 Task: Get directions from Great Barrier Reef, Australia to Whitsunday Islands, Queensland, Australia departing at 5:00 pm tomorrow
Action: Mouse moved to (202, 102)
Screenshot: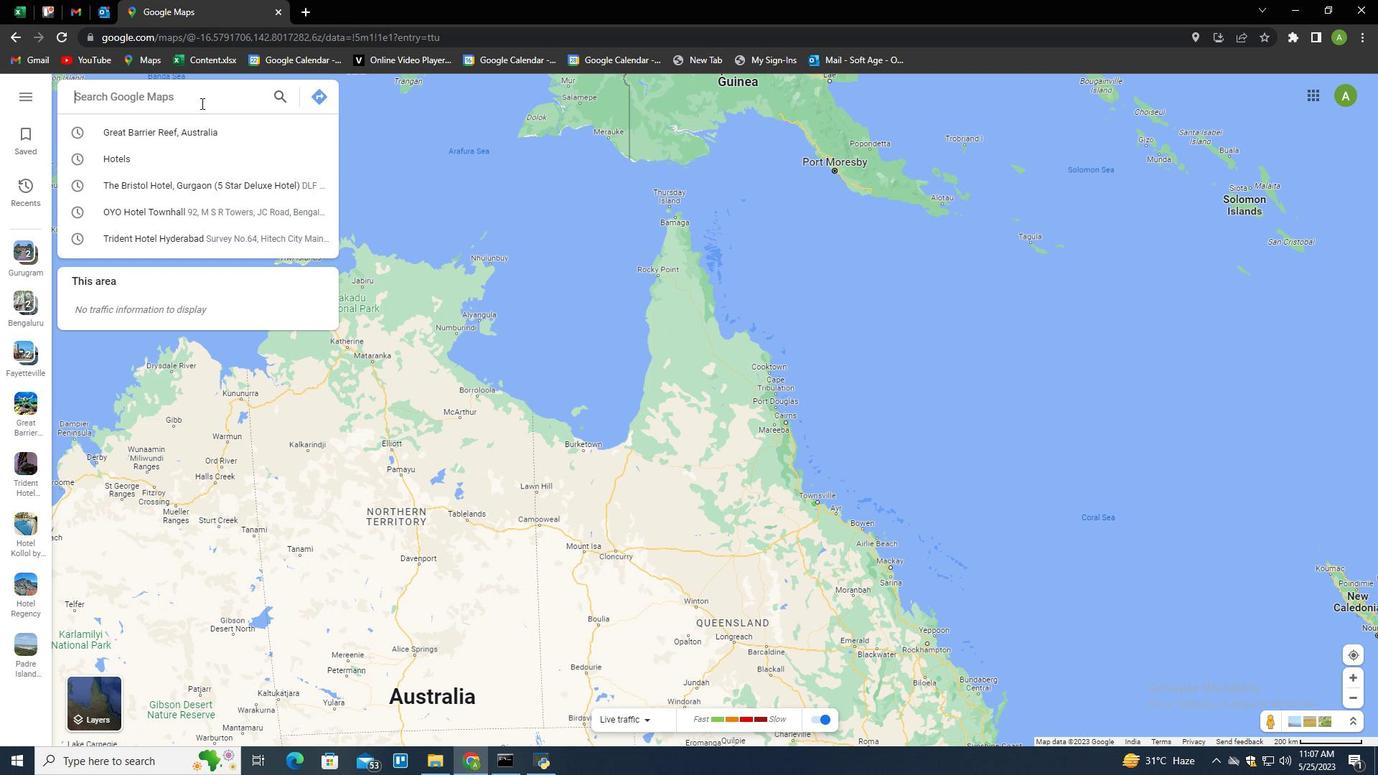
Action: Mouse pressed left at (202, 102)
Screenshot: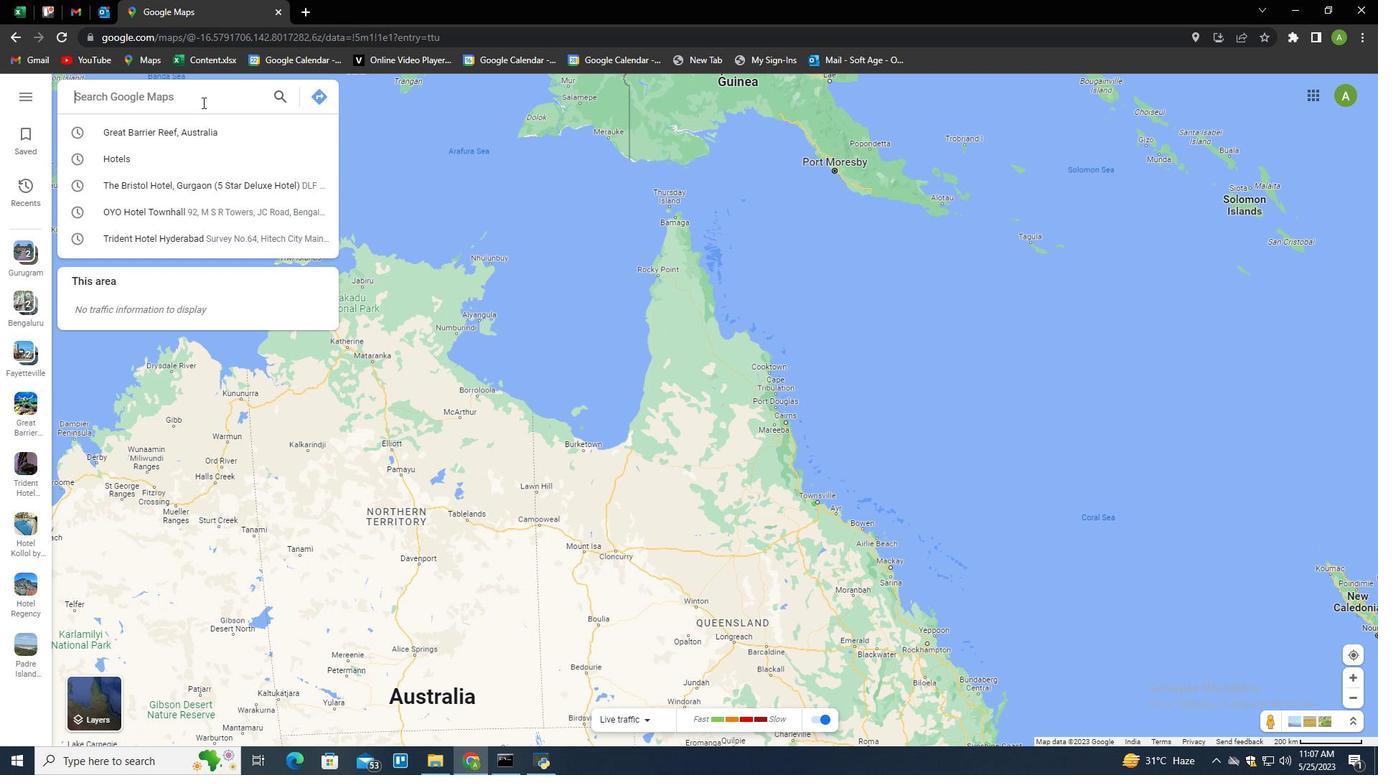 
Action: Key pressed <Key.shift>Great<Key.space><Key.shift>Barrier<Key.space><Key.shift><Key.shift><Key.shift><Key.shift><Key.shift><Key.shift><Key.shift><Key.shift><Key.shift><Key.shift><Key.shift>Reef.<Key.backspace>,<Key.space><Key.shift>Australis
Screenshot: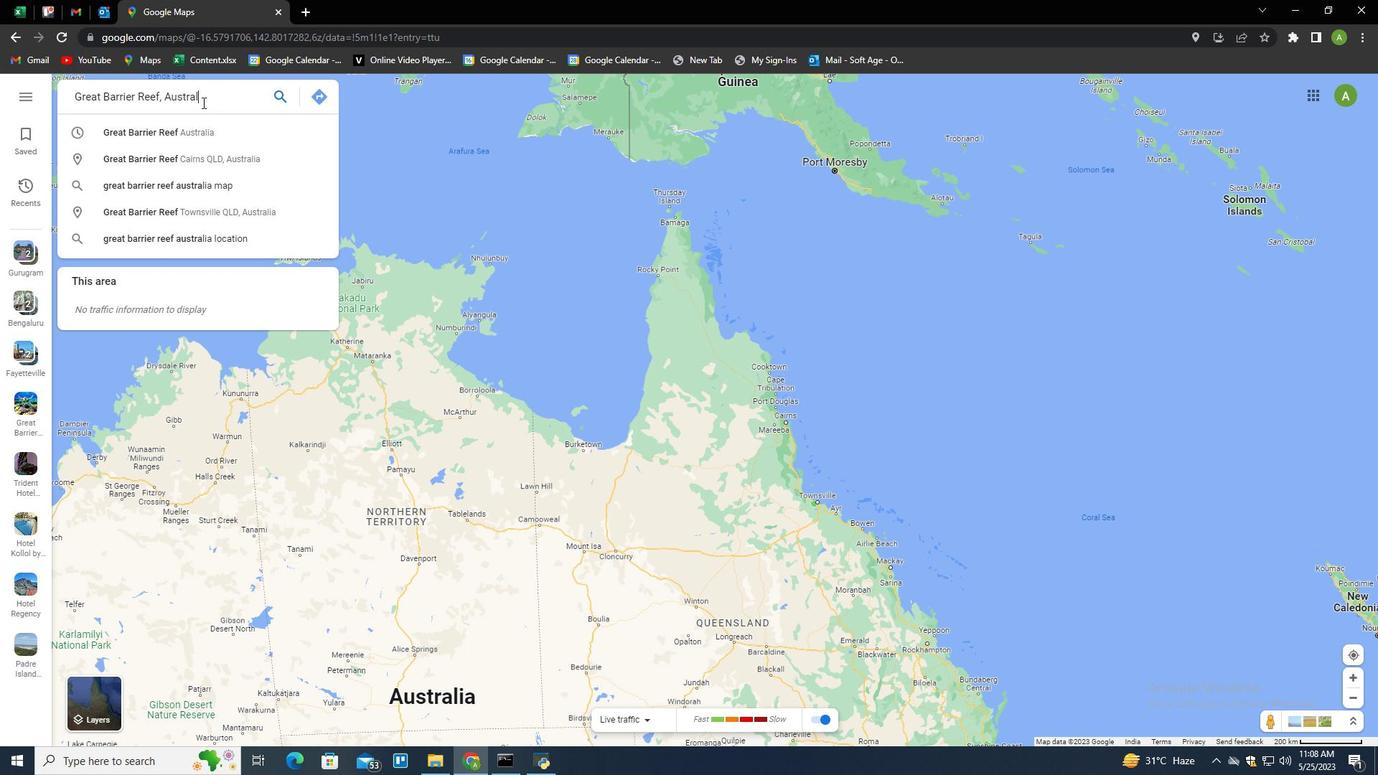 
Action: Mouse moved to (316, 95)
Screenshot: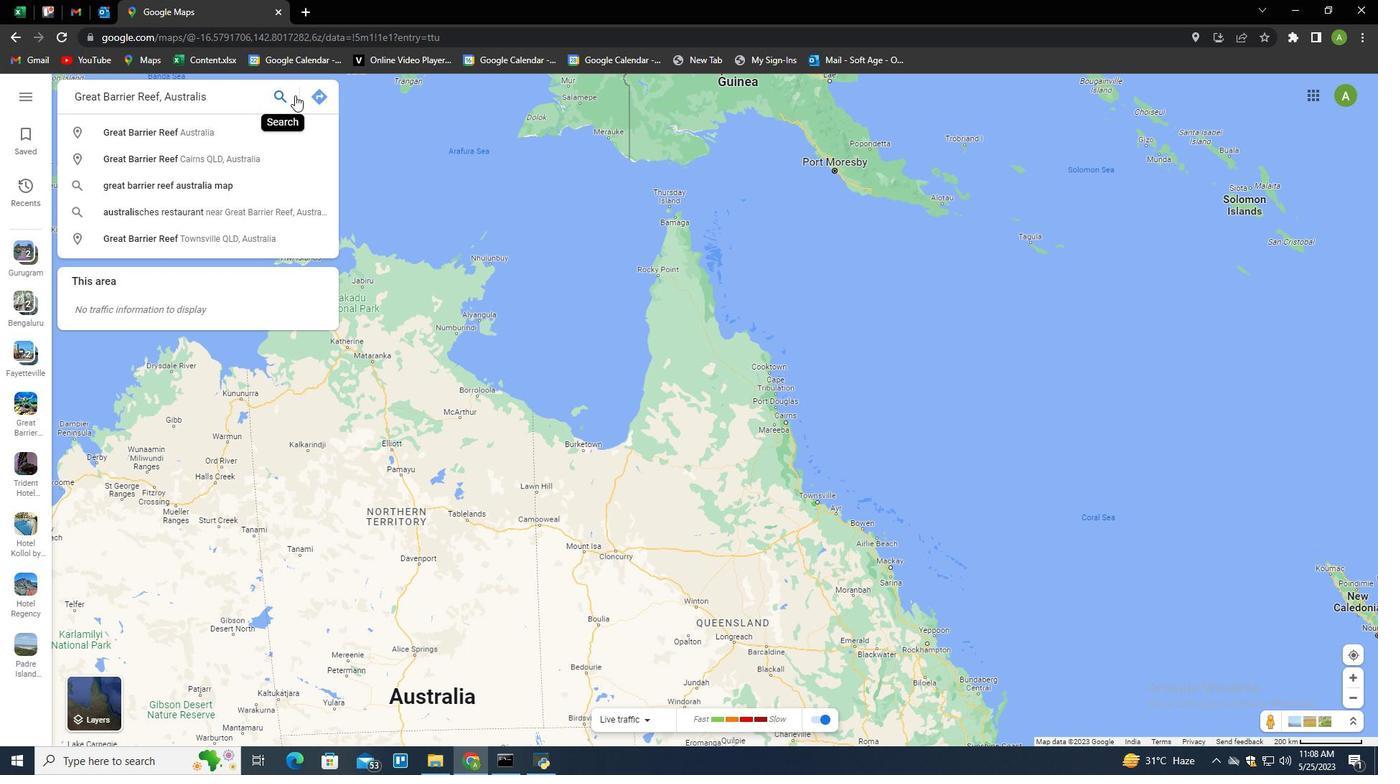 
Action: Mouse pressed left at (316, 95)
Screenshot: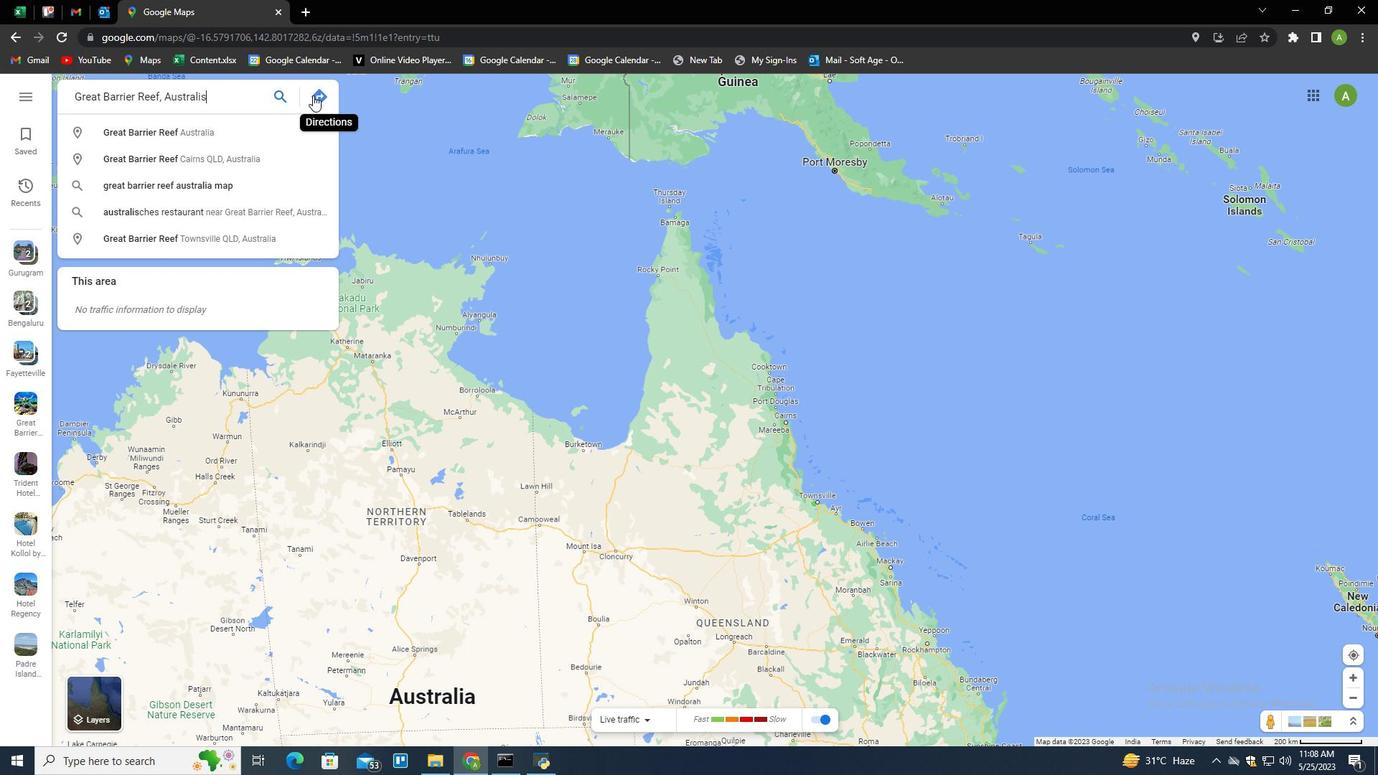 
Action: Mouse moved to (209, 146)
Screenshot: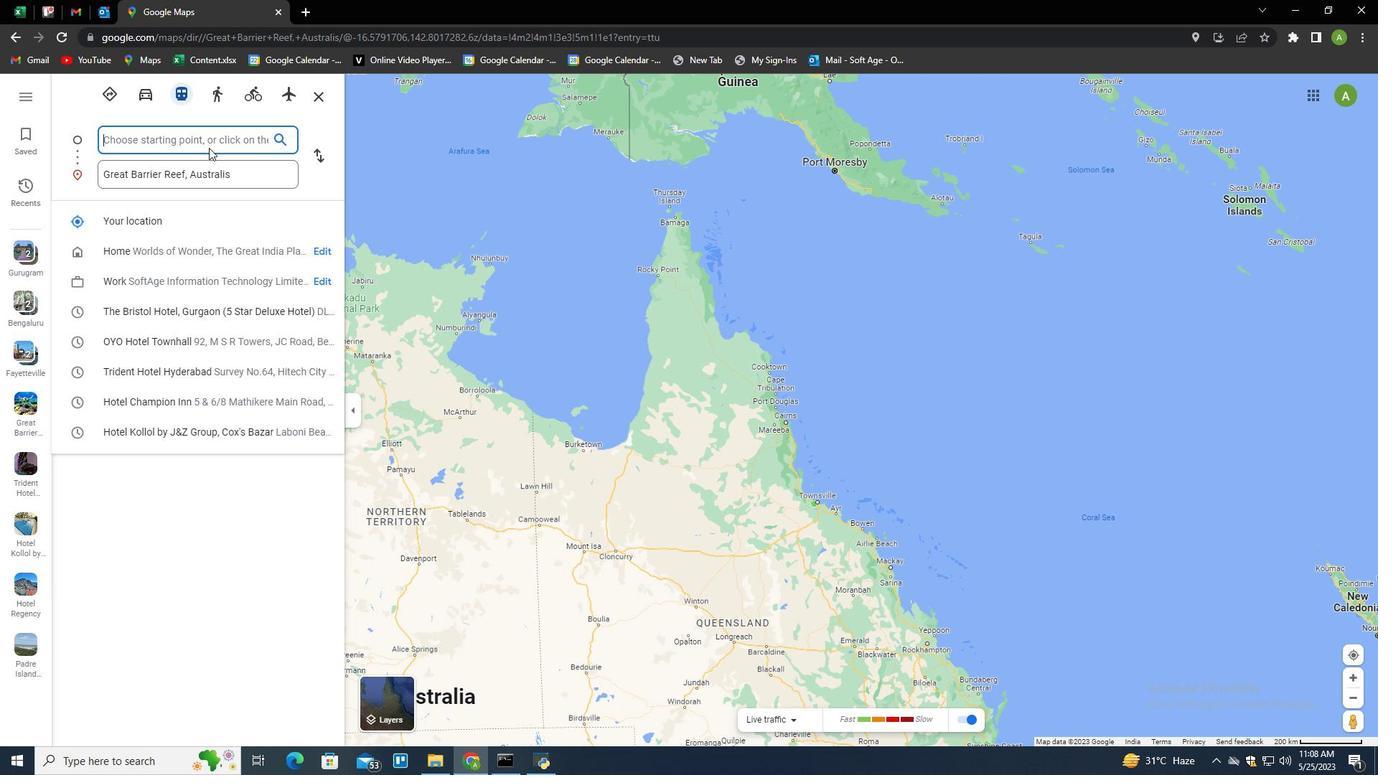 
Action: Mouse pressed left at (209, 146)
Screenshot: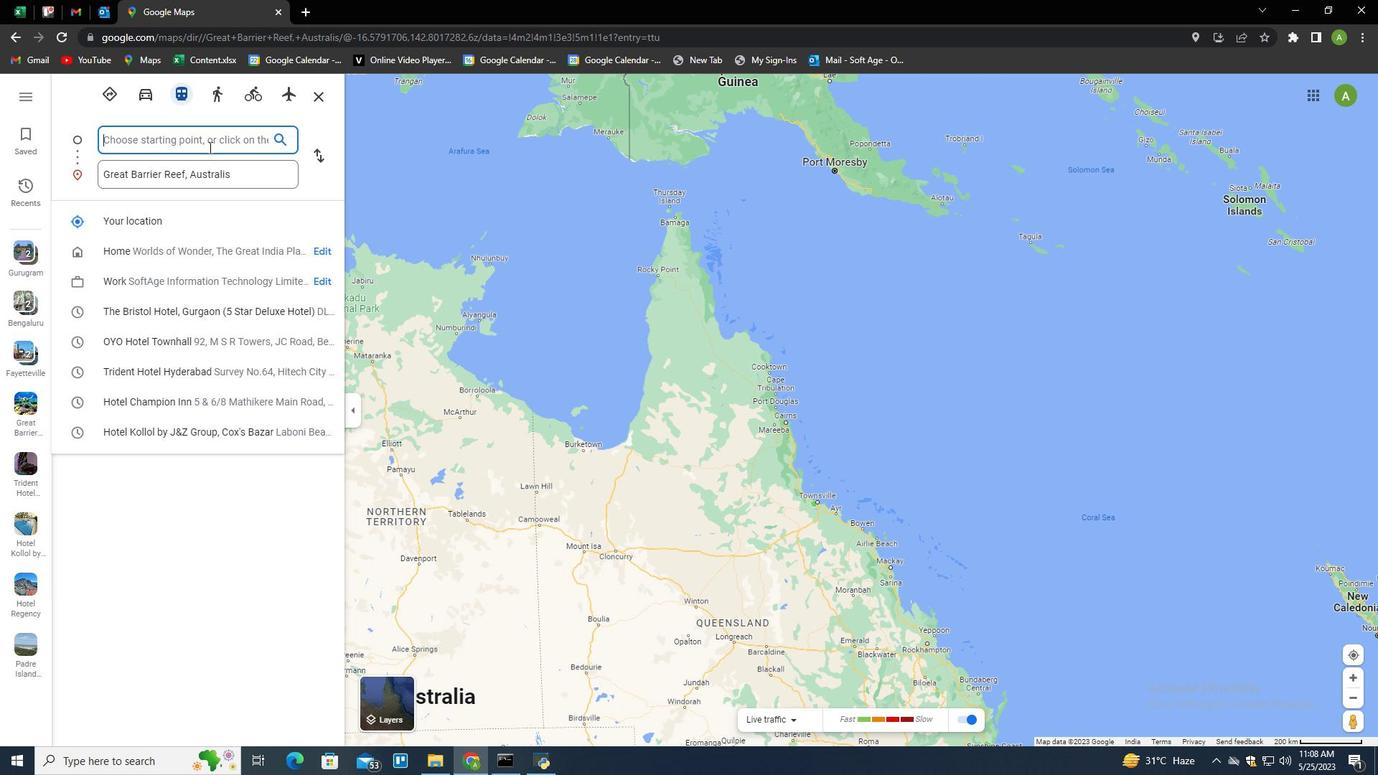 
Action: Key pressed <Key.shift>Great<Key.space><Key.shift>Barrier<Key.space><Key.shift>Reef,<Key.space><Key.shift>Australis<Key.backspace>a<Key.tab><Key.tab><Key.shift>Whitesh<Key.backspace>unday<Key.space><Key.shift>Island,<Key.space><Key.shift>Queensland,<Key.space><Key.shift>Australia<Key.enter>
Screenshot: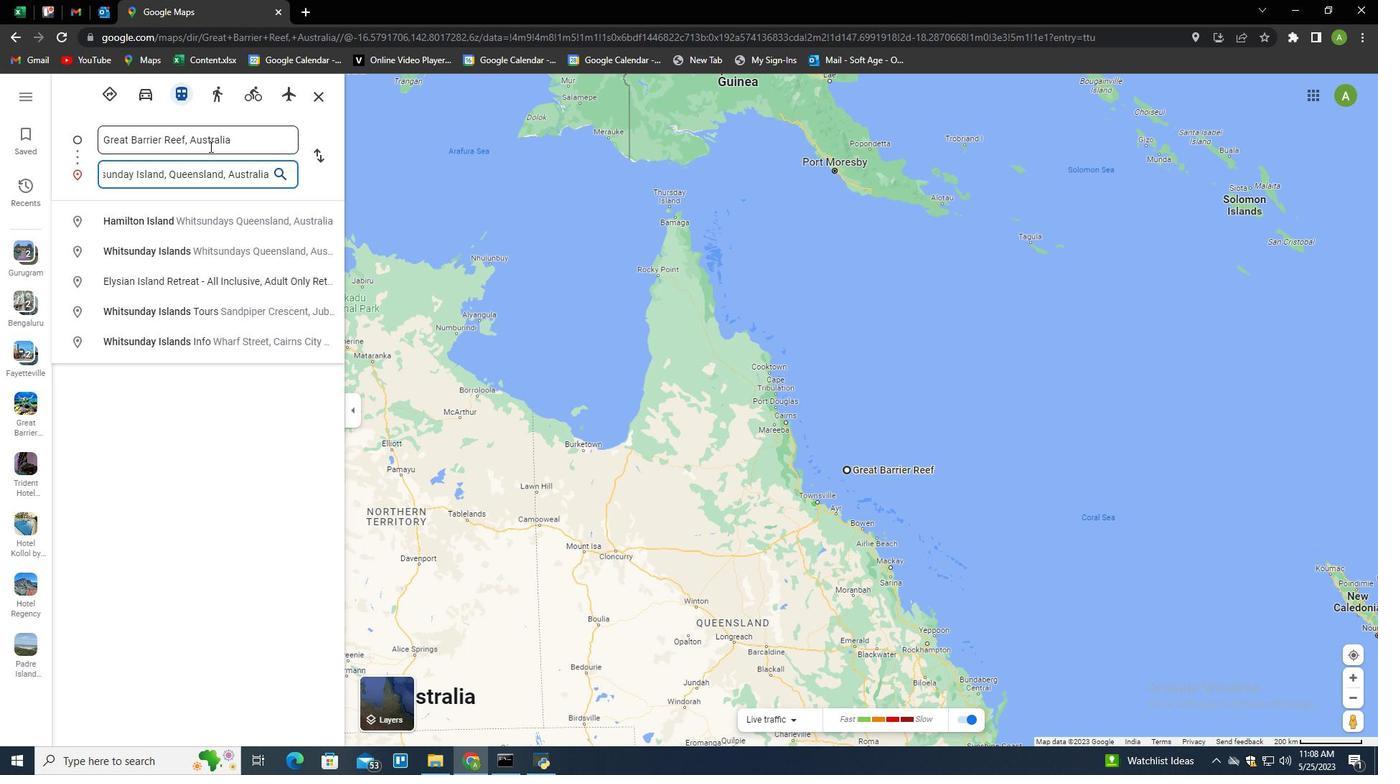 
Action: Mouse moved to (147, 228)
Screenshot: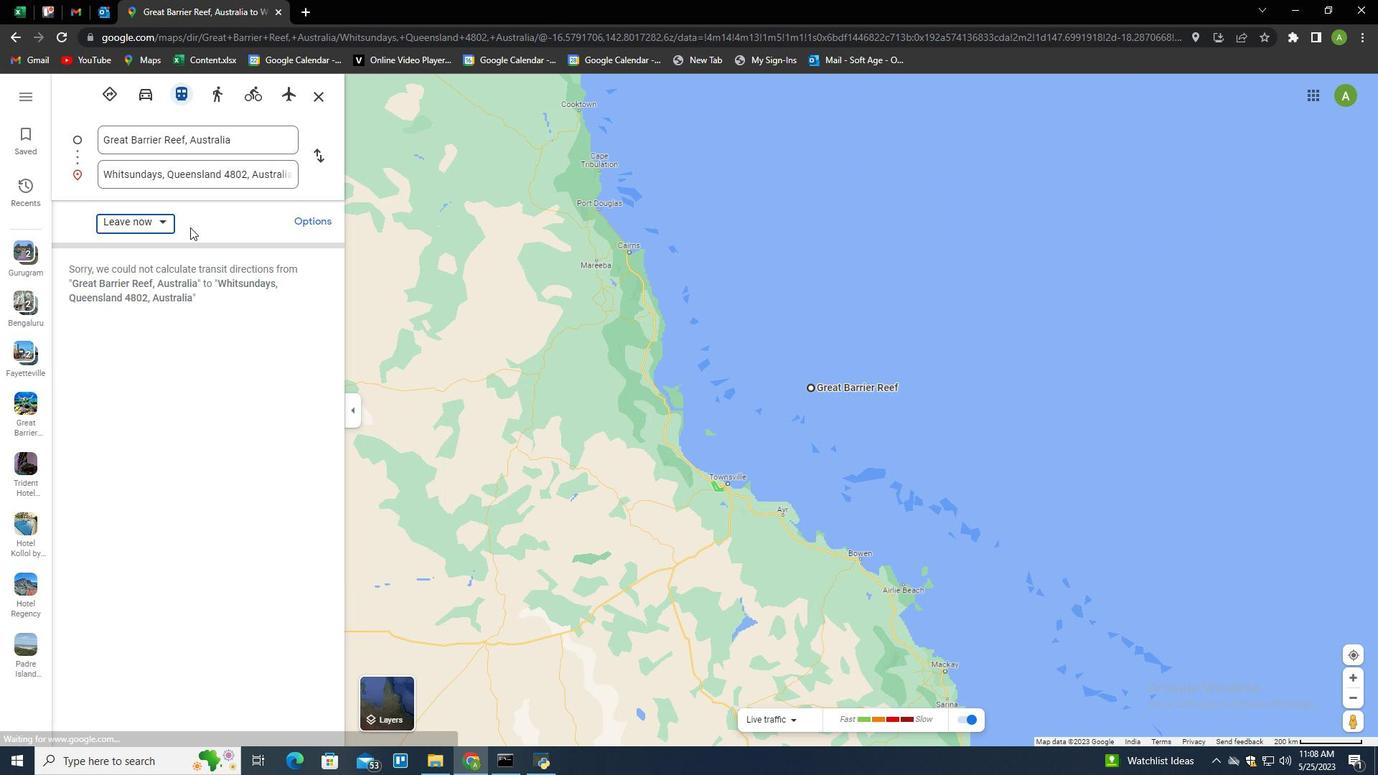 
Action: Mouse pressed left at (147, 228)
Screenshot: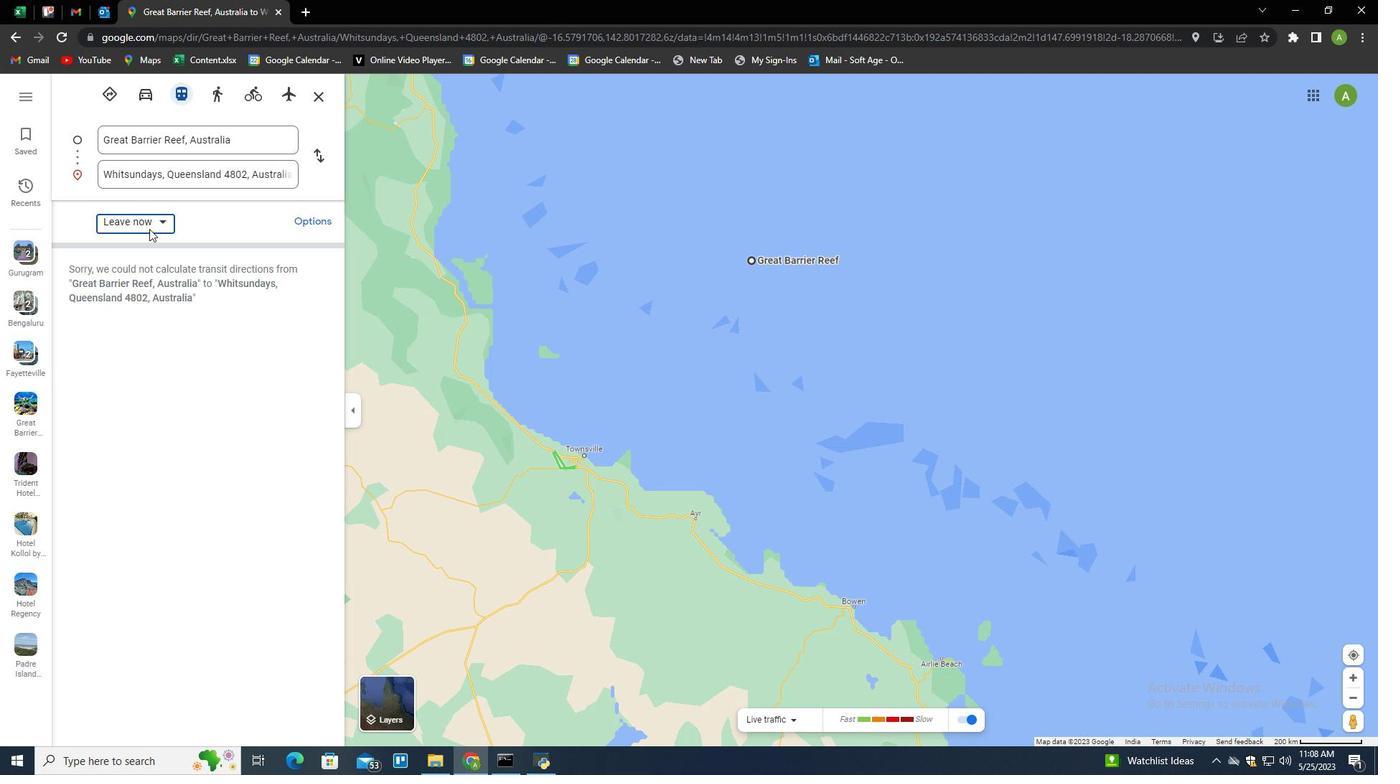 
Action: Mouse moved to (146, 263)
Screenshot: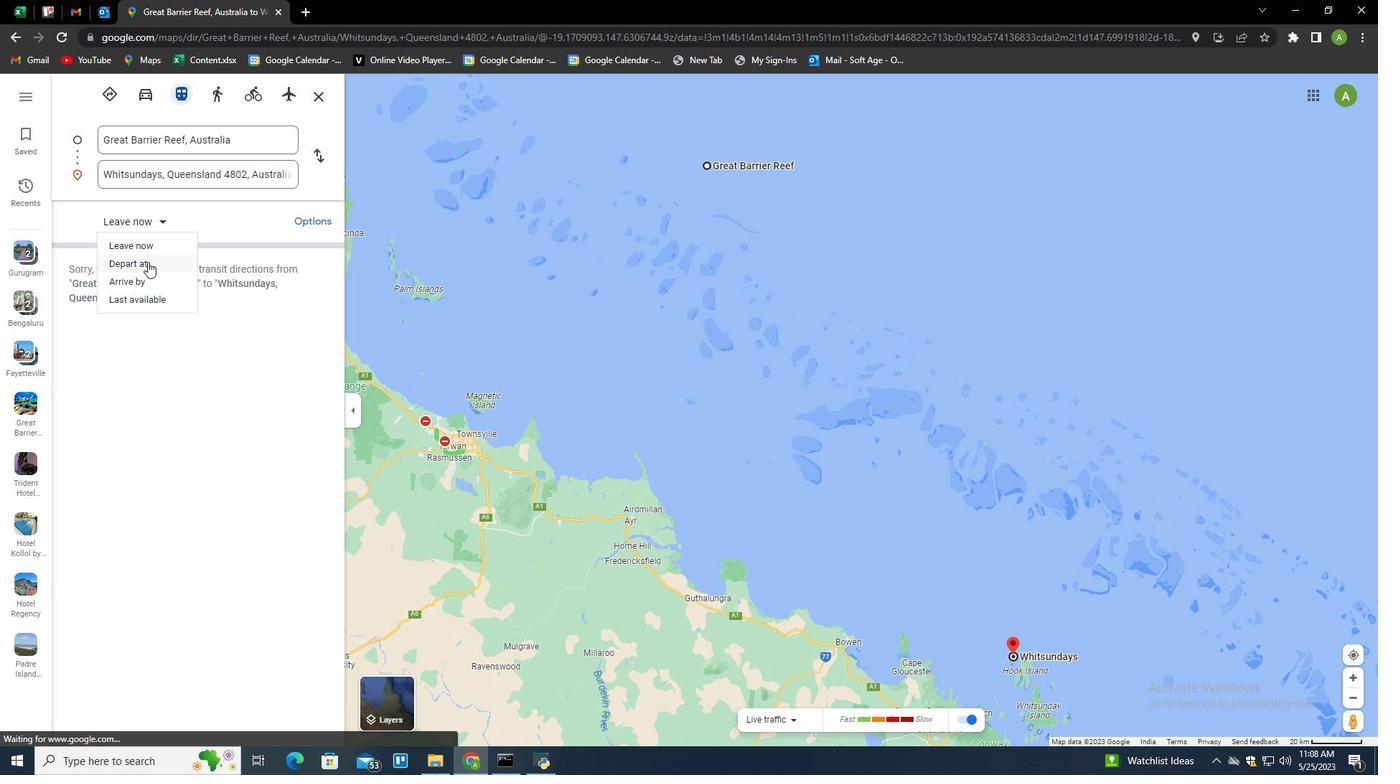 
Action: Mouse pressed left at (146, 263)
Screenshot: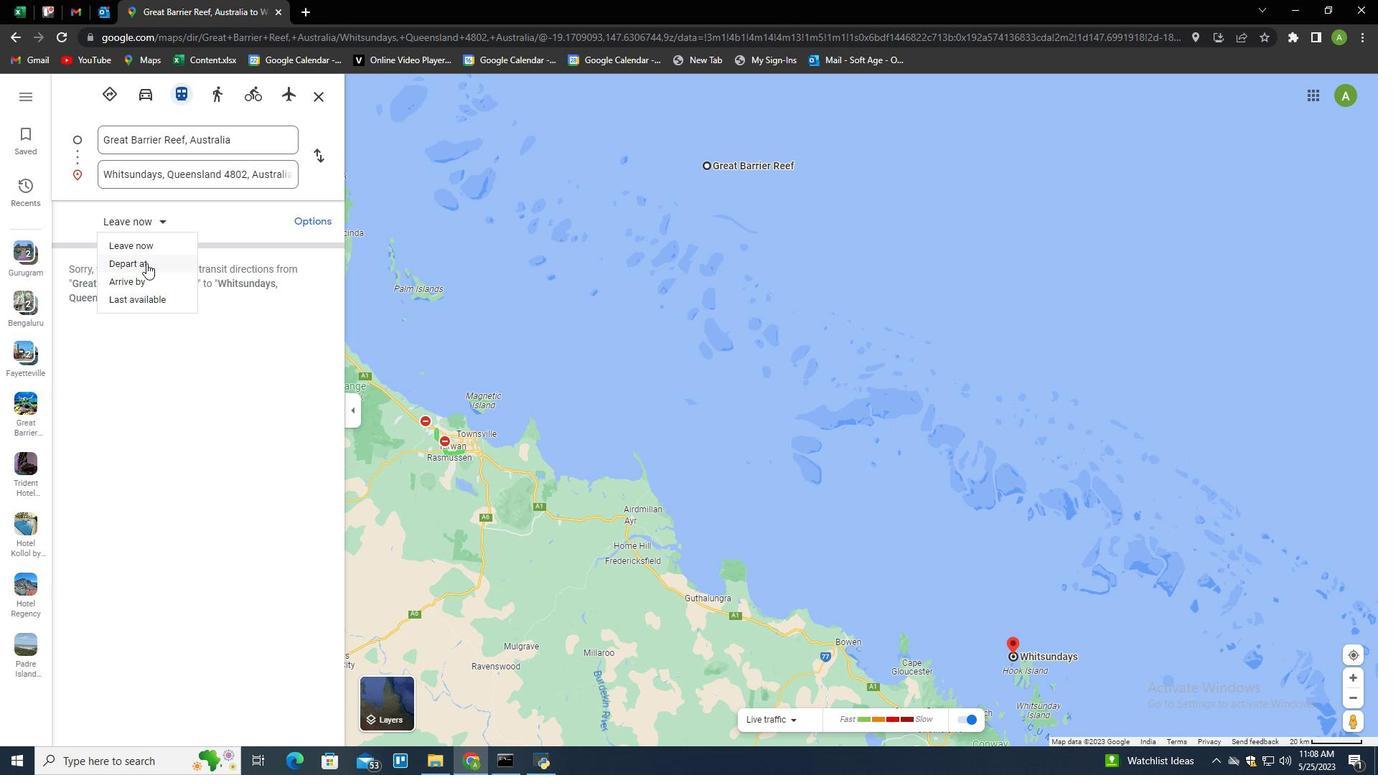 
Action: Mouse moved to (178, 242)
Screenshot: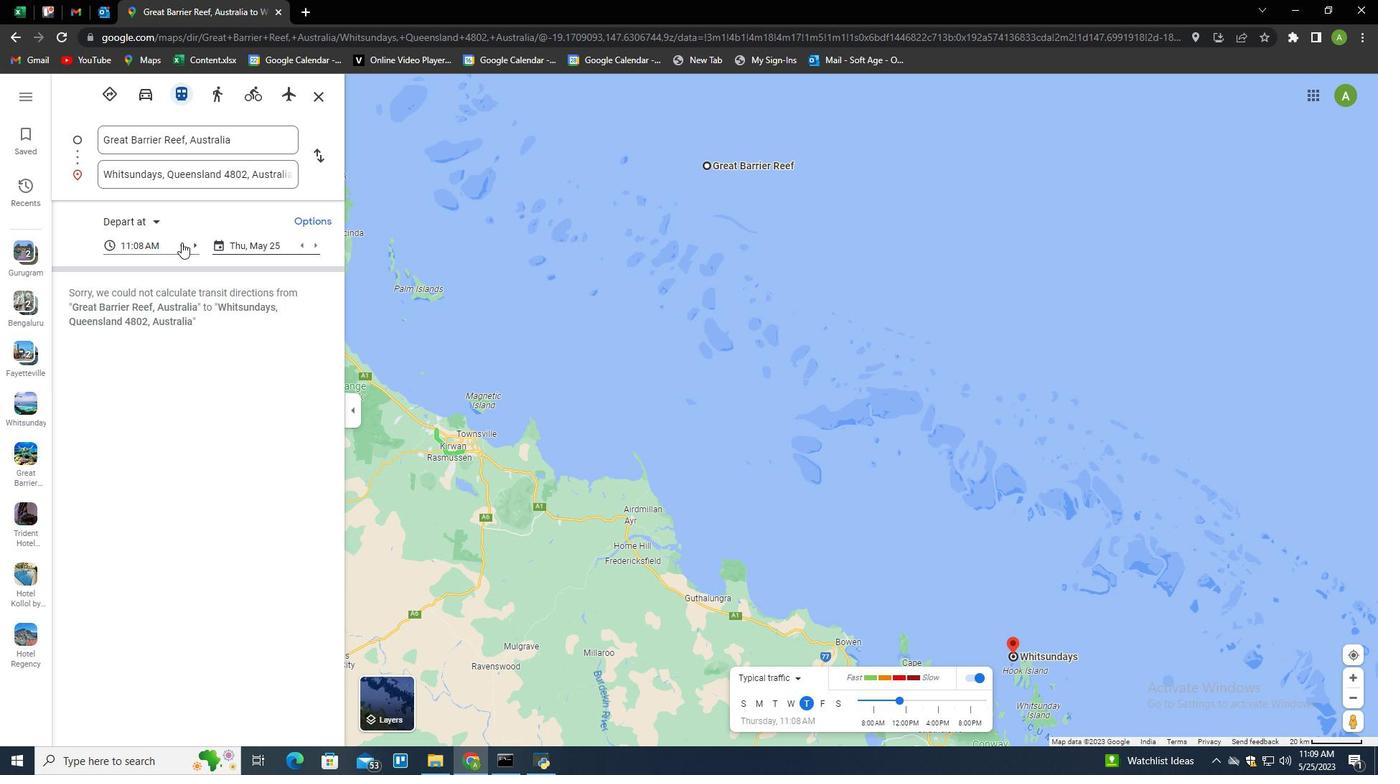 
Action: Mouse pressed left at (178, 242)
Screenshot: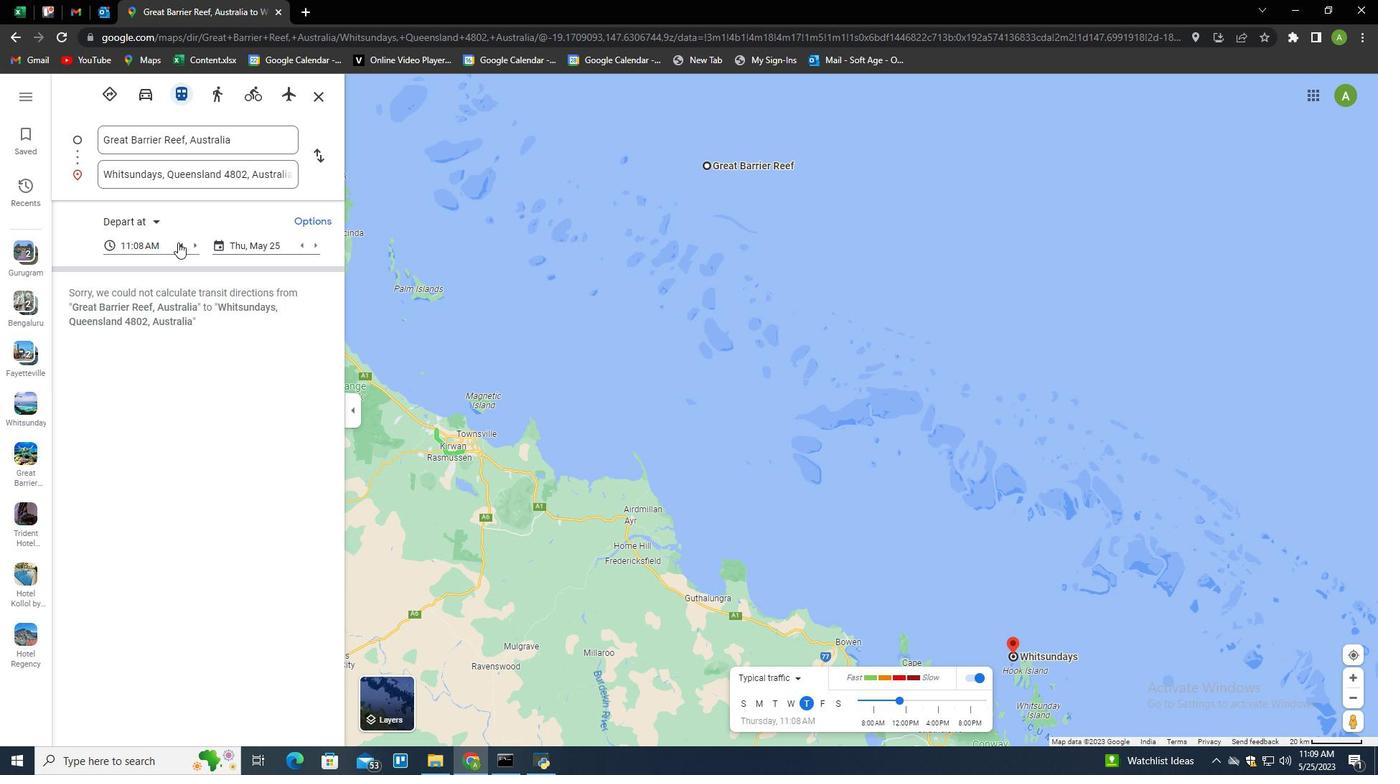 
Action: Mouse moved to (159, 247)
Screenshot: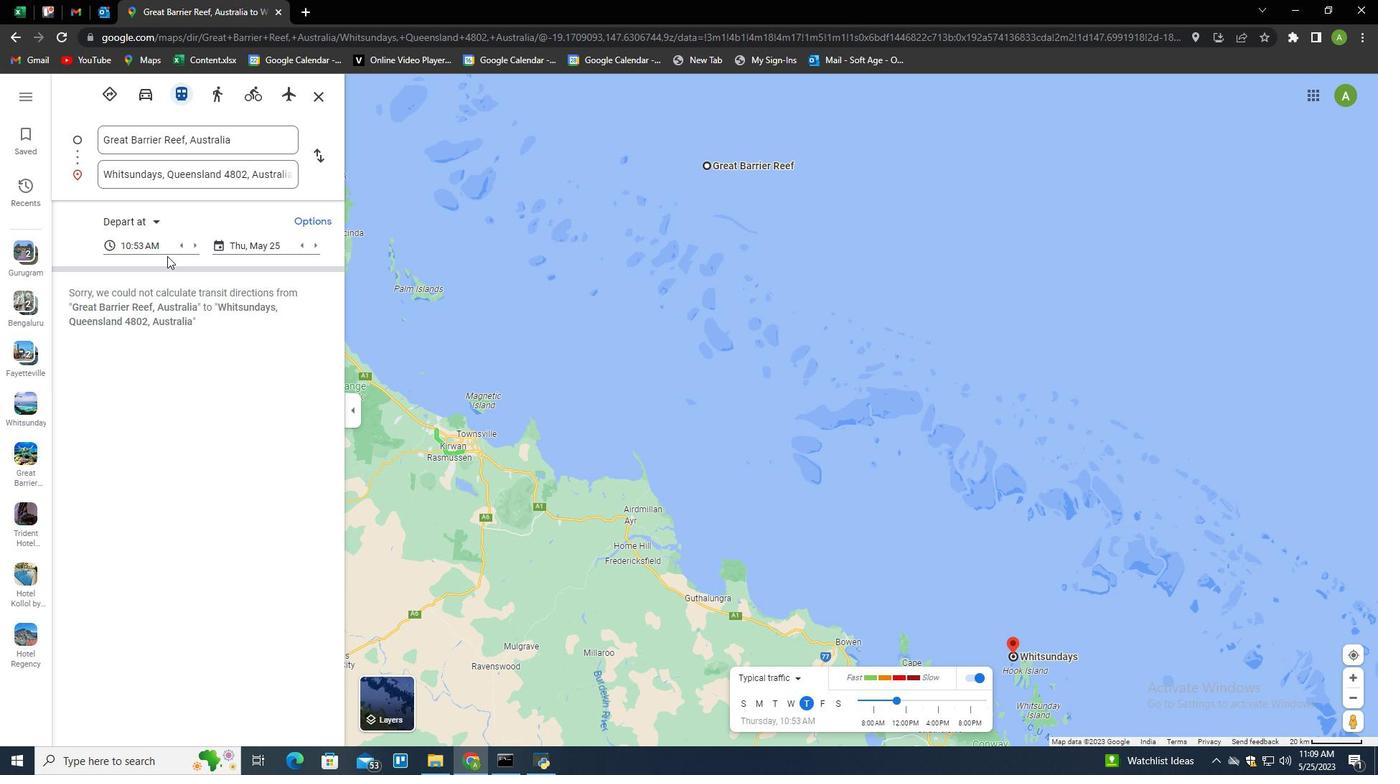 
Action: Mouse pressed left at (159, 247)
Screenshot: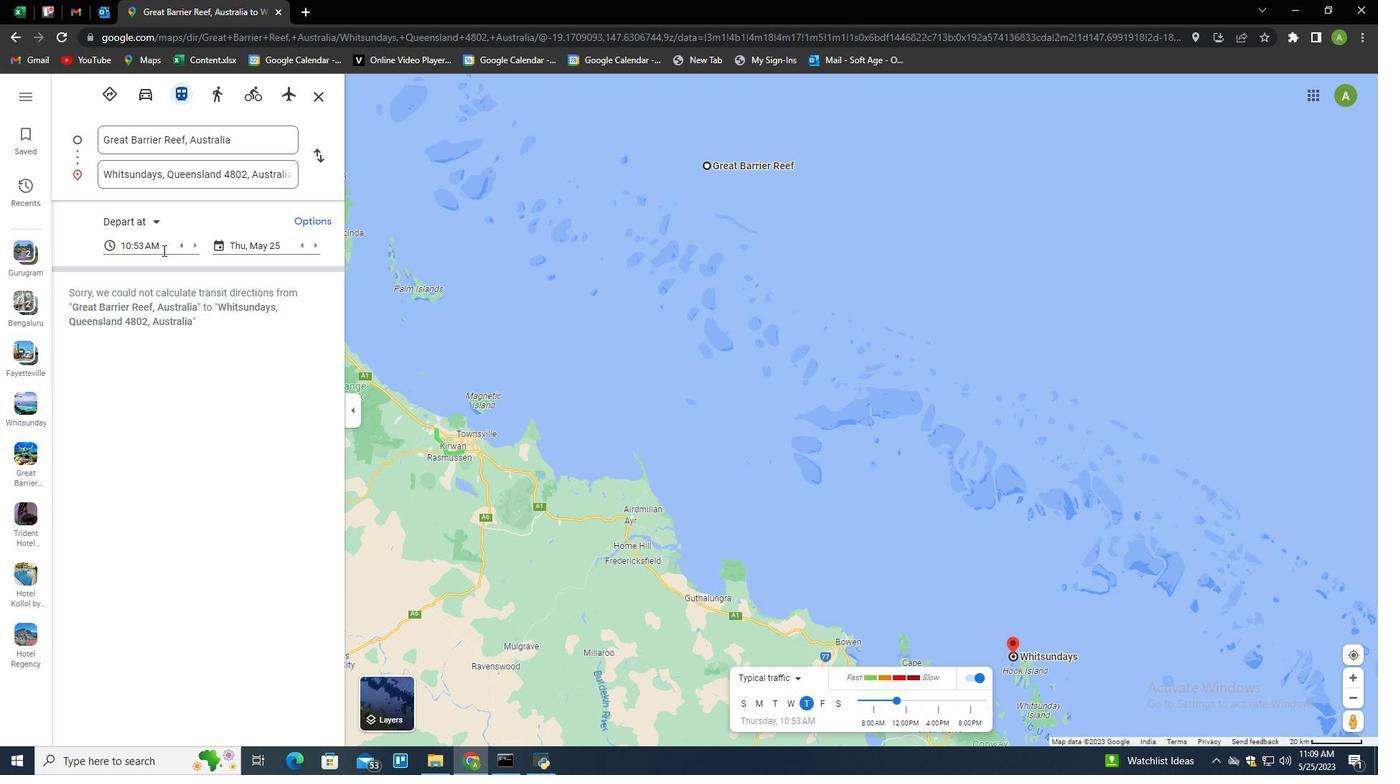 
Action: Mouse moved to (164, 363)
Screenshot: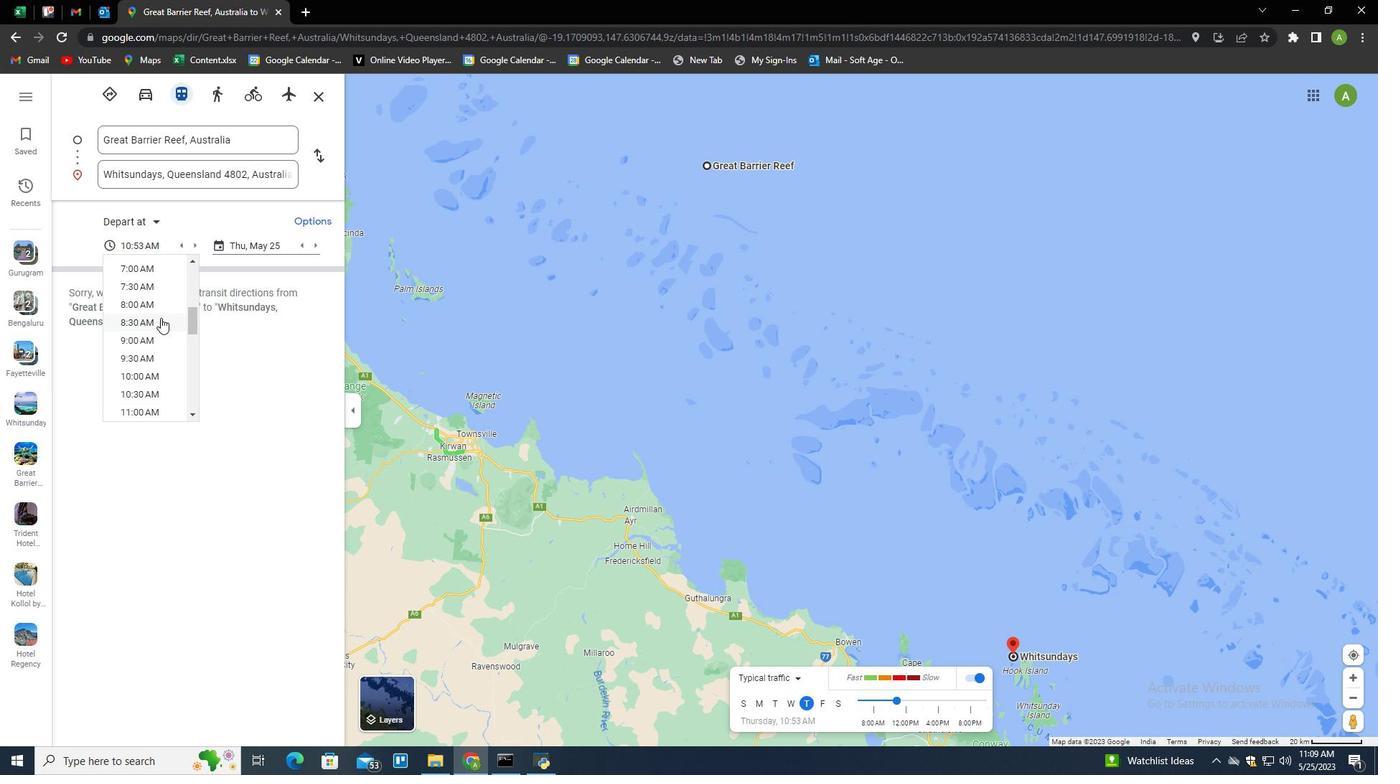 
Action: Mouse scrolled (164, 363) with delta (0, 0)
Screenshot: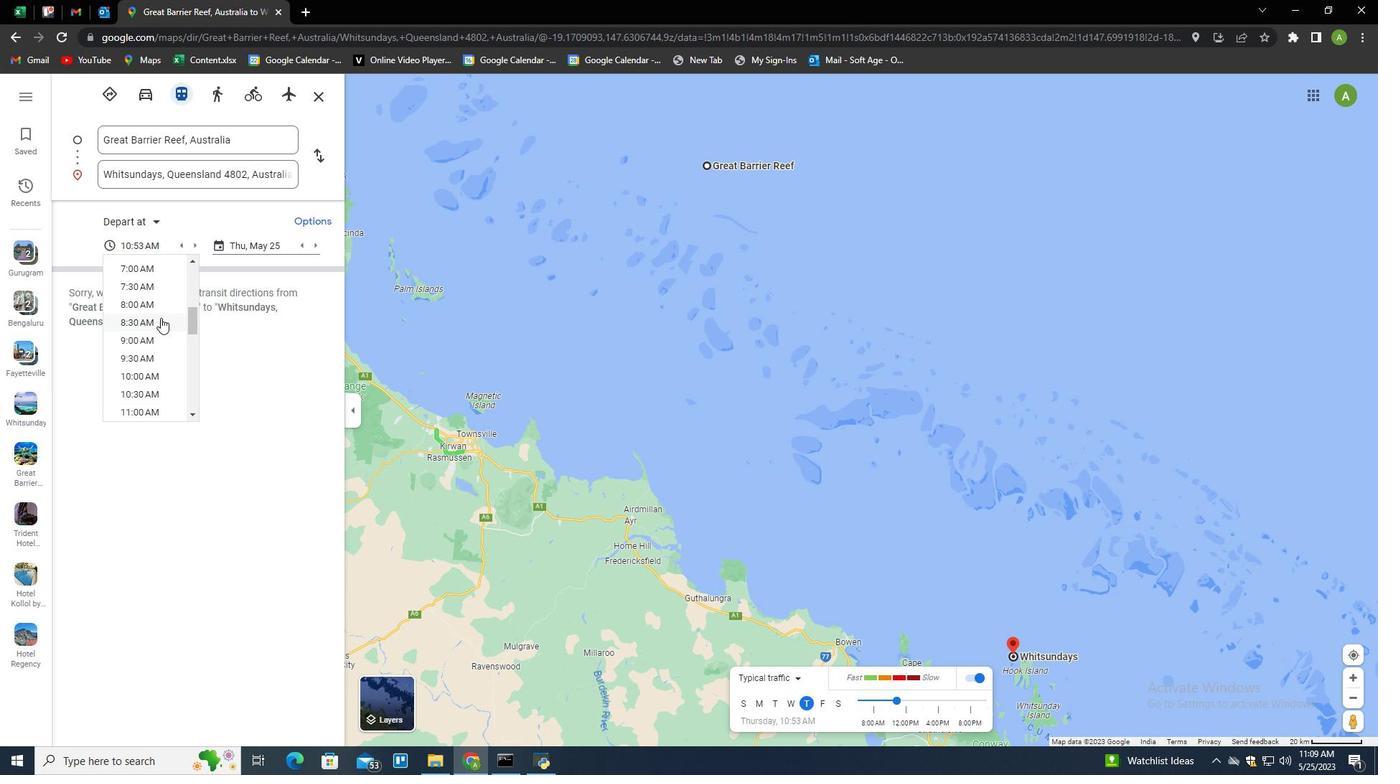 
Action: Mouse scrolled (164, 363) with delta (0, 0)
Screenshot: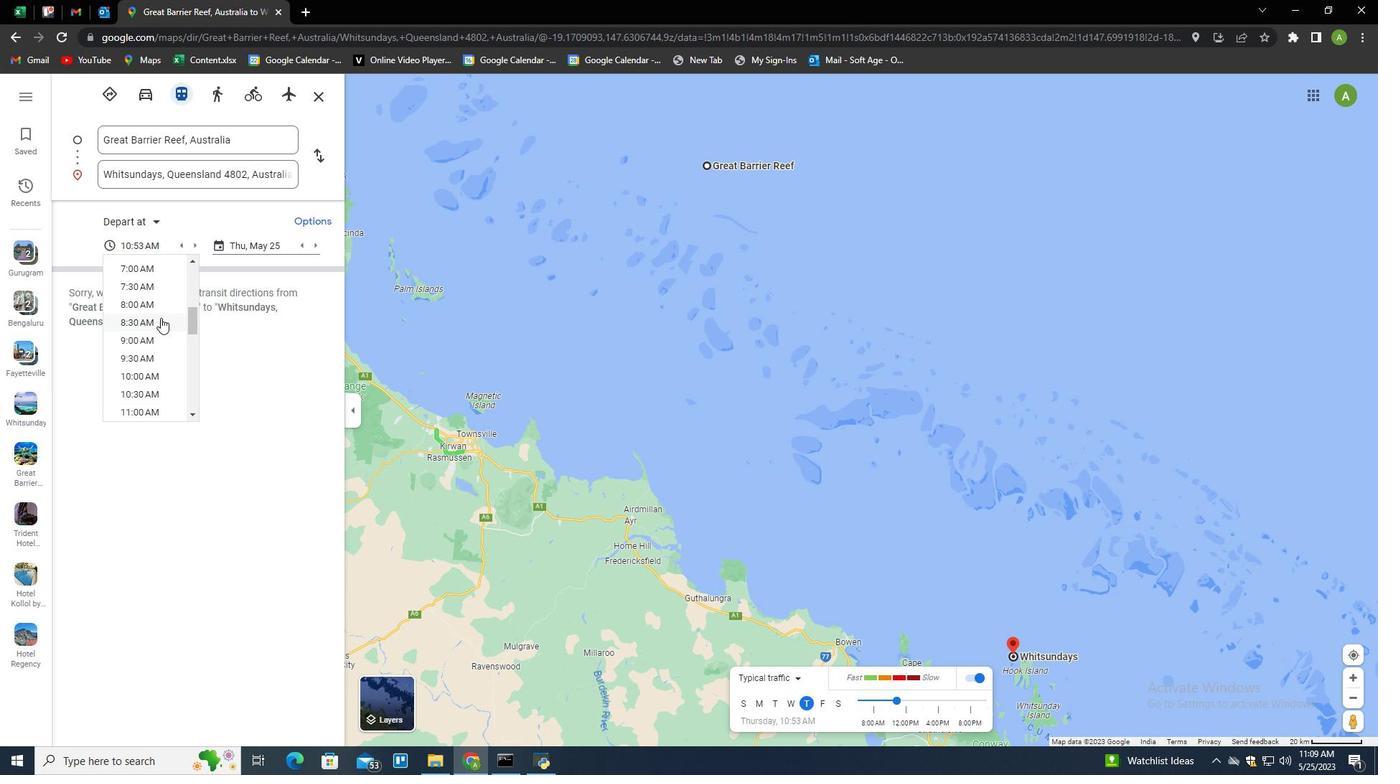 
Action: Mouse scrolled (164, 363) with delta (0, 0)
Screenshot: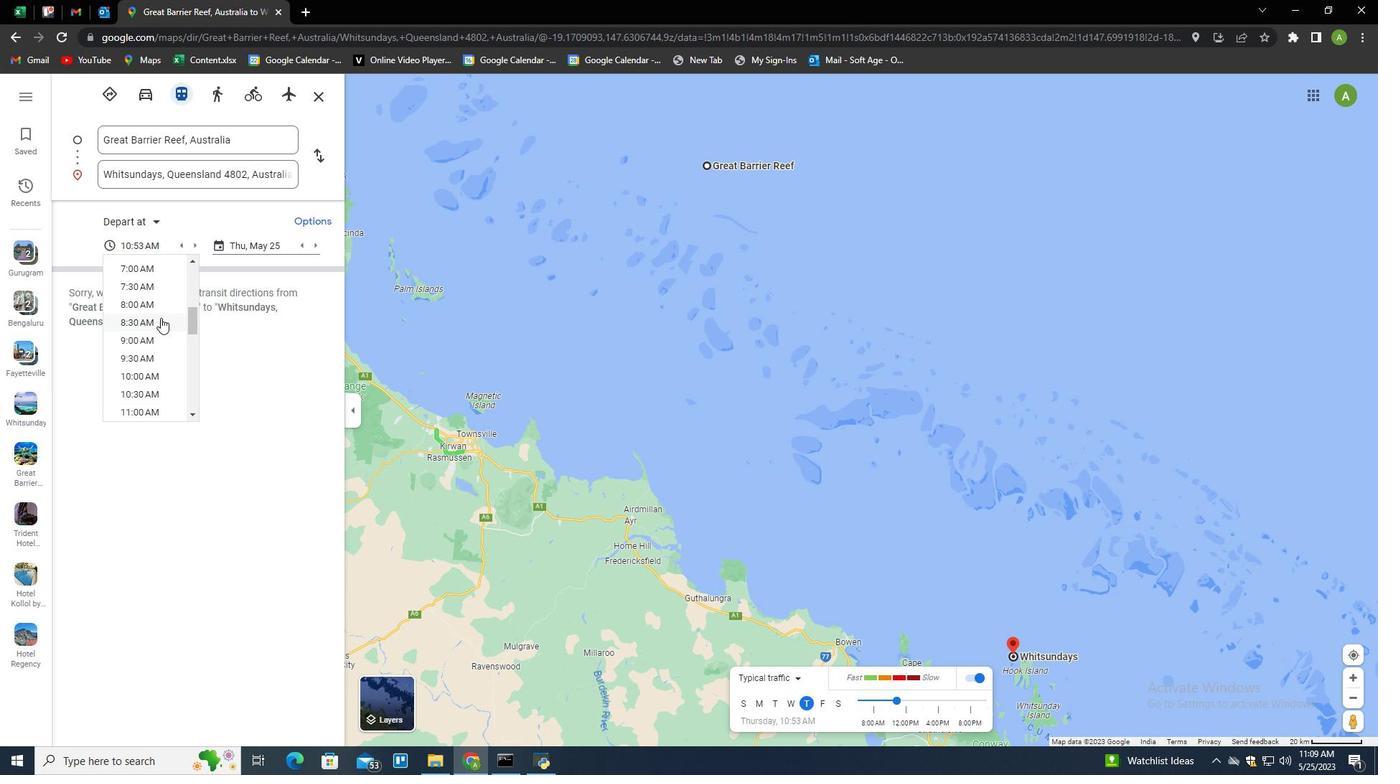 
Action: Mouse scrolled (164, 363) with delta (0, 0)
Screenshot: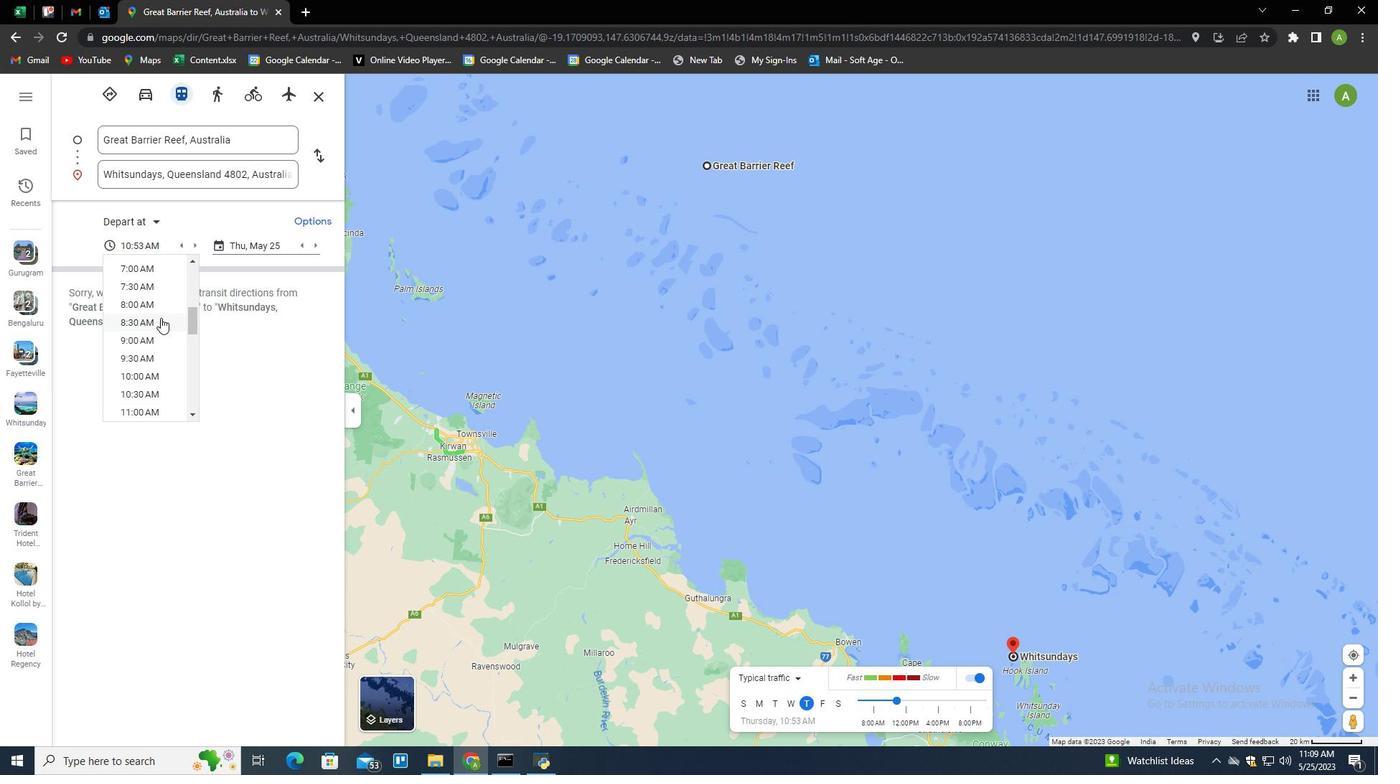
Action: Mouse scrolled (164, 363) with delta (0, 0)
Screenshot: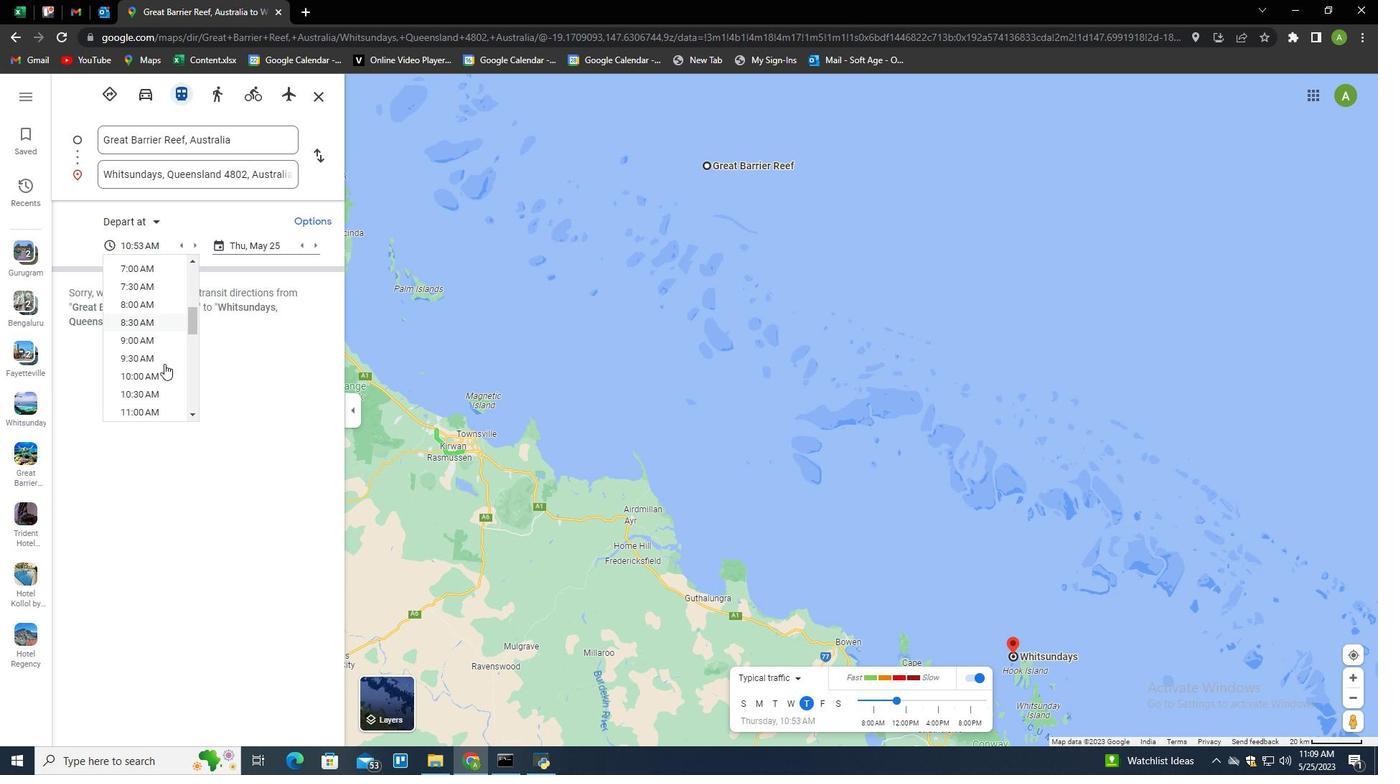 
Action: Mouse moved to (147, 275)
Screenshot: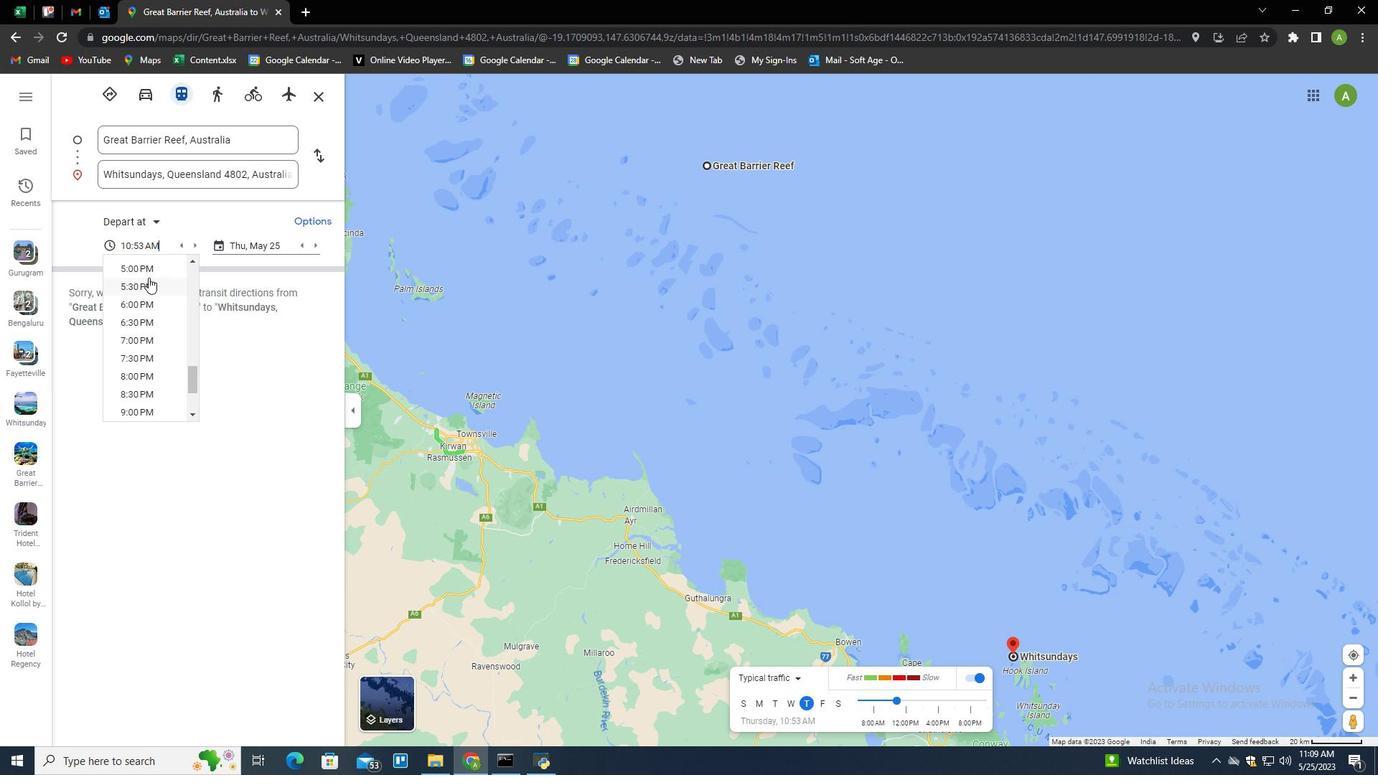 
Action: Mouse pressed left at (147, 275)
Screenshot: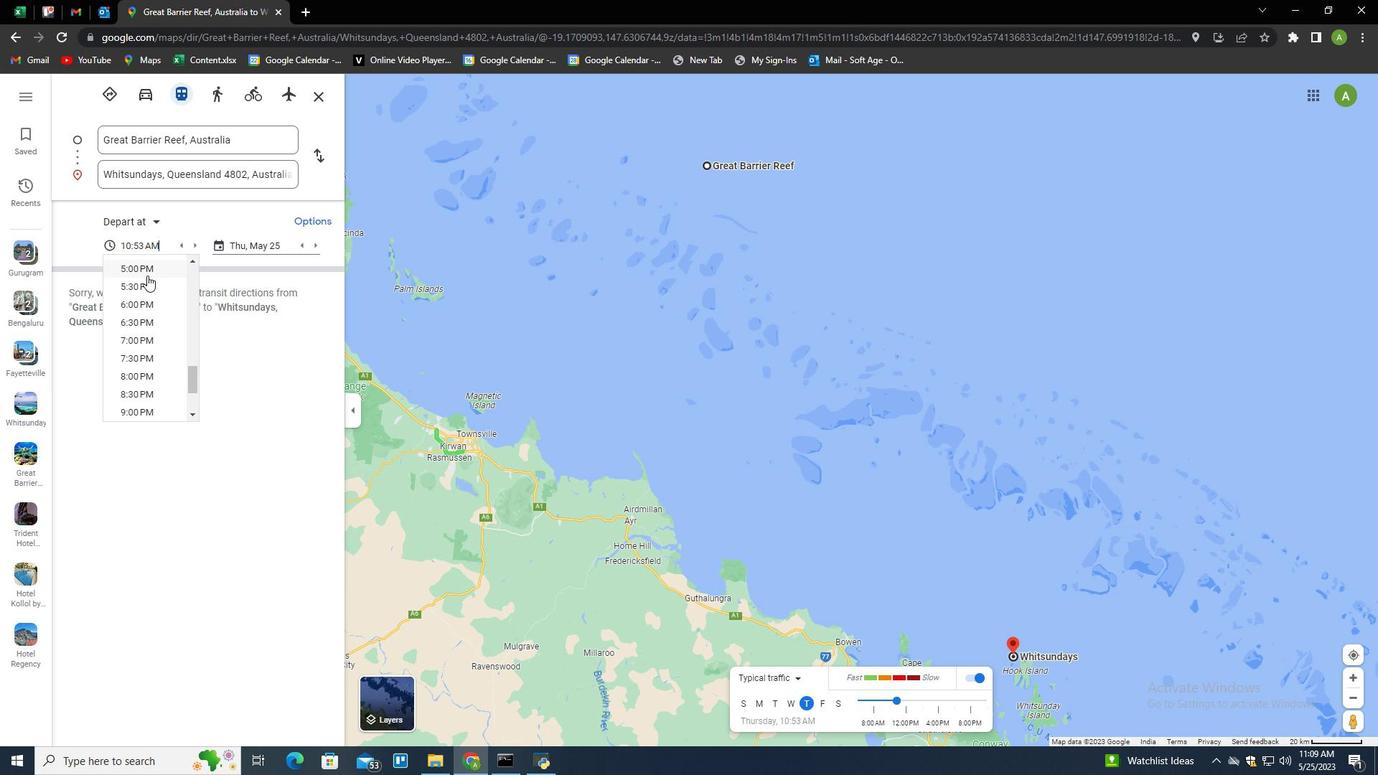 
Action: Mouse moved to (282, 294)
Screenshot: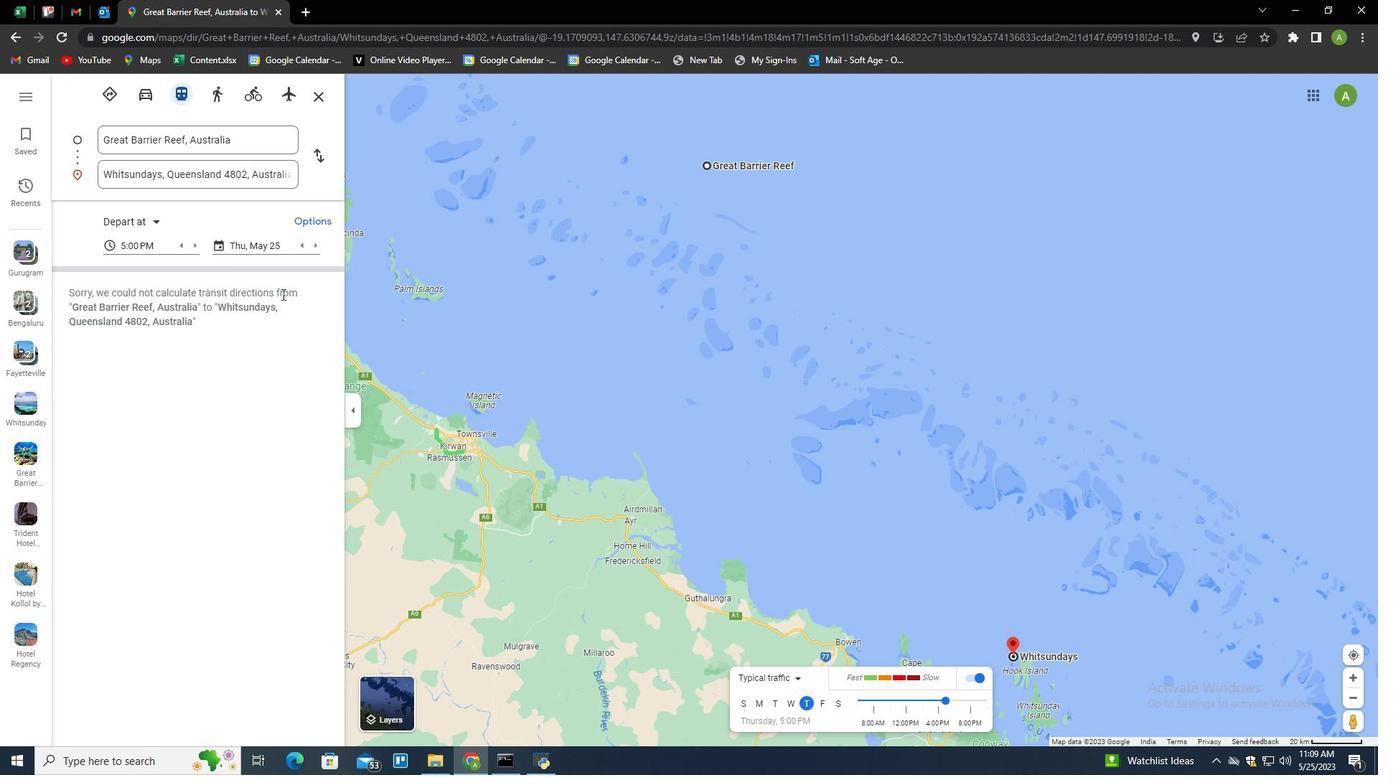 
Action: Mouse scrolled (282, 293) with delta (0, 0)
Screenshot: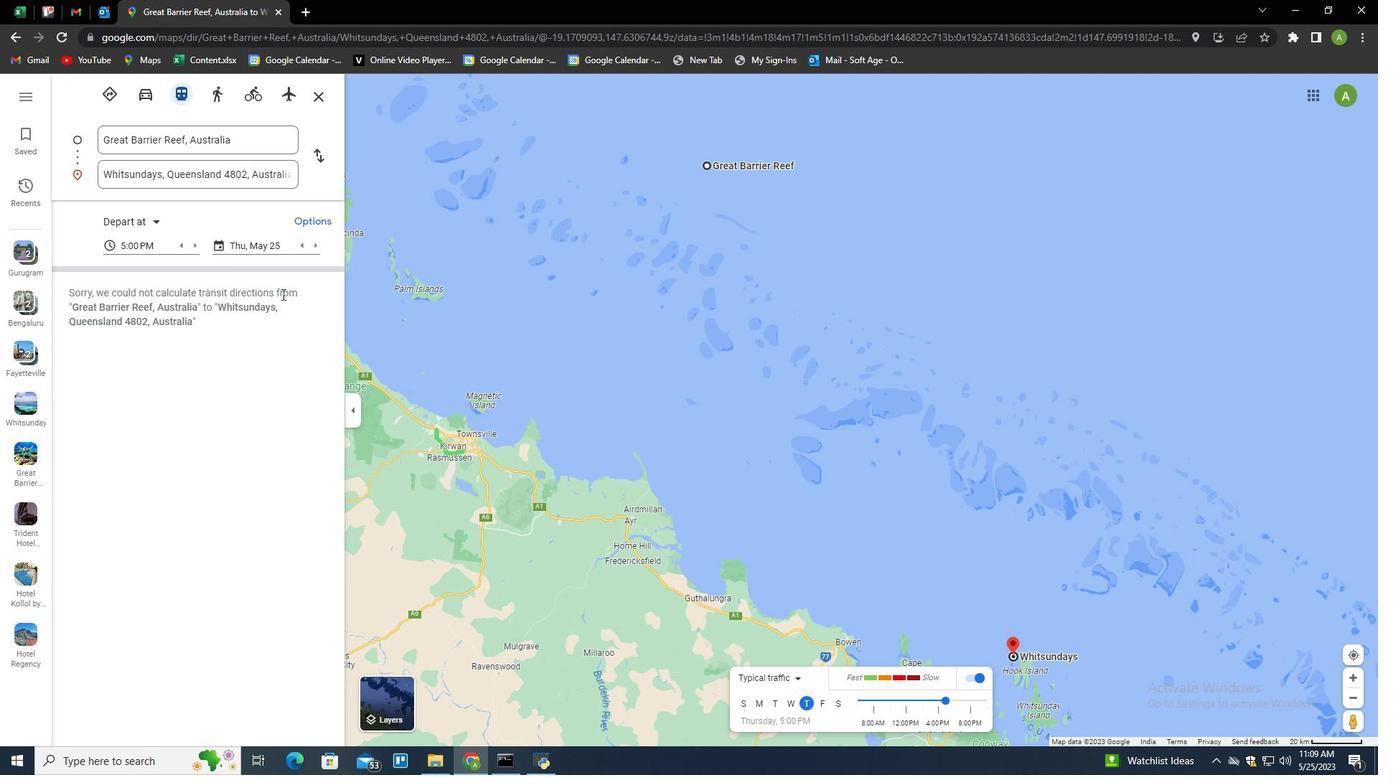 
Action: Mouse scrolled (282, 293) with delta (0, 0)
Screenshot: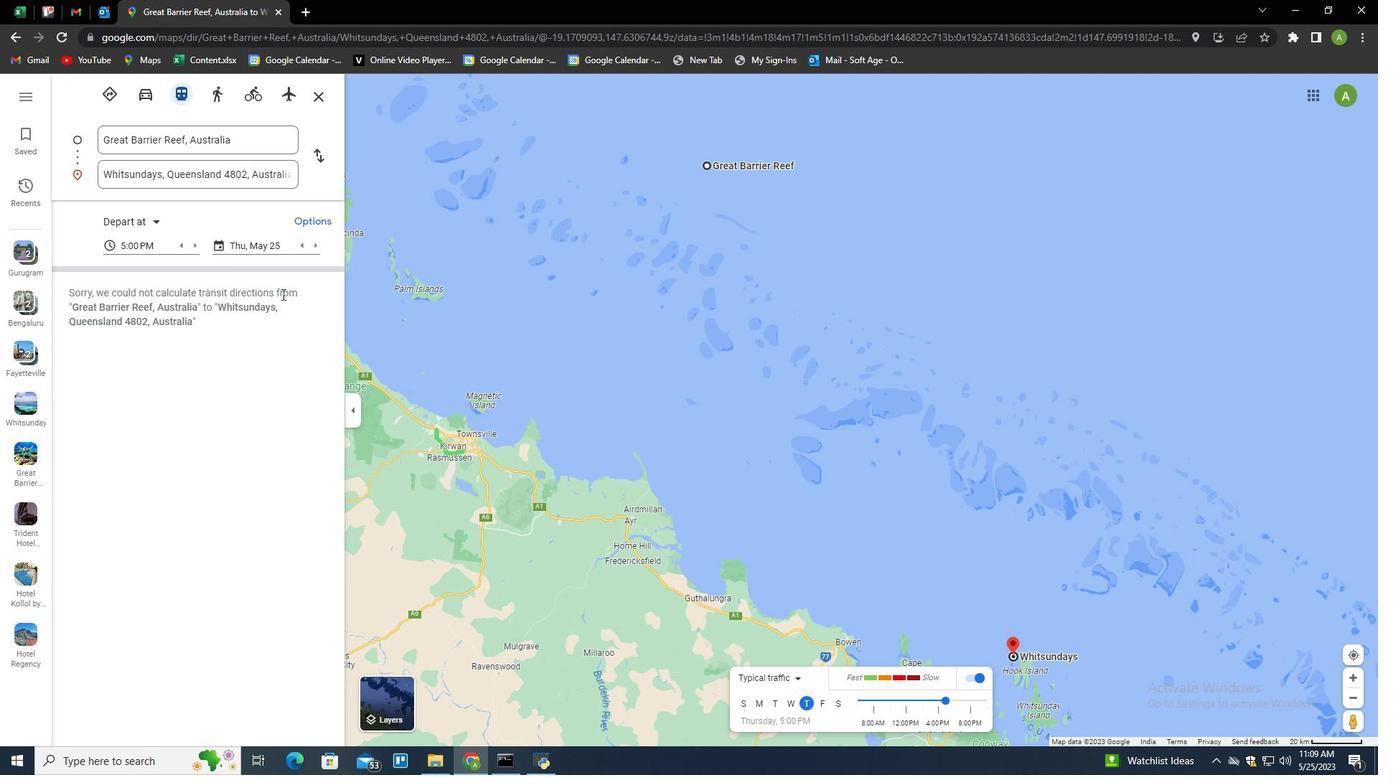 
Action: Mouse moved to (205, 359)
Screenshot: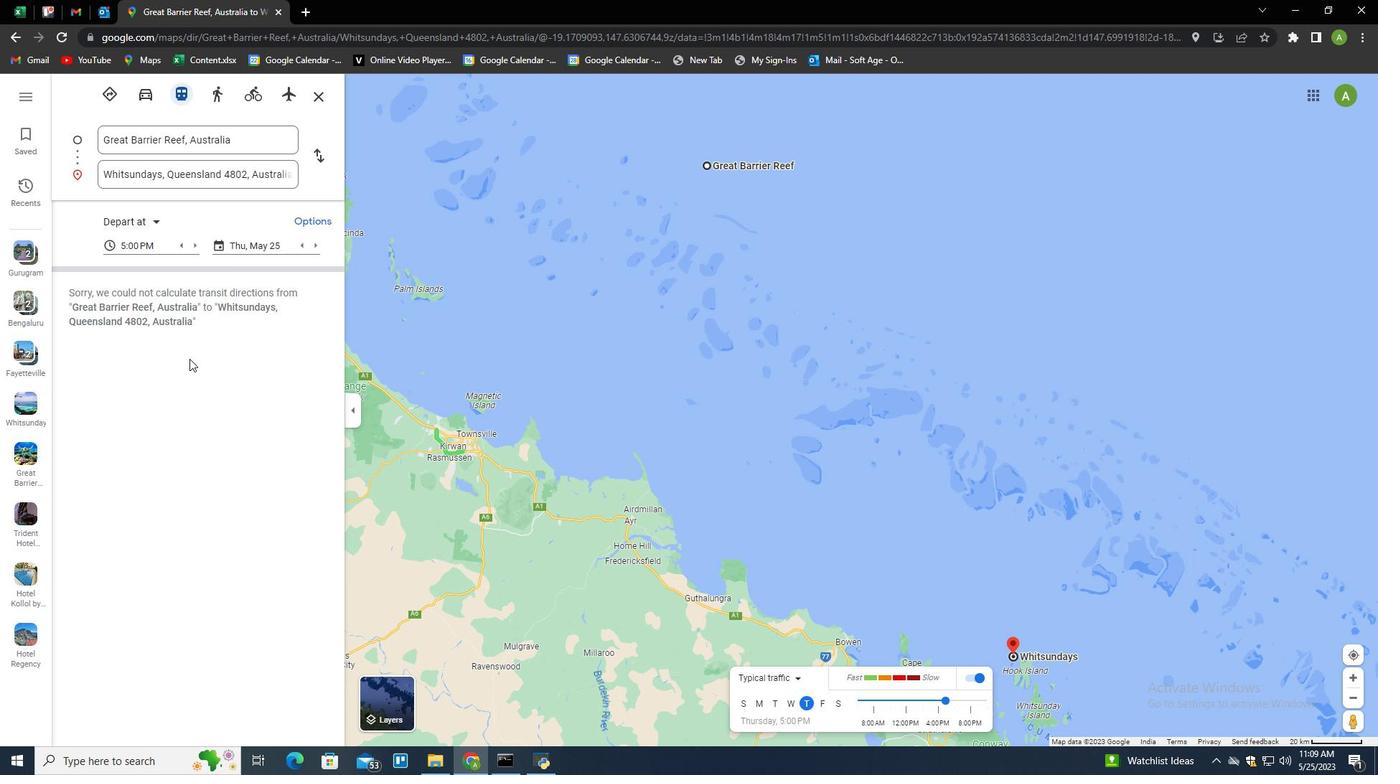 
Action: Mouse scrolled (205, 360) with delta (0, 0)
Screenshot: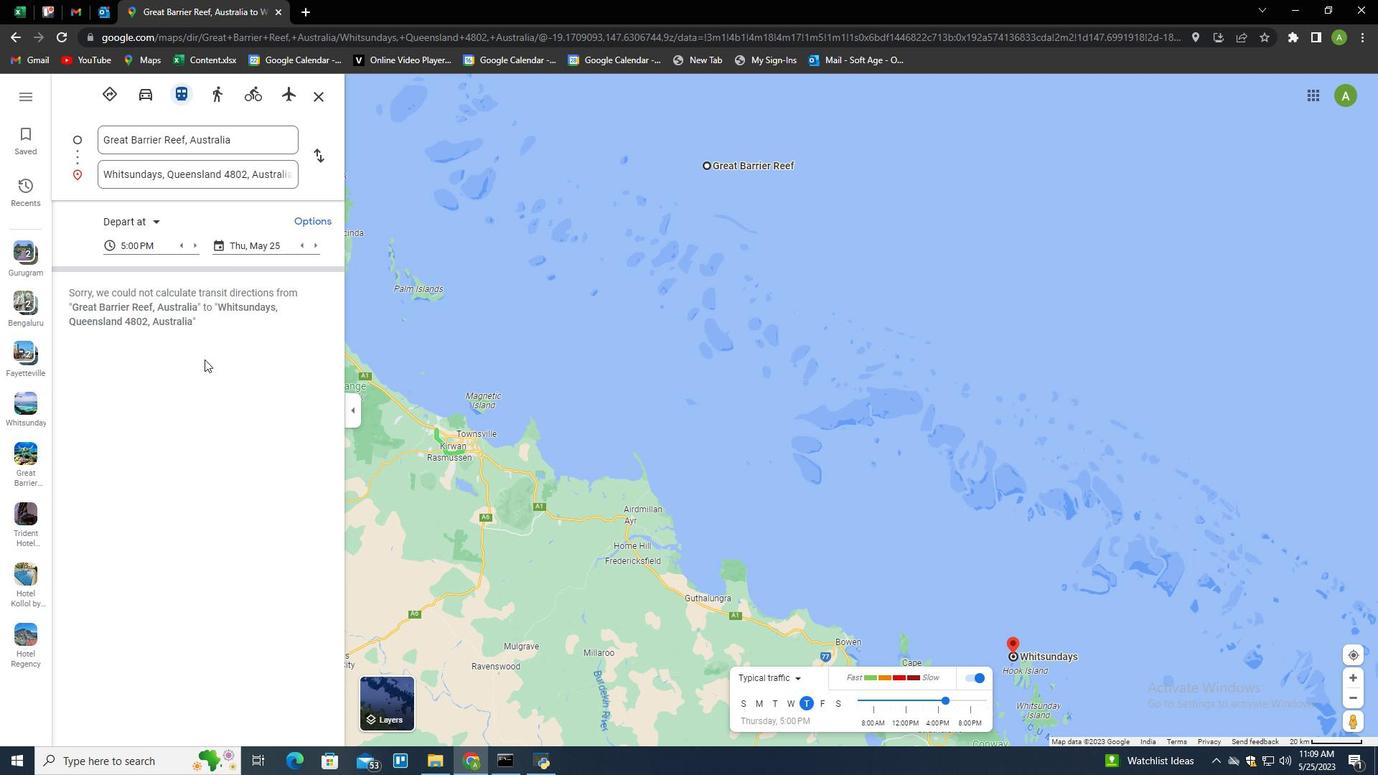 
Action: Mouse scrolled (205, 360) with delta (0, 0)
Screenshot: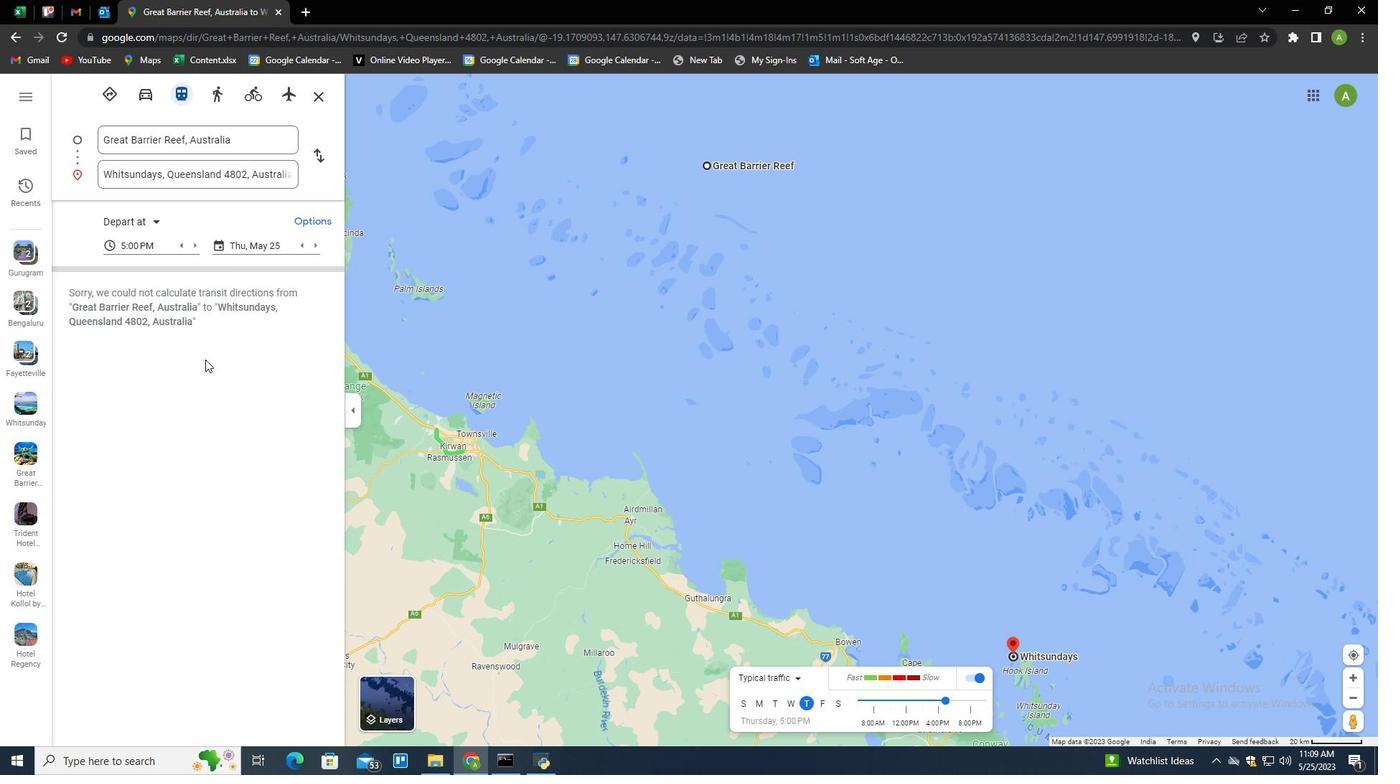 
Action: Mouse moved to (943, 409)
Screenshot: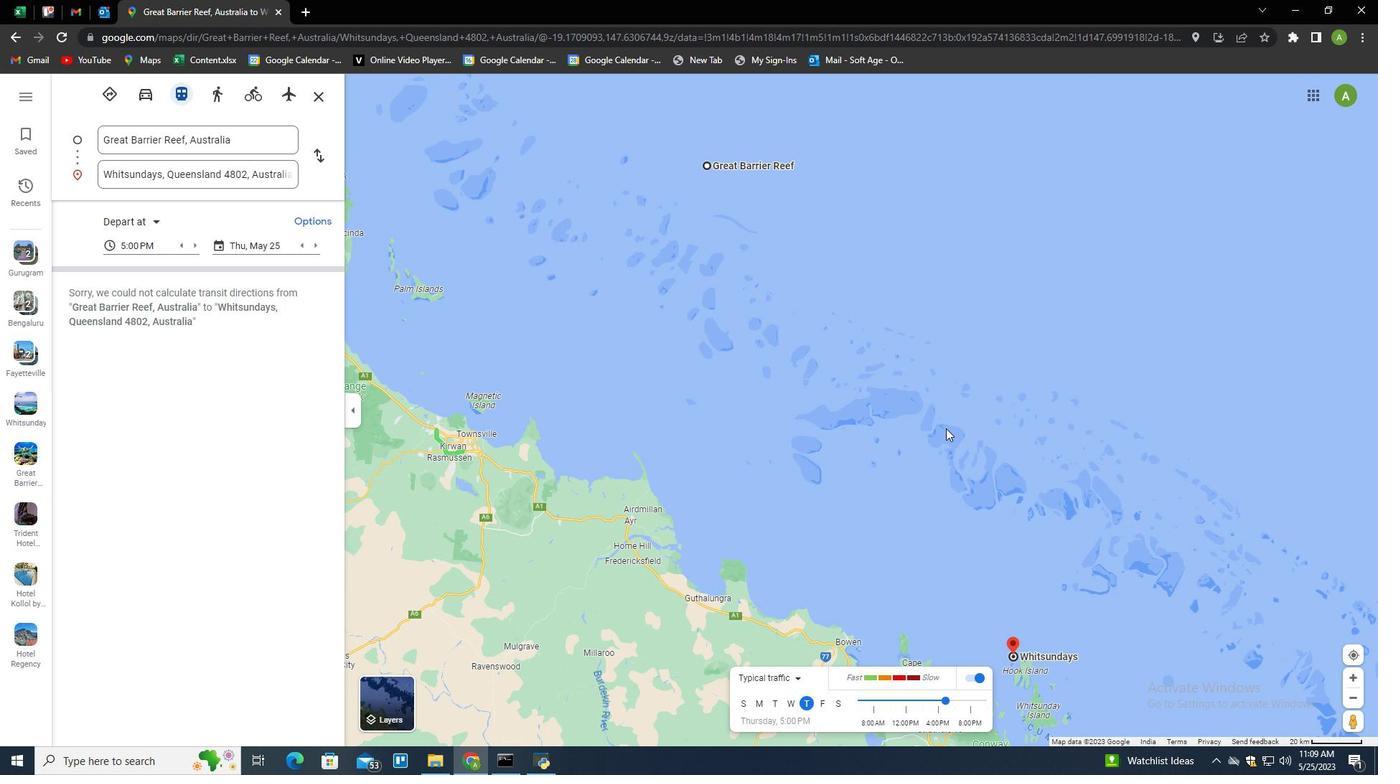 
Action: Mouse scrolled (943, 408) with delta (0, 0)
Screenshot: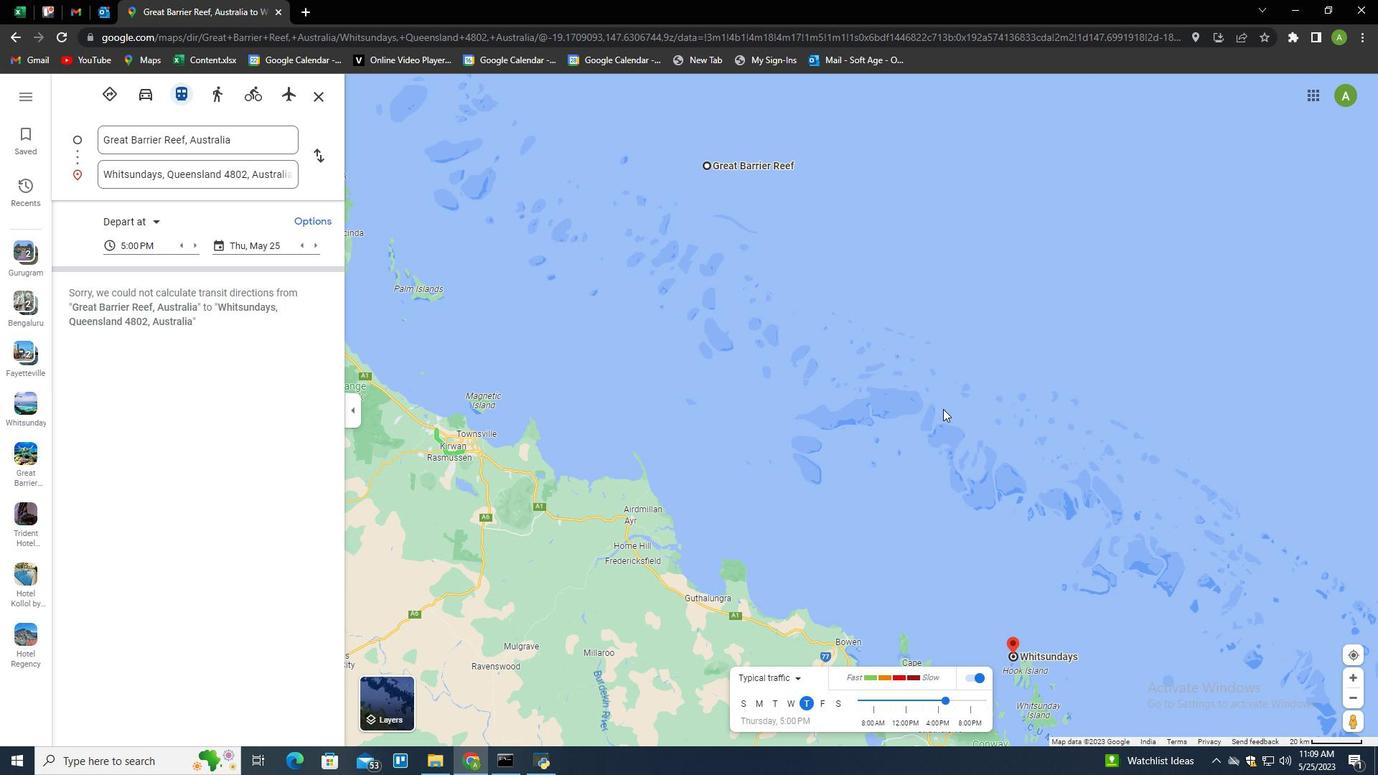 
Action: Mouse scrolled (943, 408) with delta (0, 0)
Screenshot: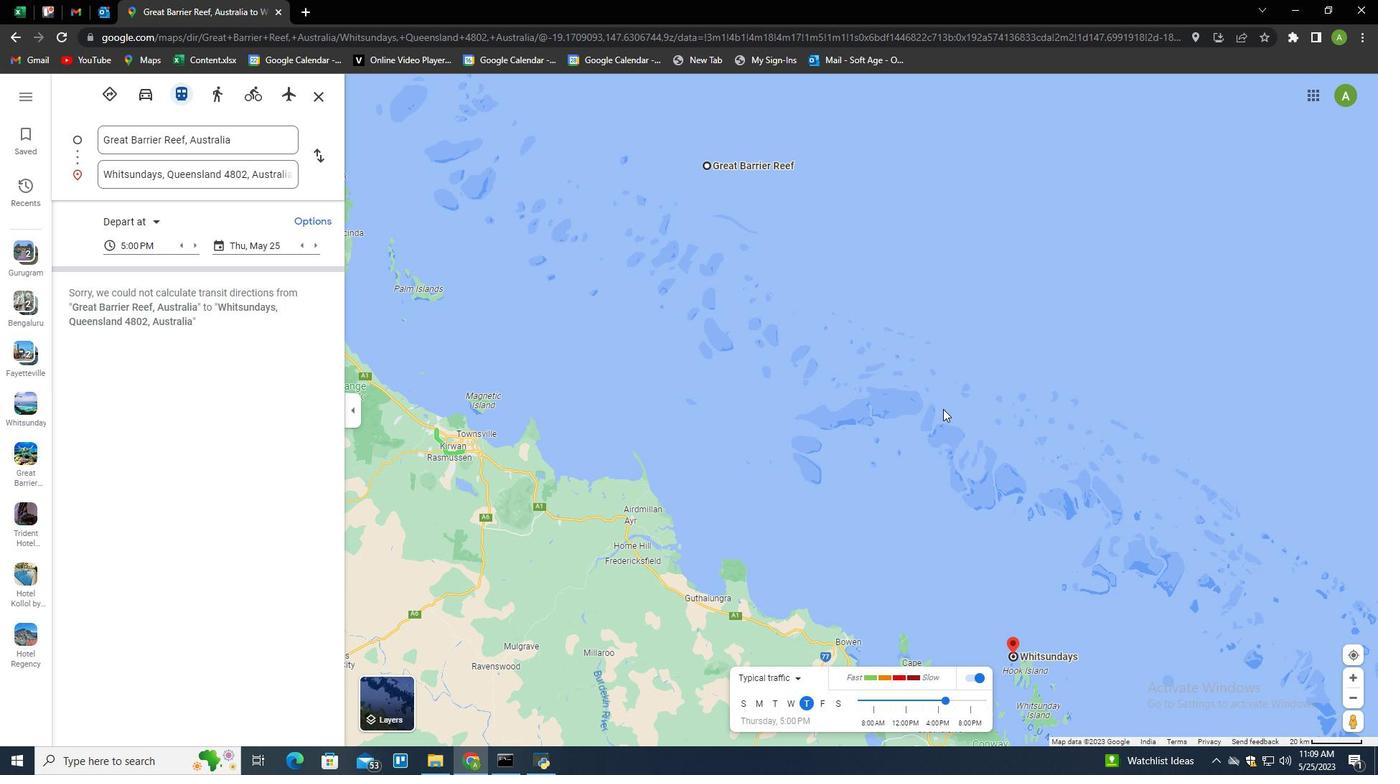 
Action: Mouse scrolled (943, 408) with delta (0, 0)
Screenshot: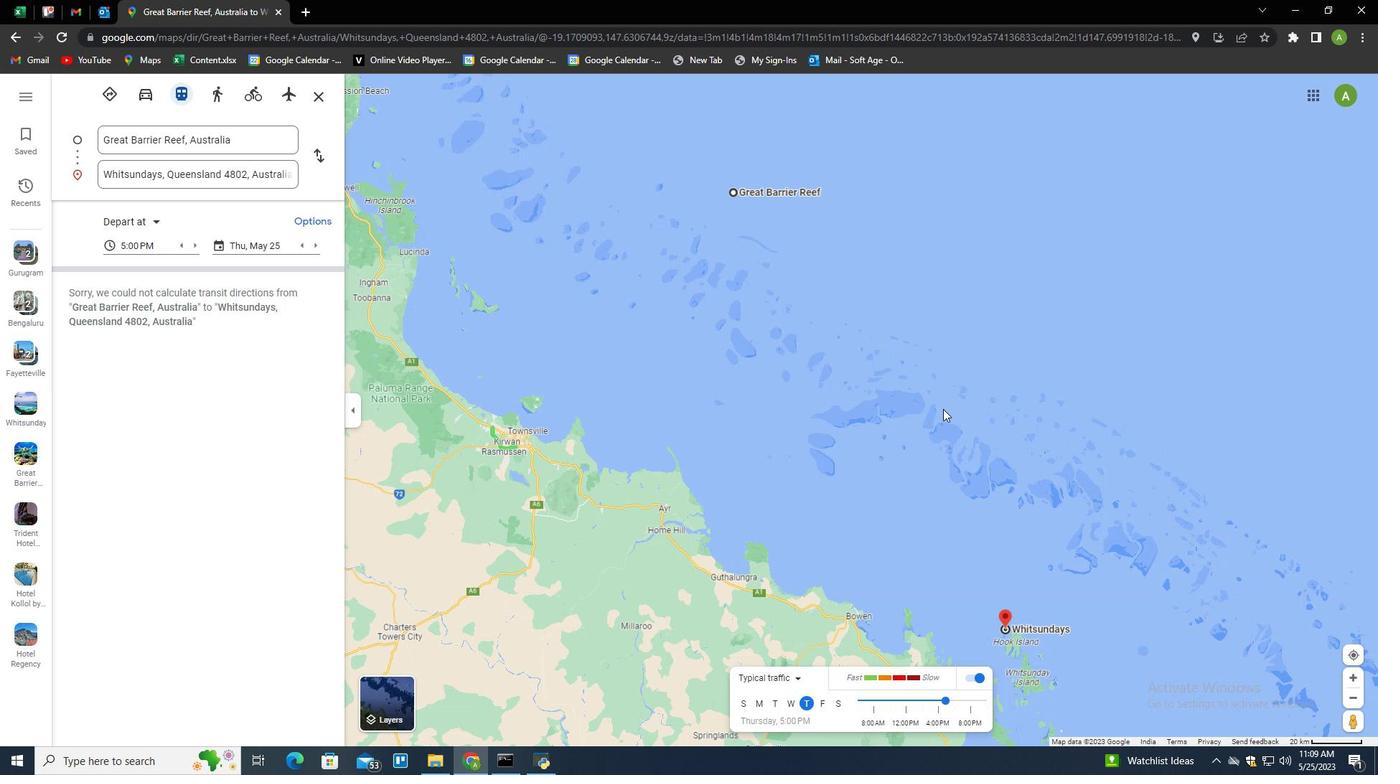 
Action: Mouse scrolled (943, 408) with delta (0, 0)
Screenshot: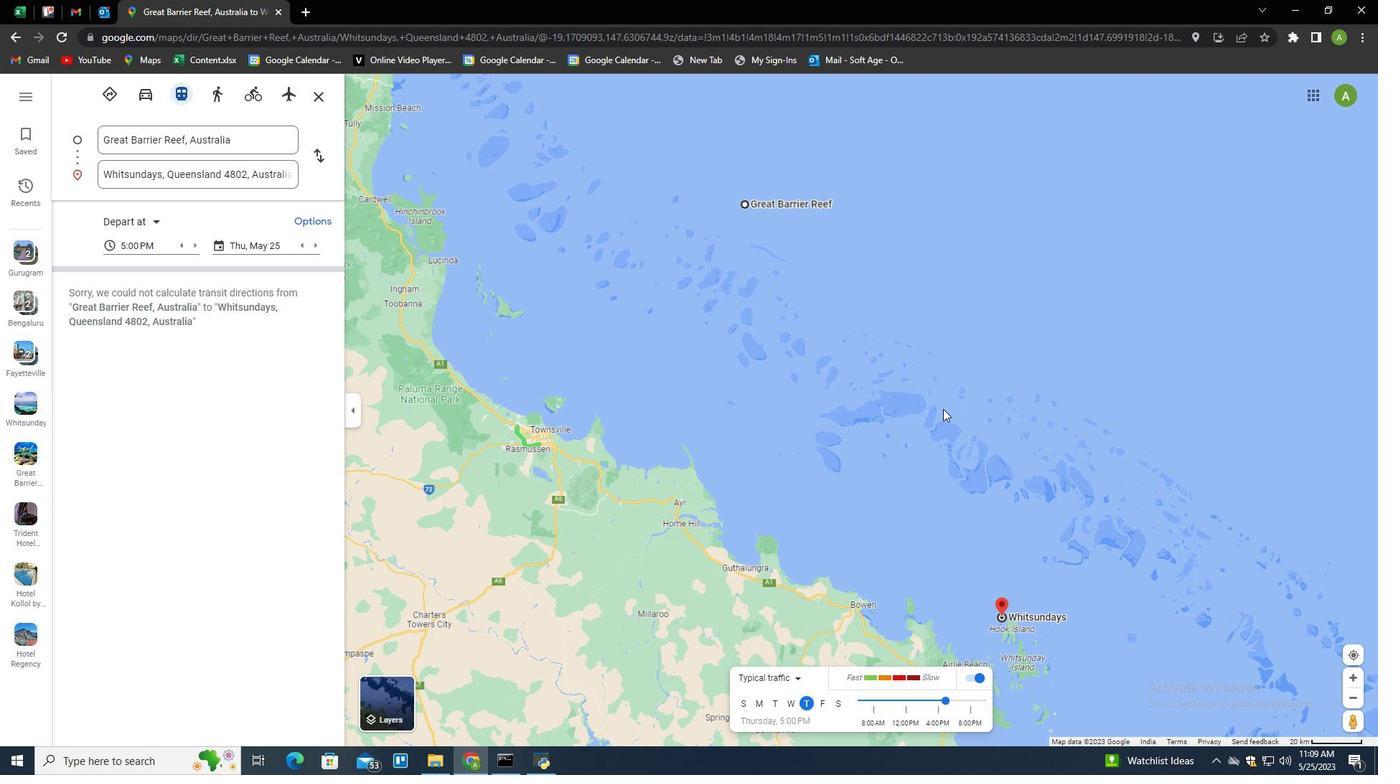 
Action: Mouse scrolled (943, 408) with delta (0, 0)
Screenshot: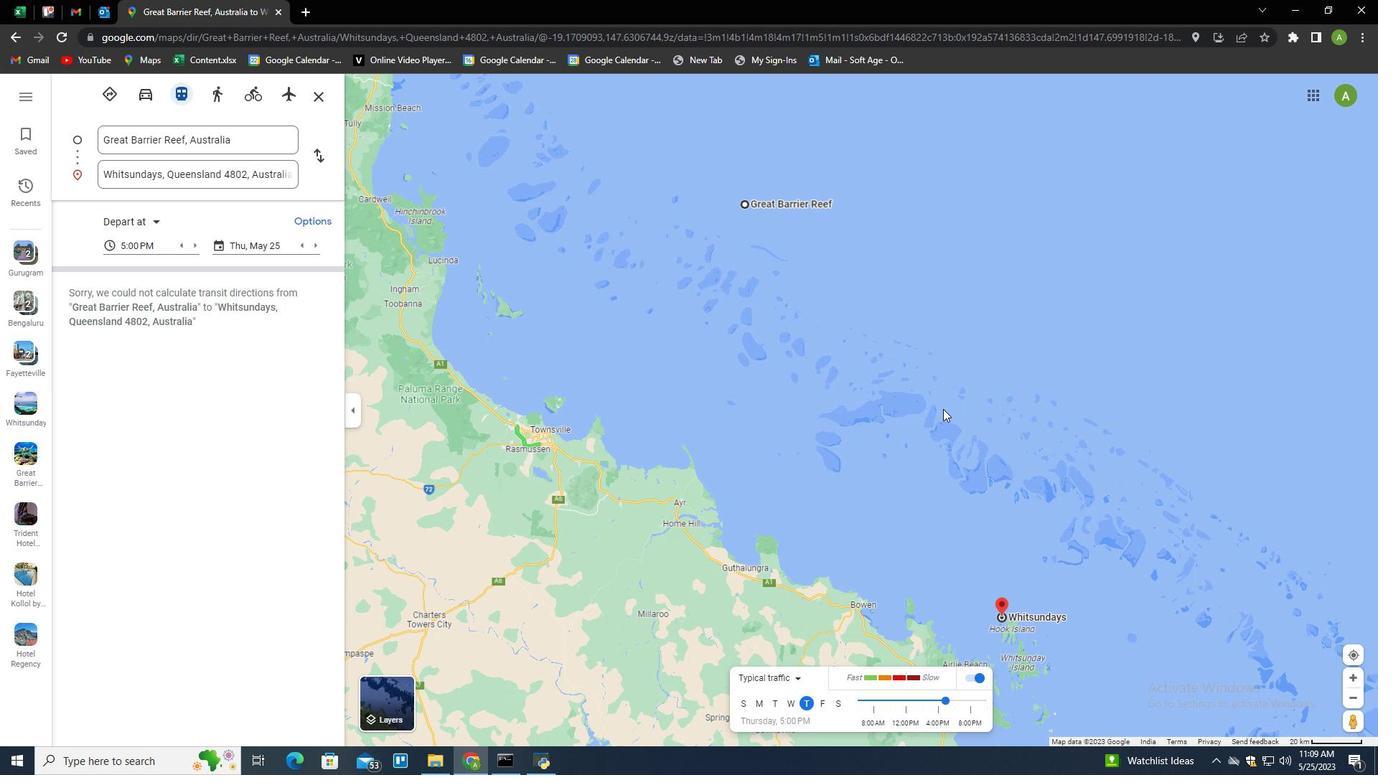 
Action: Mouse scrolled (943, 408) with delta (0, 0)
Screenshot: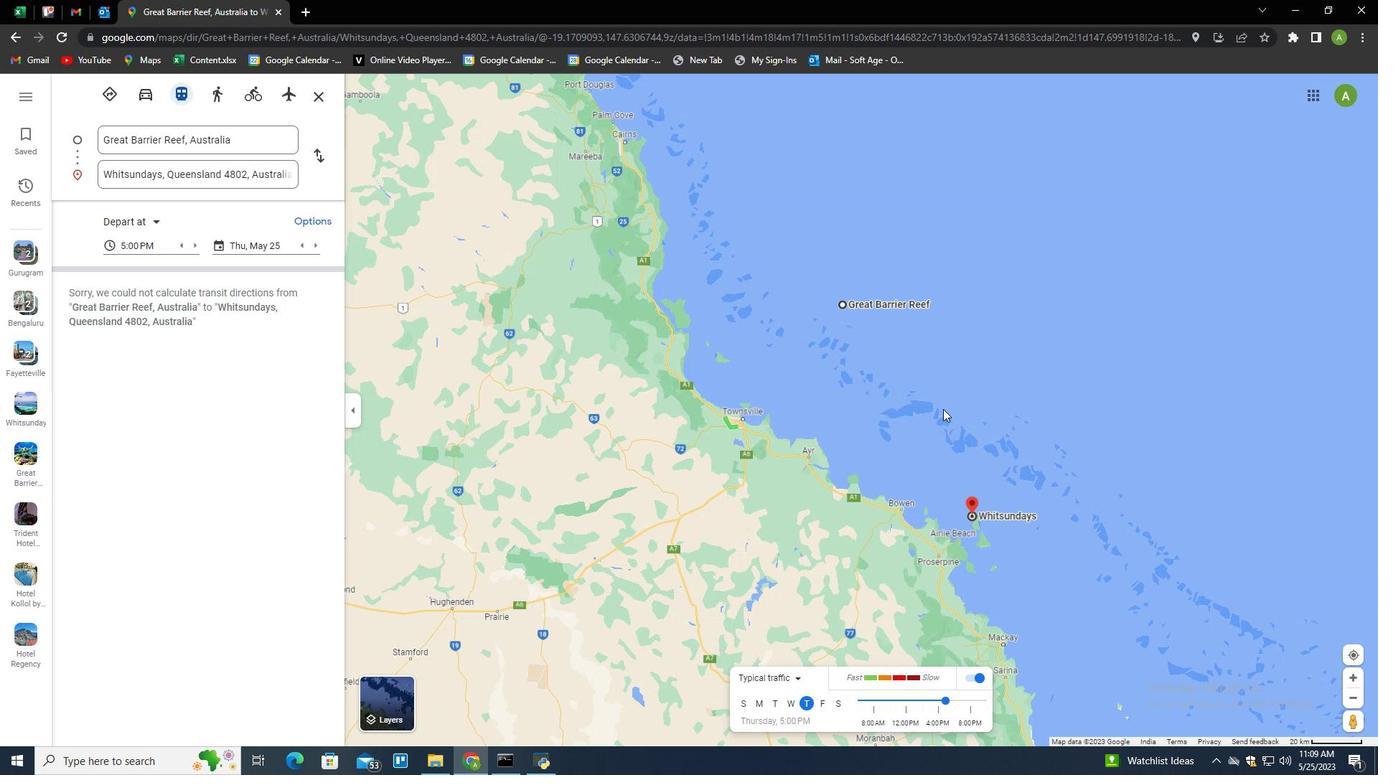 
Action: Mouse scrolled (943, 408) with delta (0, 0)
Screenshot: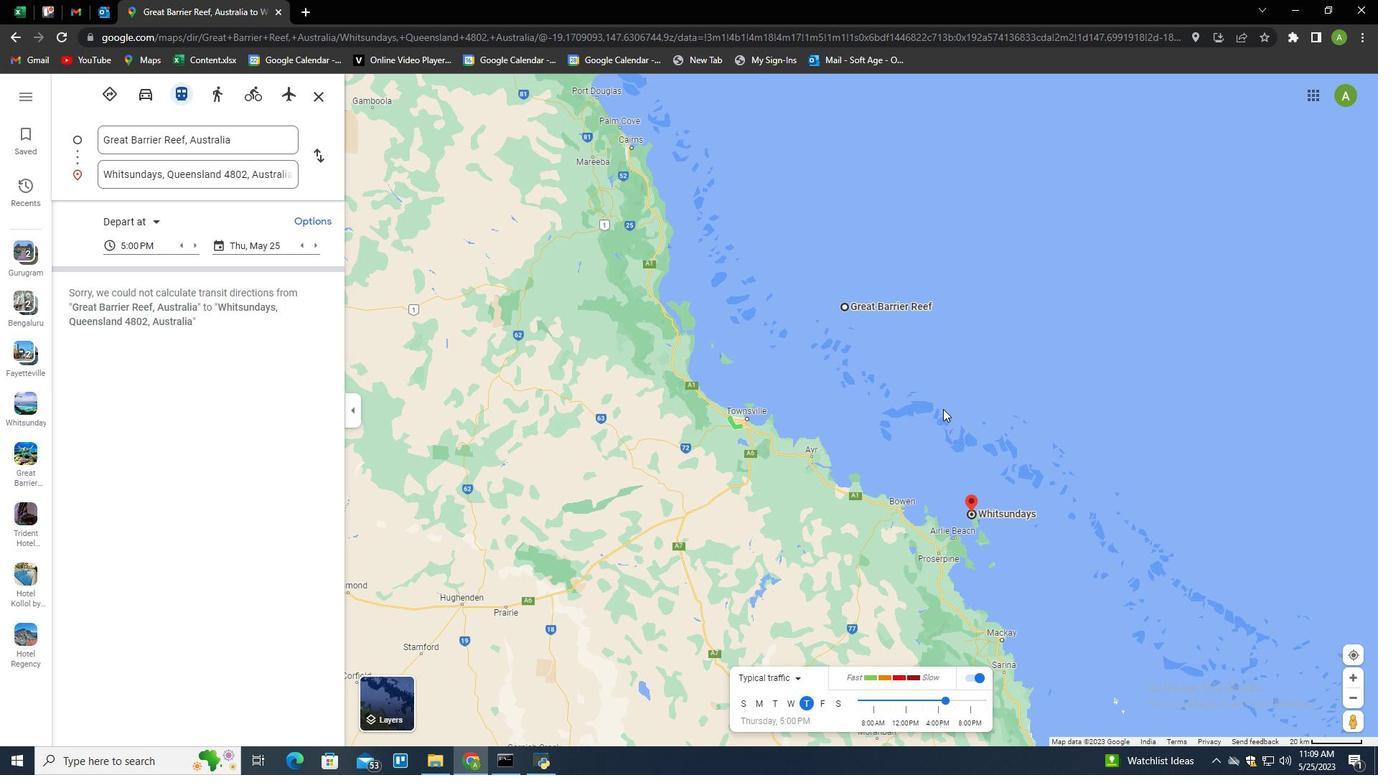
Action: Mouse scrolled (943, 408) with delta (0, 0)
Screenshot: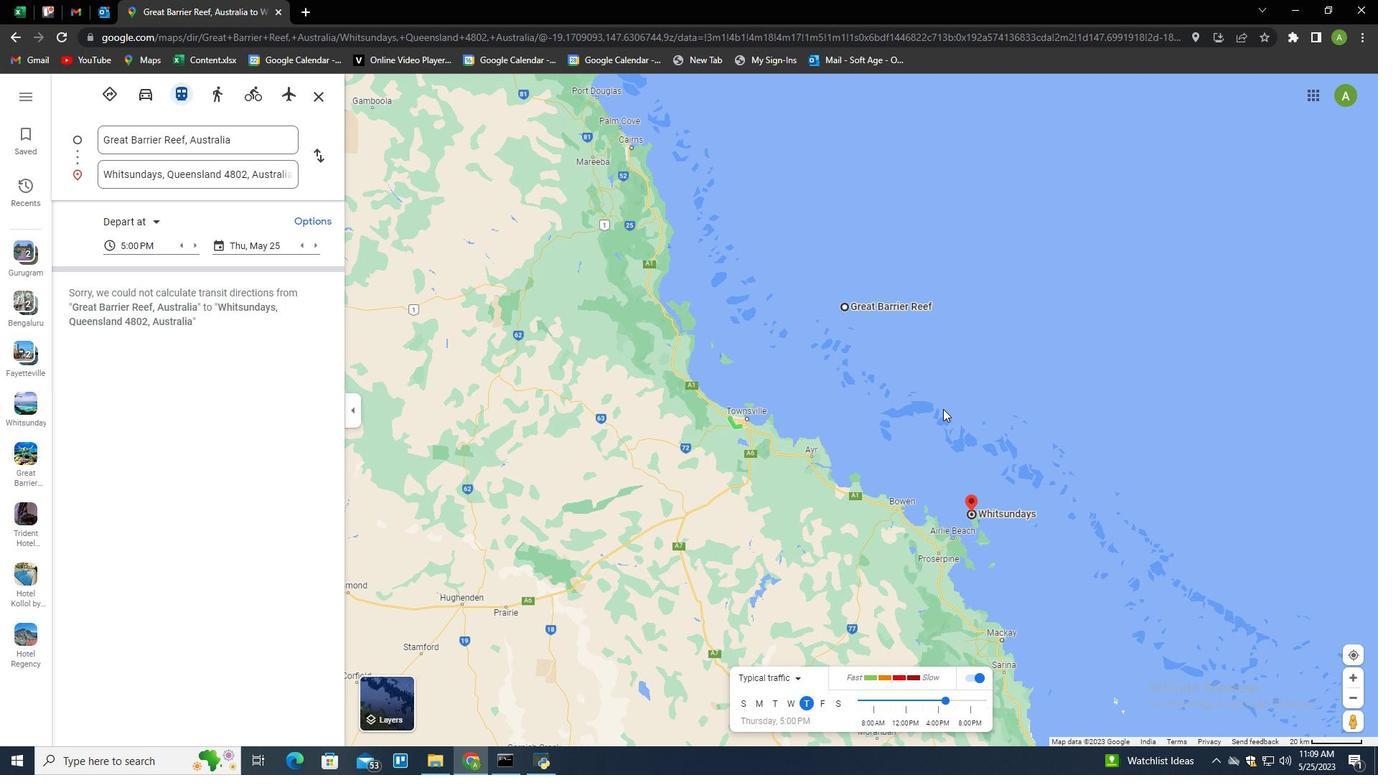 
Action: Mouse scrolled (943, 408) with delta (0, 0)
Screenshot: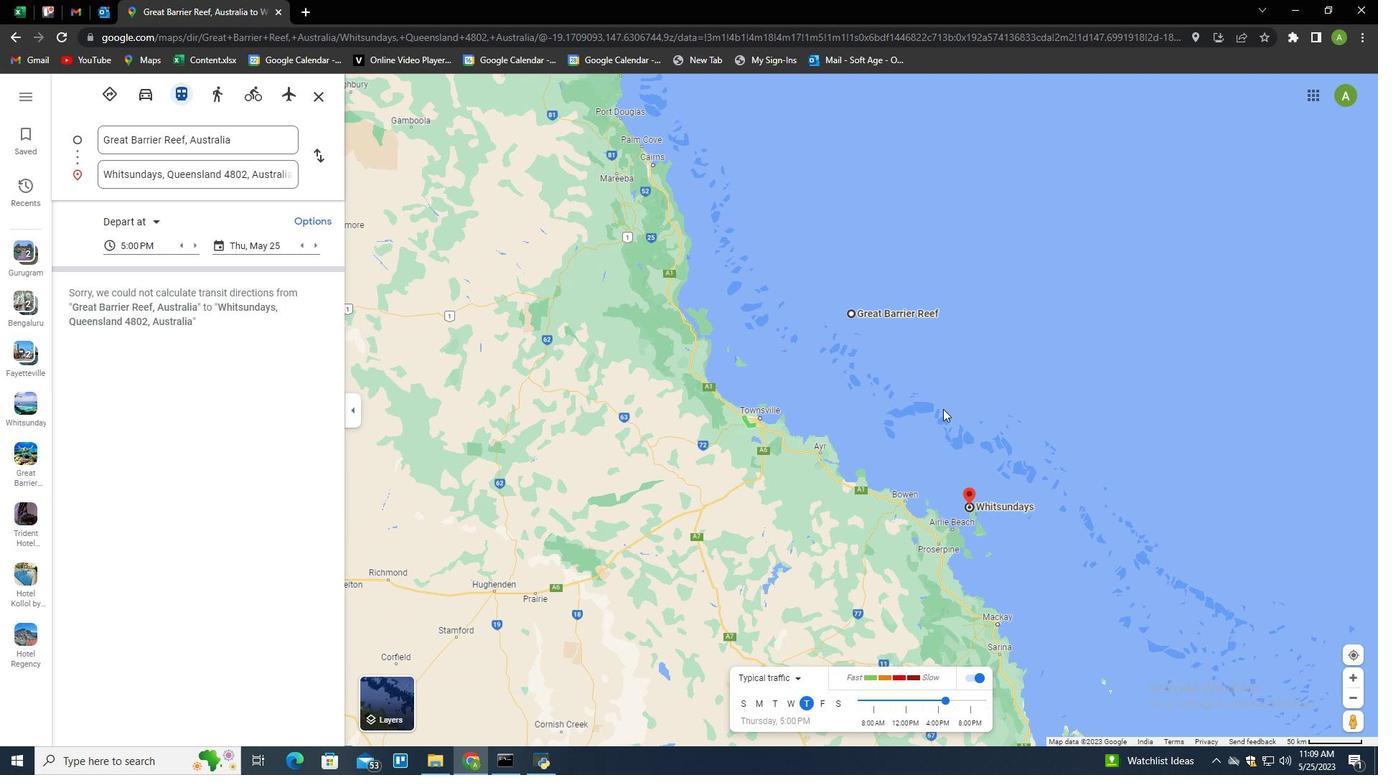 
Action: Mouse scrolled (943, 408) with delta (0, 0)
Screenshot: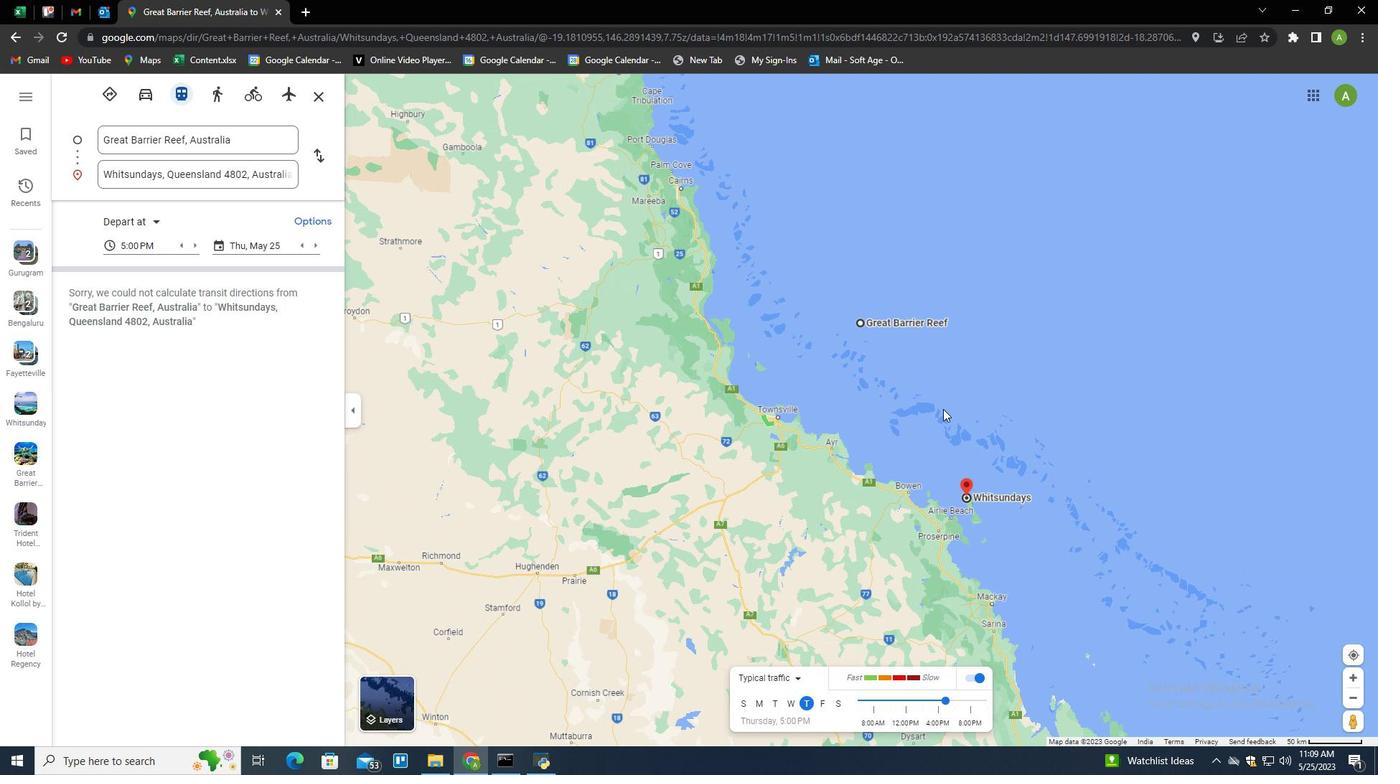
Action: Mouse scrolled (943, 408) with delta (0, 0)
Screenshot: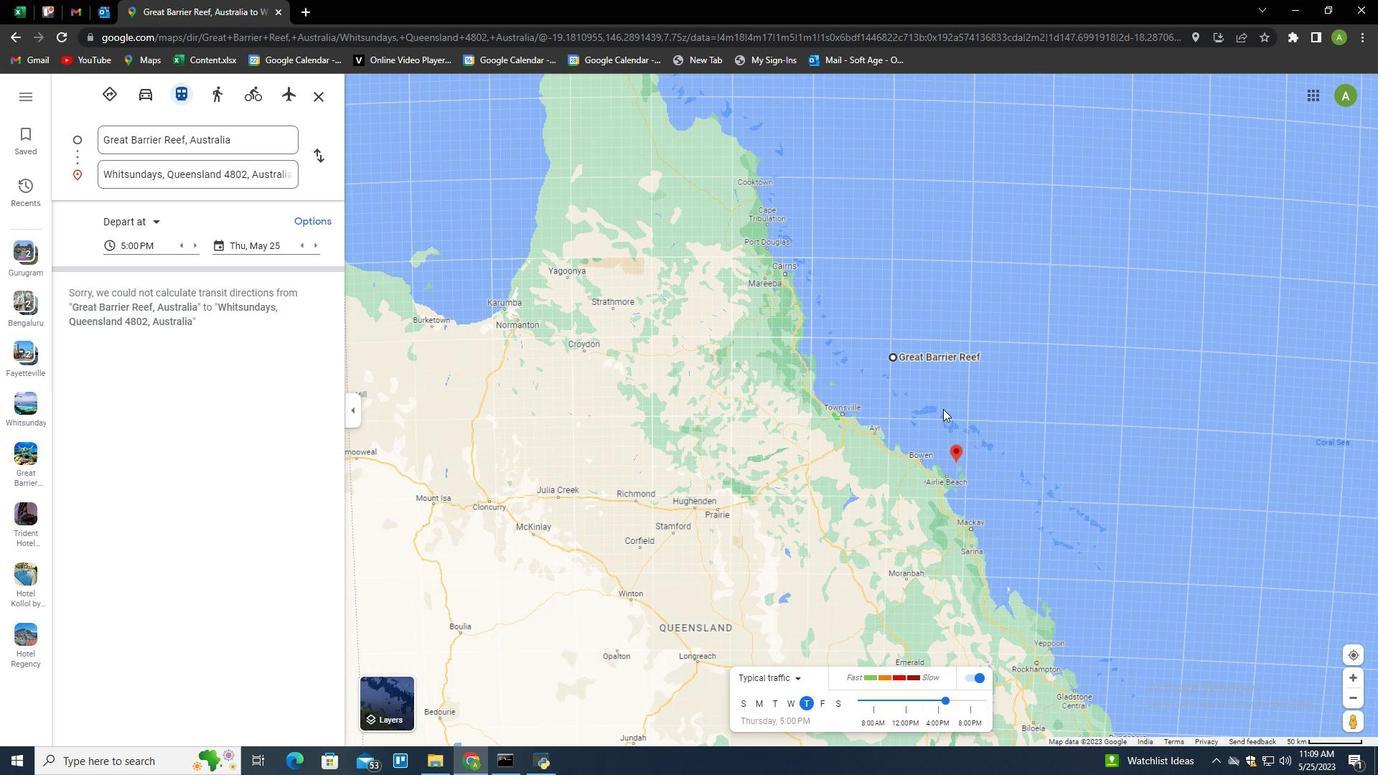 
Action: Mouse scrolled (943, 408) with delta (0, 0)
Screenshot: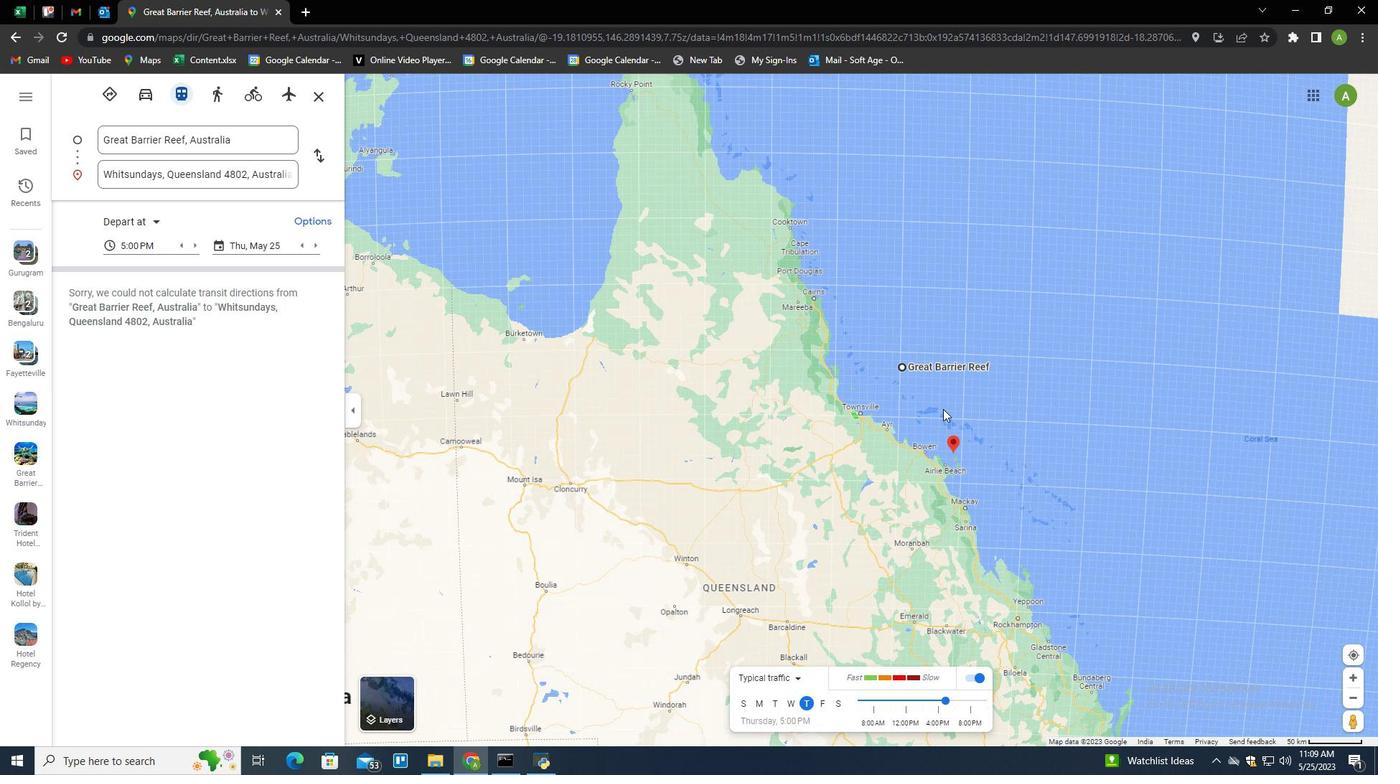 
Action: Mouse scrolled (943, 408) with delta (0, 0)
Screenshot: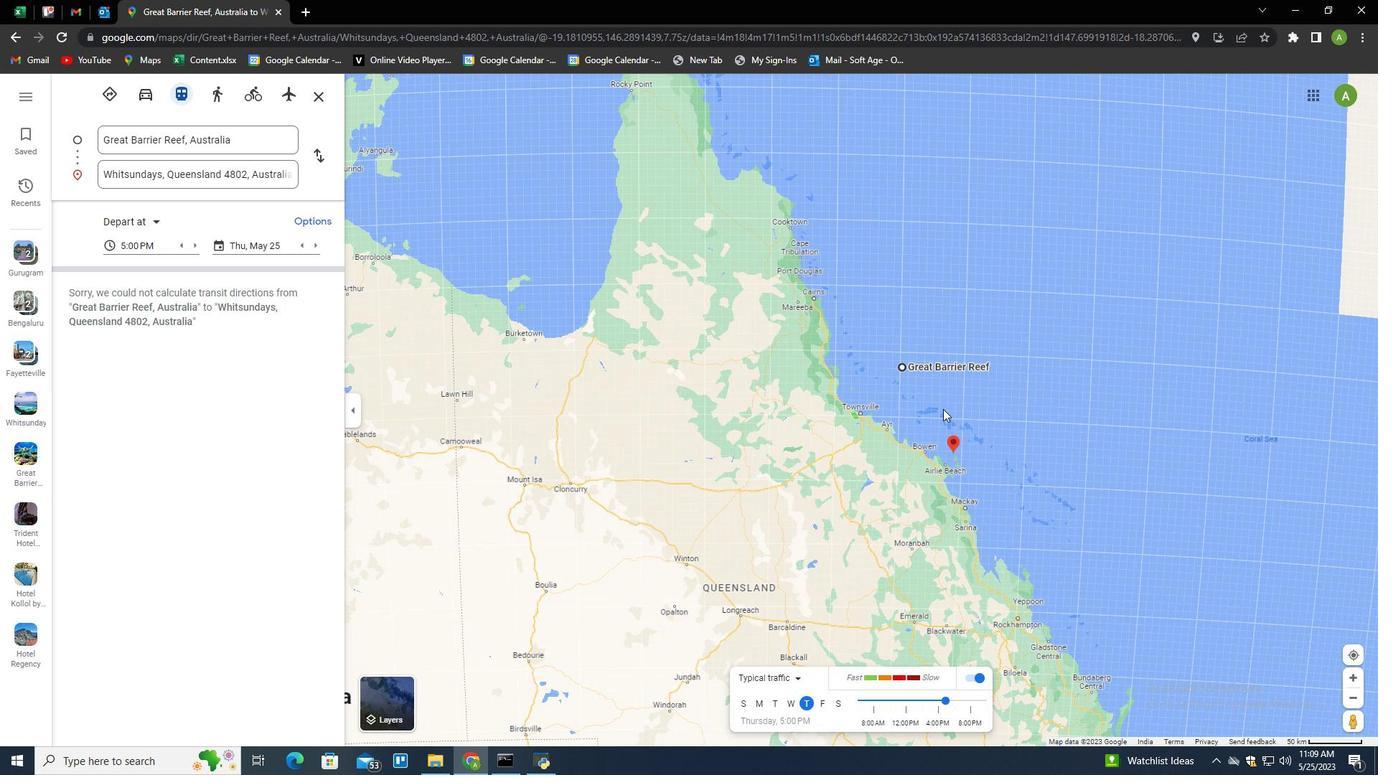 
Action: Mouse scrolled (943, 408) with delta (0, 0)
Screenshot: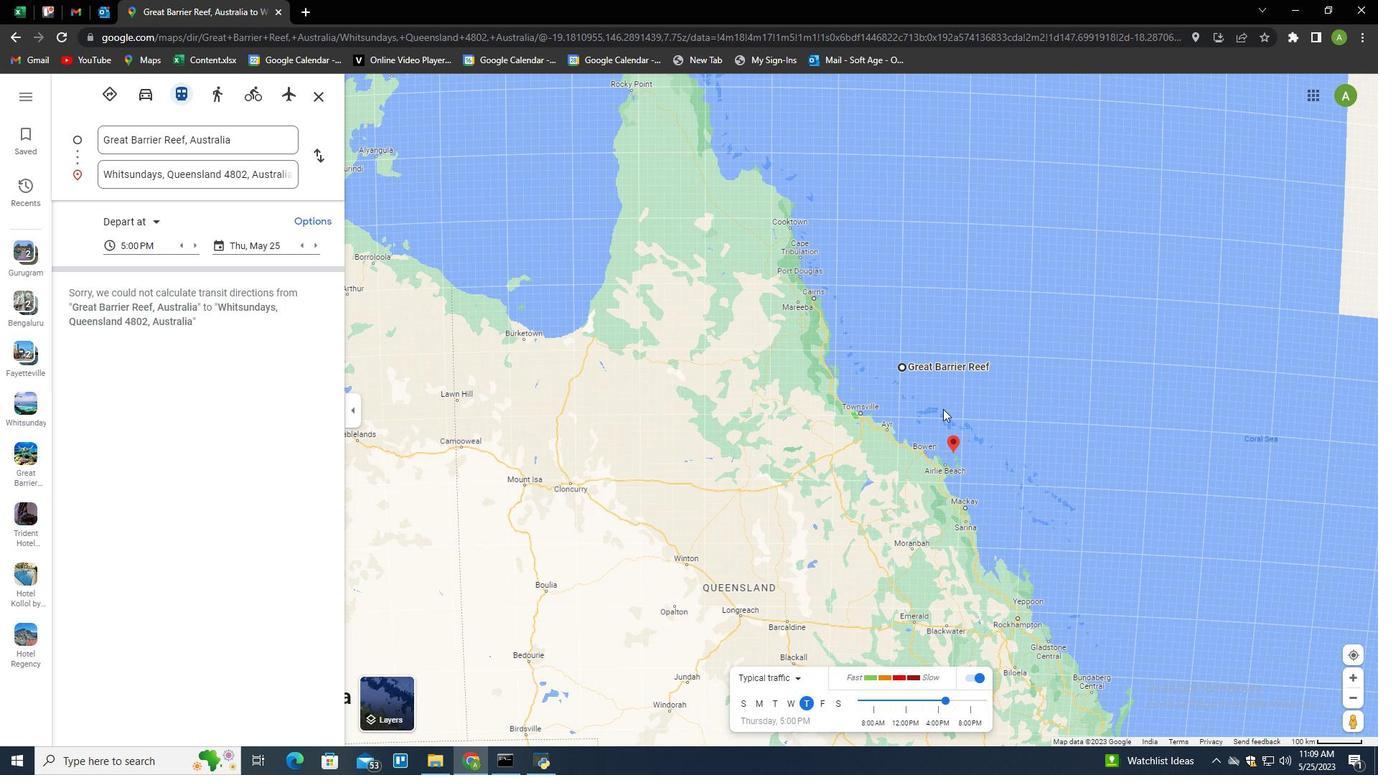 
Action: Mouse scrolled (943, 408) with delta (0, 0)
Screenshot: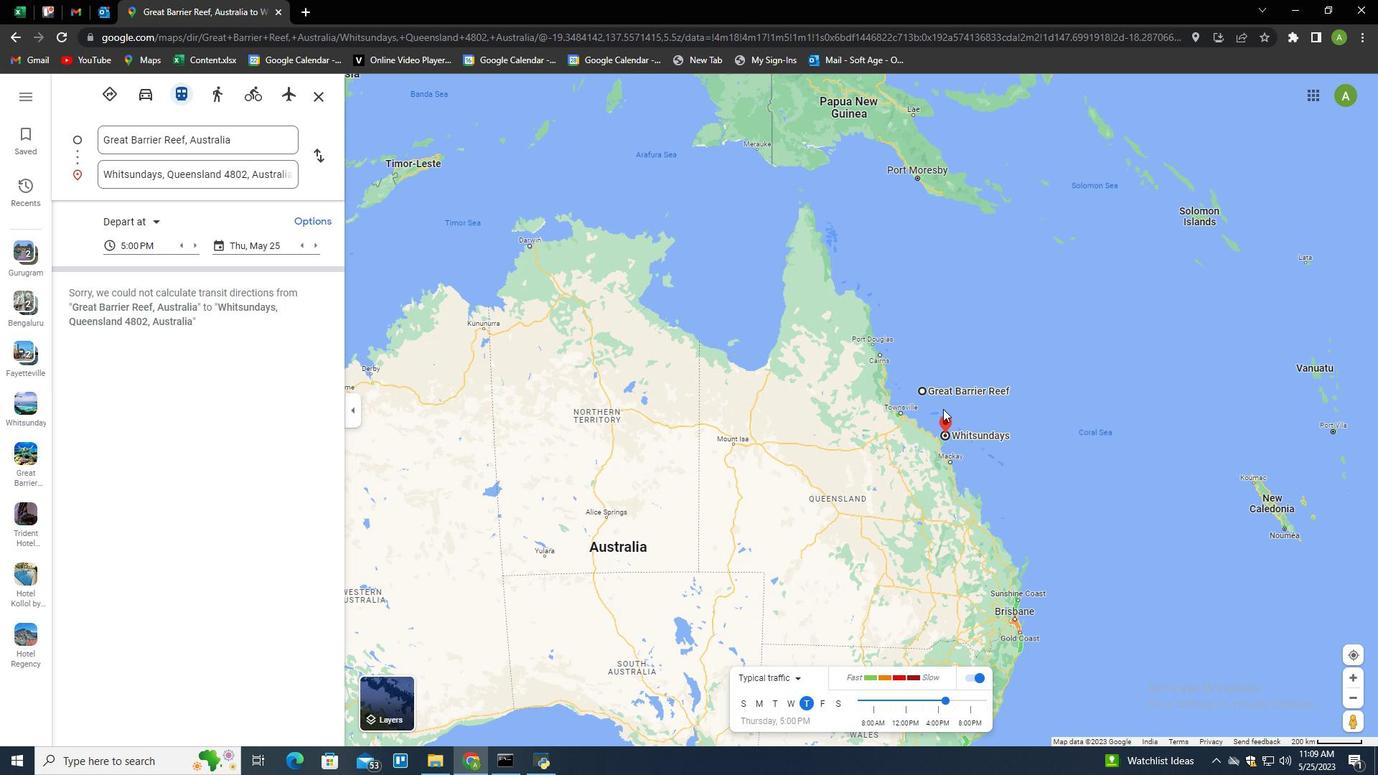 
Action: Mouse scrolled (943, 408) with delta (0, 0)
Screenshot: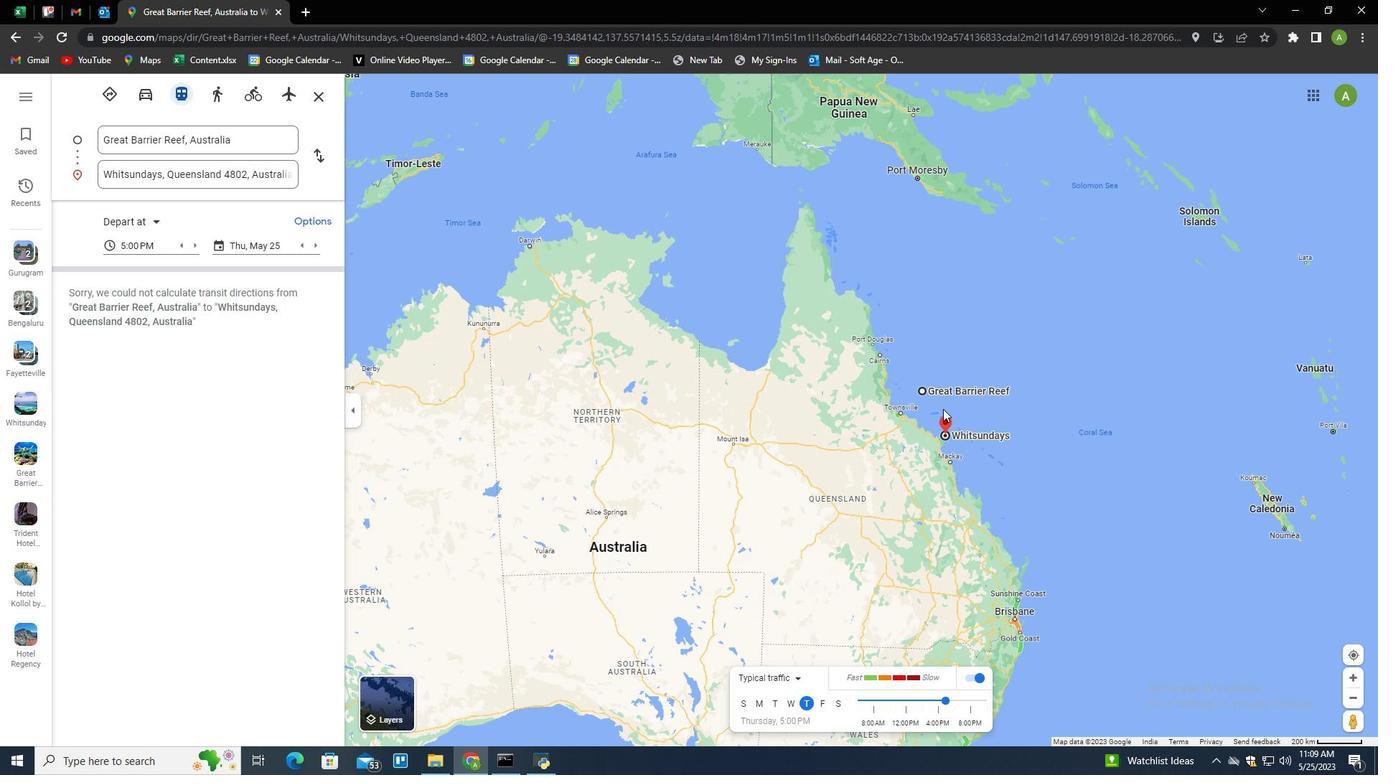 
Action: Mouse scrolled (943, 408) with delta (0, 0)
Screenshot: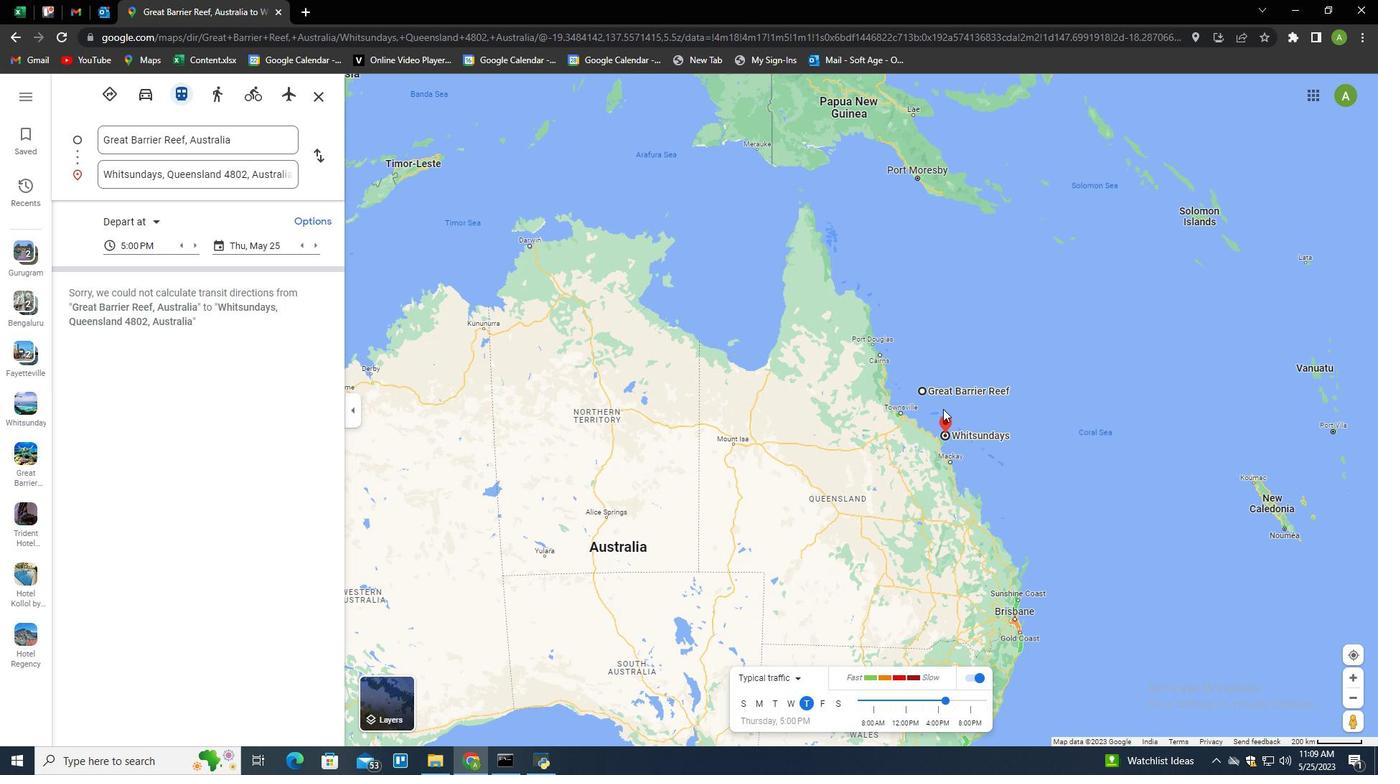 
Action: Mouse scrolled (943, 408) with delta (0, 0)
Screenshot: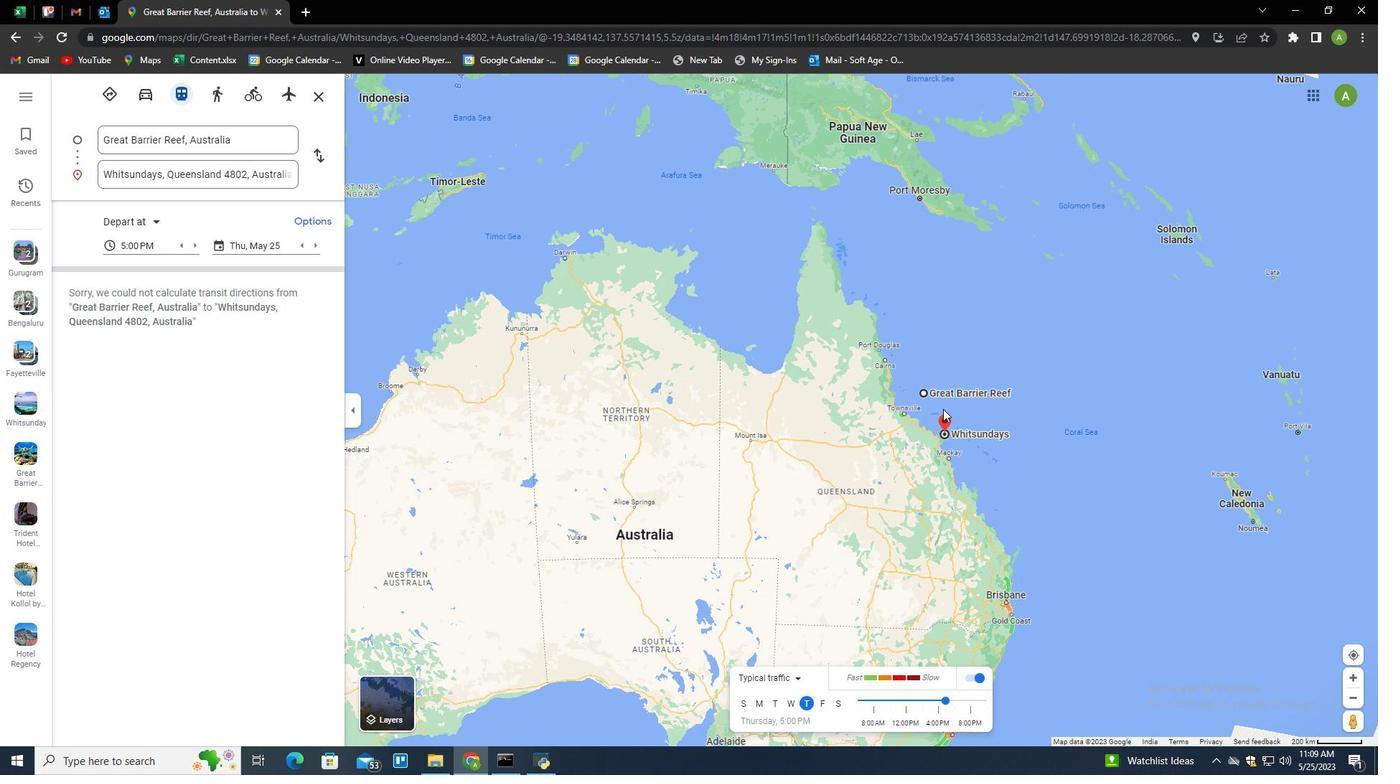 
Action: Mouse scrolled (943, 408) with delta (0, 0)
Screenshot: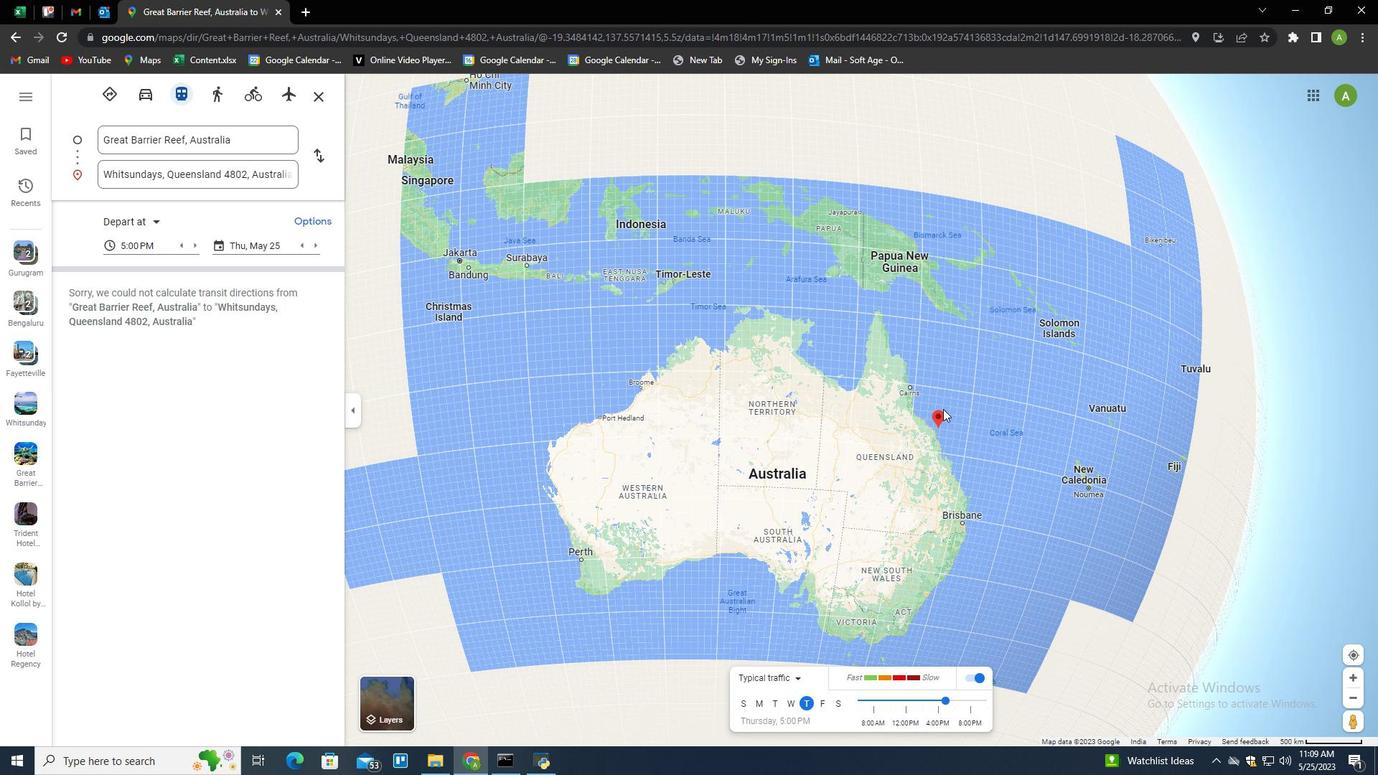 
Action: Mouse scrolled (943, 408) with delta (0, 0)
Screenshot: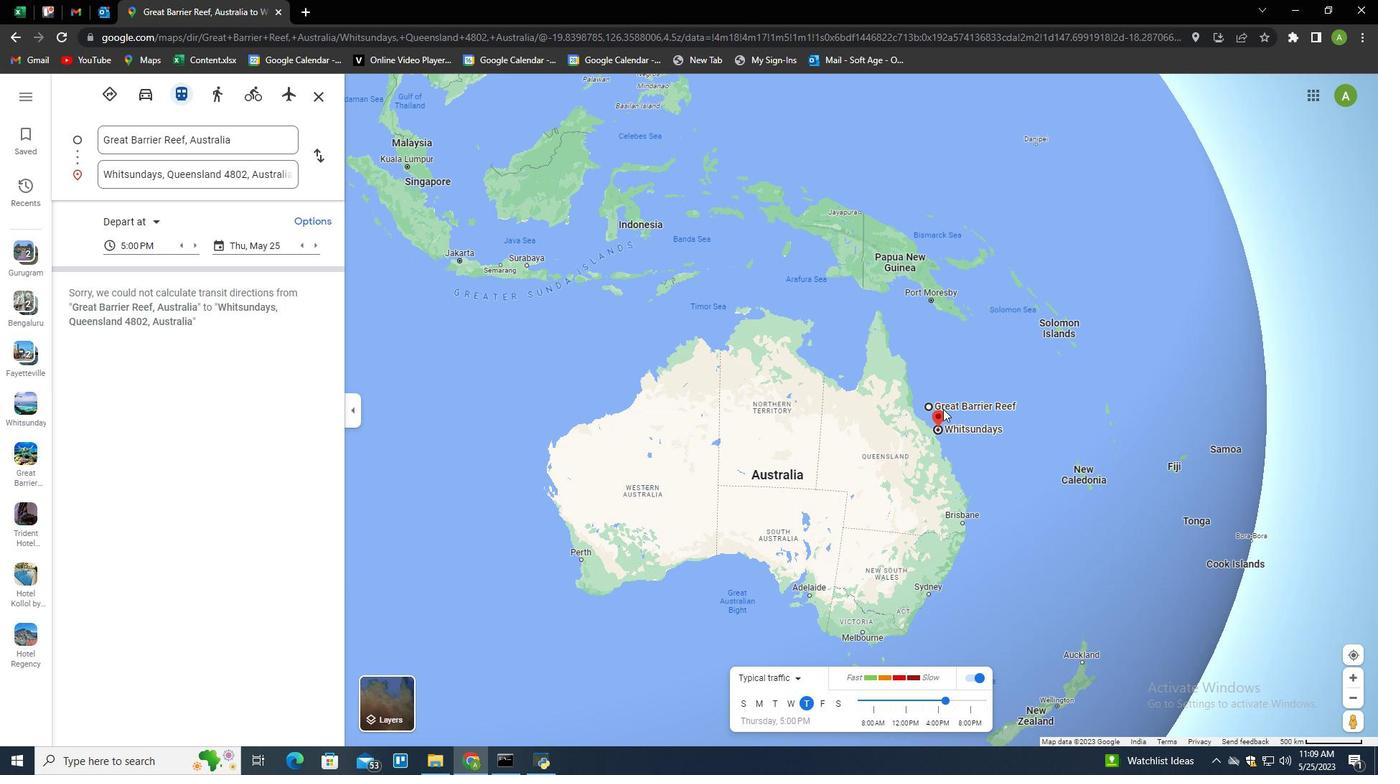 
Action: Mouse scrolled (943, 408) with delta (0, 0)
Screenshot: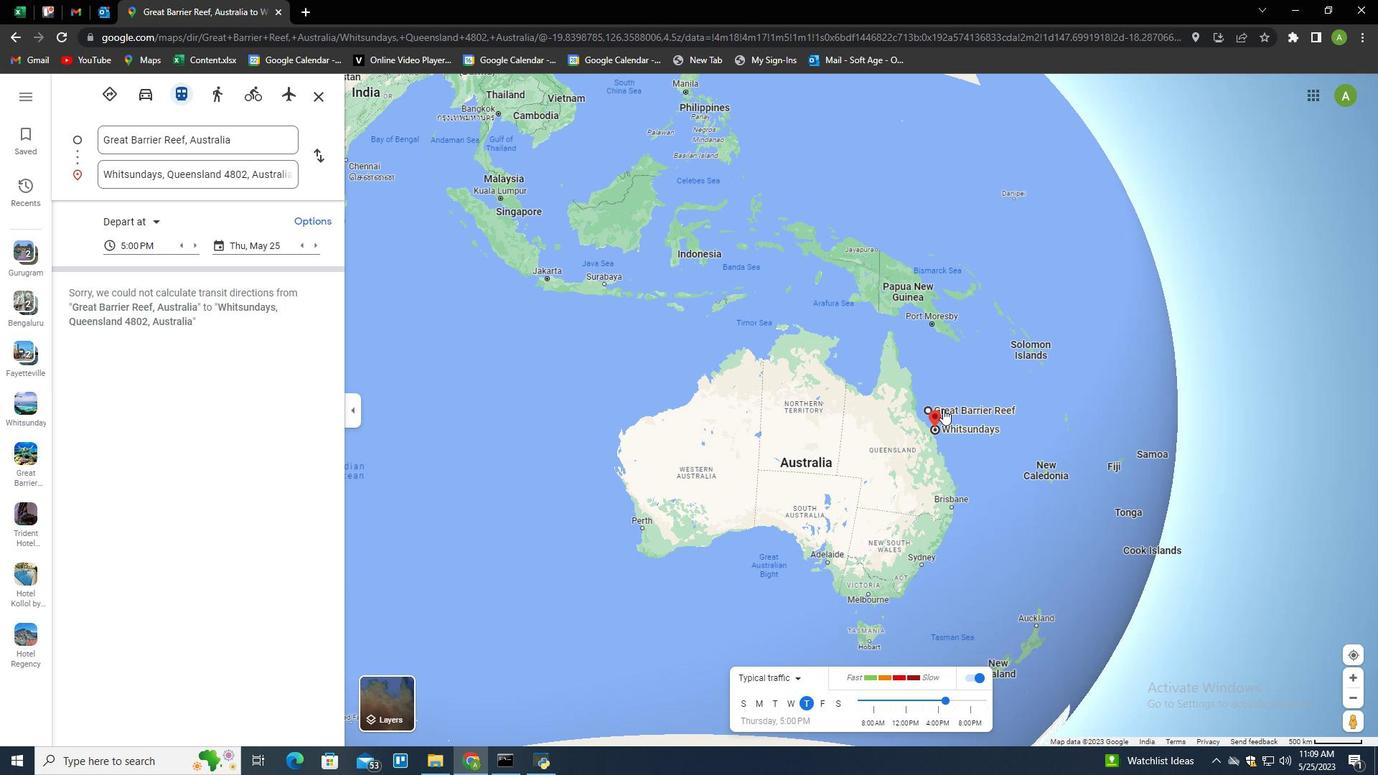 
Action: Mouse scrolled (943, 408) with delta (0, 0)
Screenshot: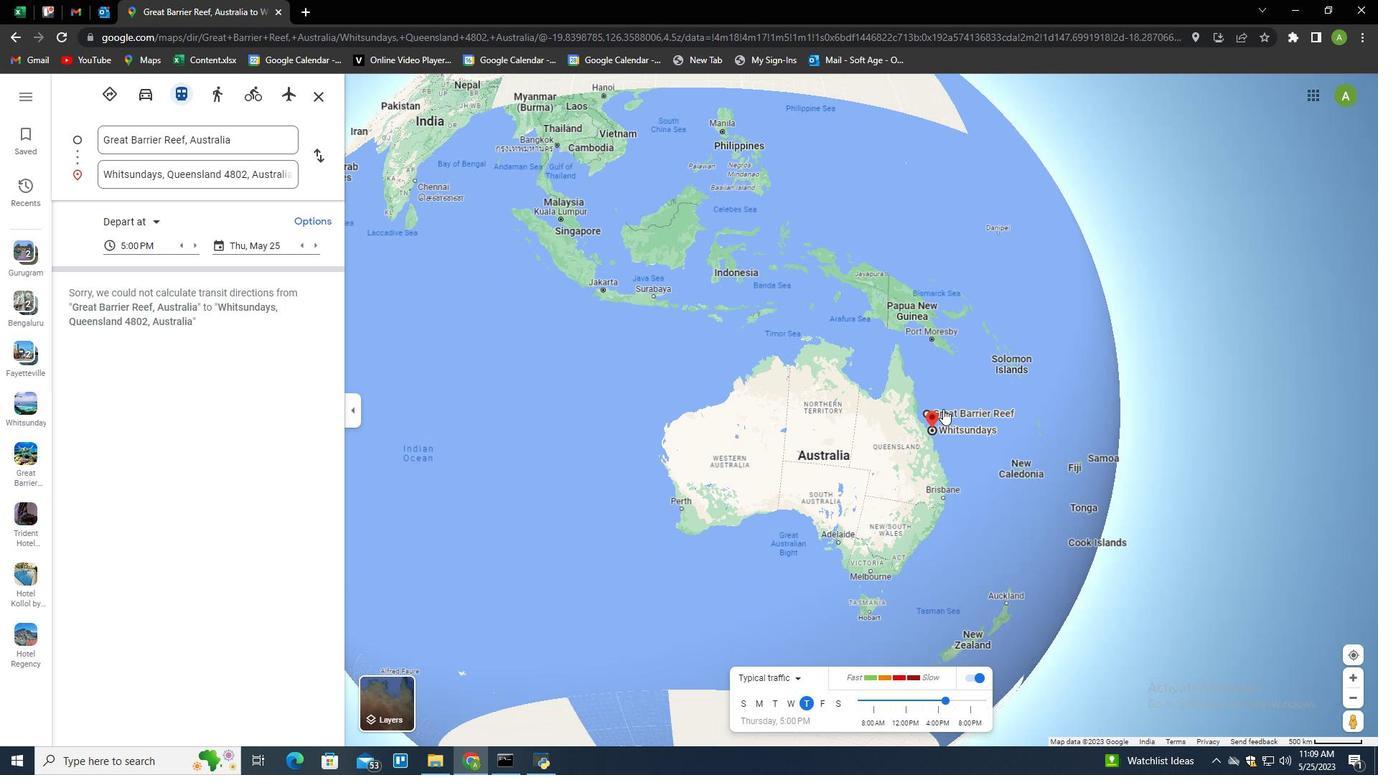
Action: Mouse moved to (947, 404)
Screenshot: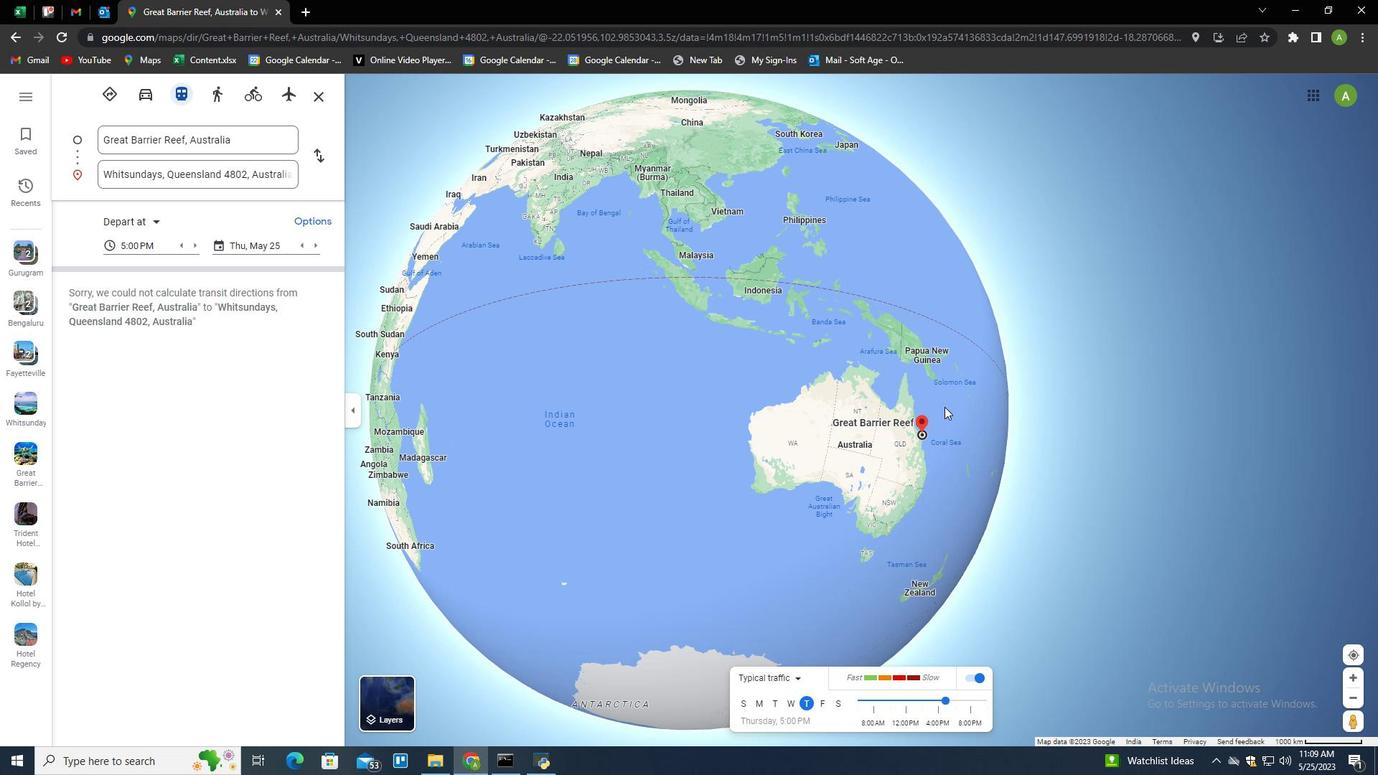 
Action: Mouse scrolled (947, 404) with delta (0, 0)
Screenshot: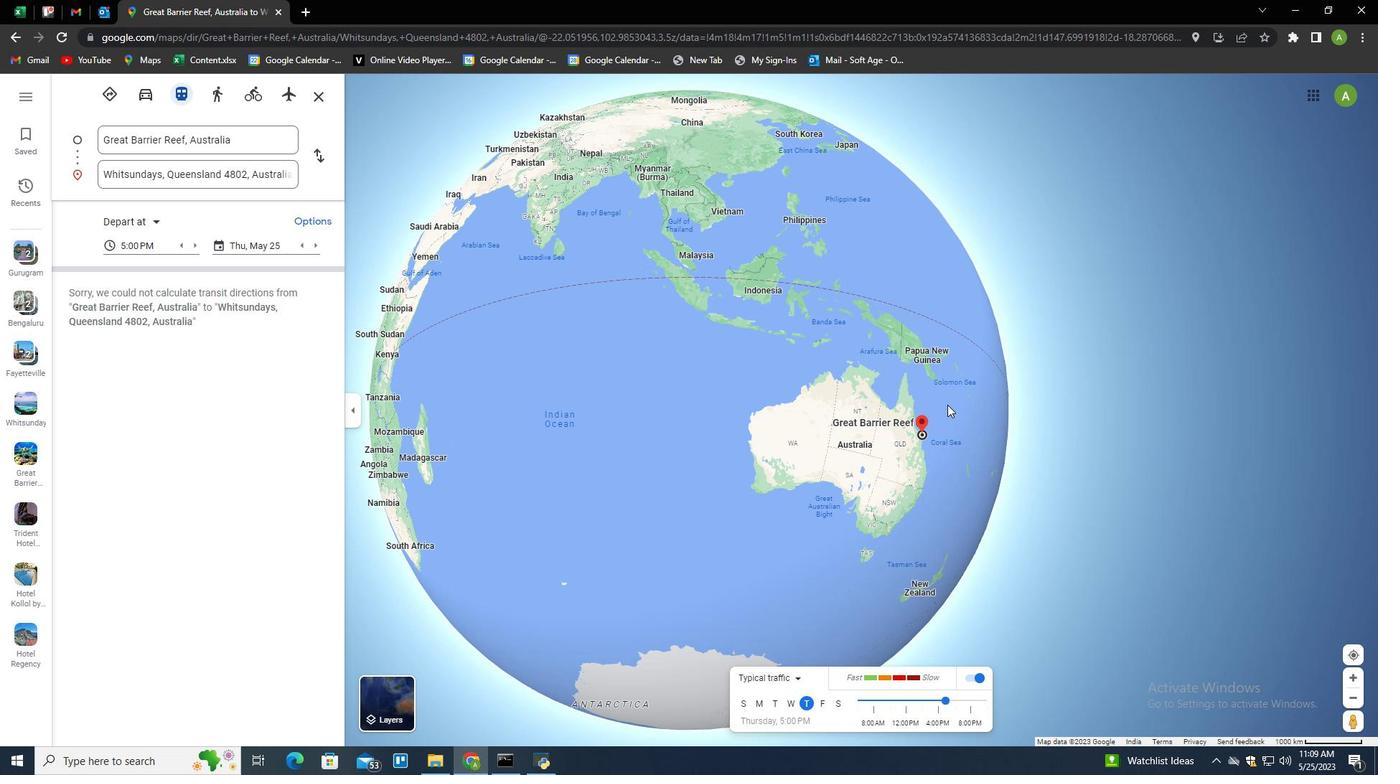 
Action: Mouse moved to (948, 404)
Screenshot: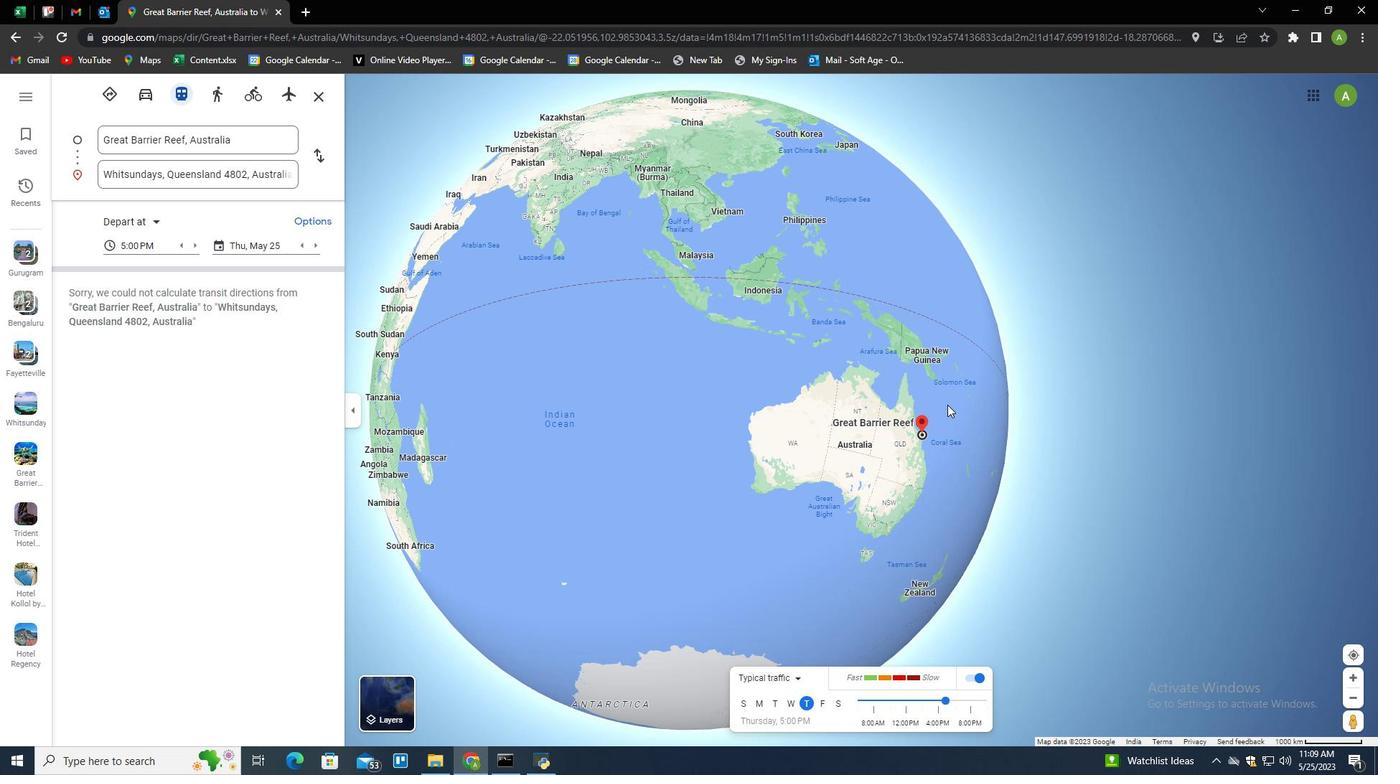 
Action: Mouse scrolled (948, 403) with delta (0, 0)
Screenshot: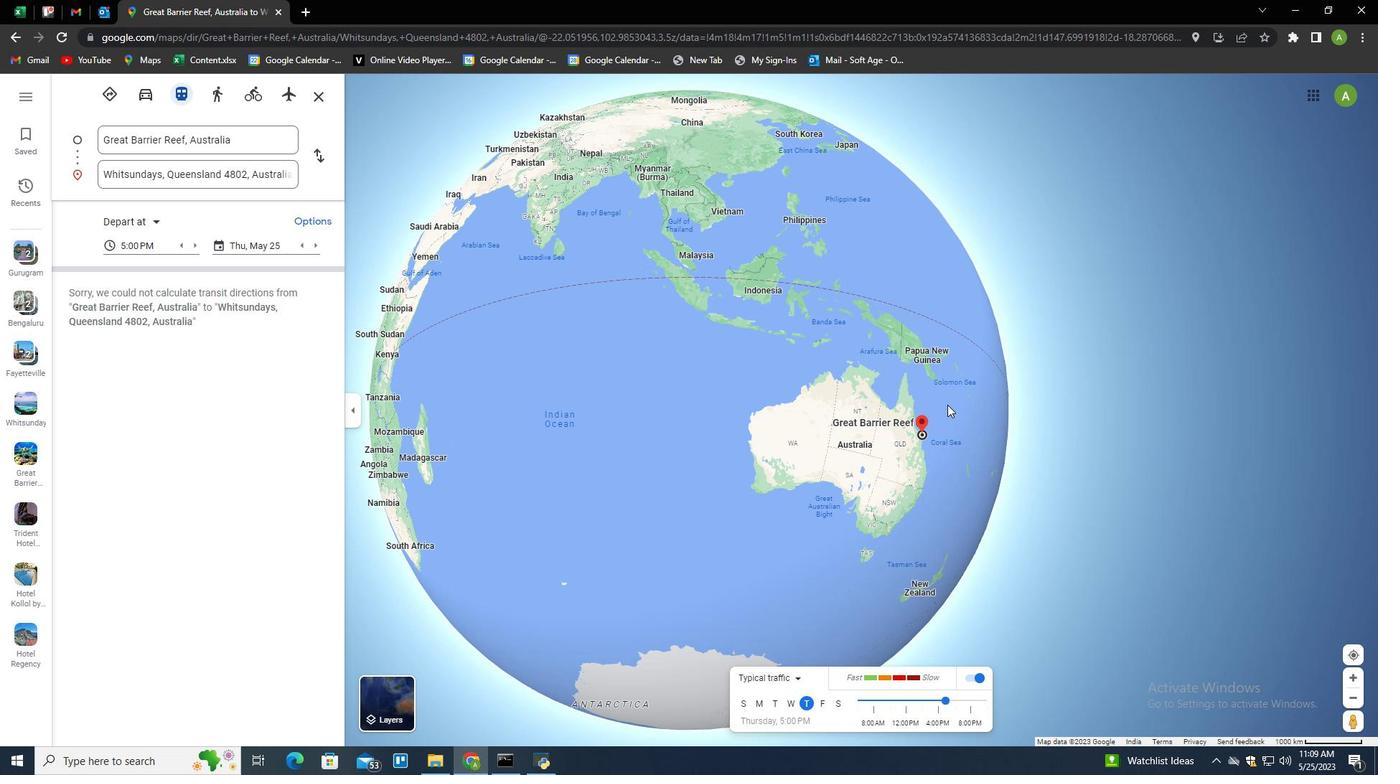 
Action: Mouse scrolled (948, 403) with delta (0, 0)
Screenshot: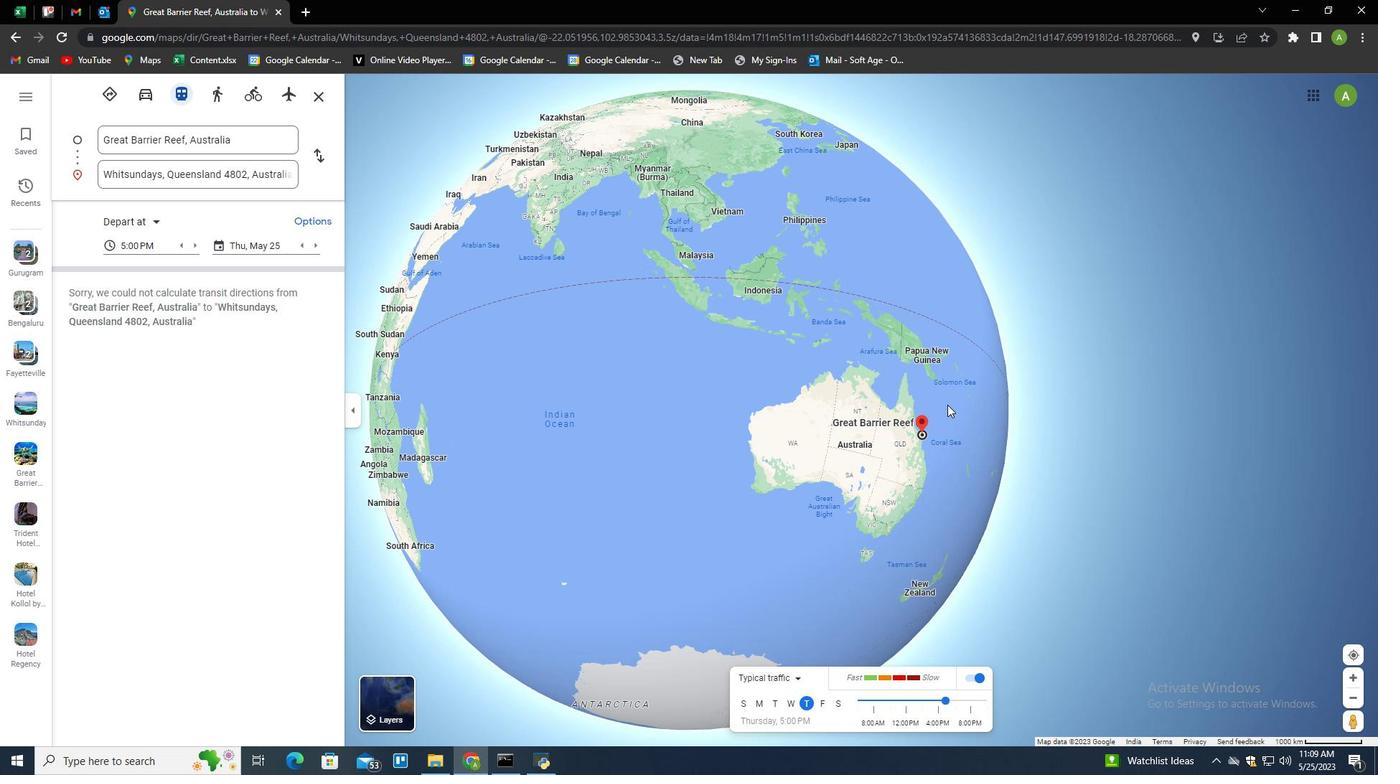 
Action: Mouse moved to (943, 407)
Screenshot: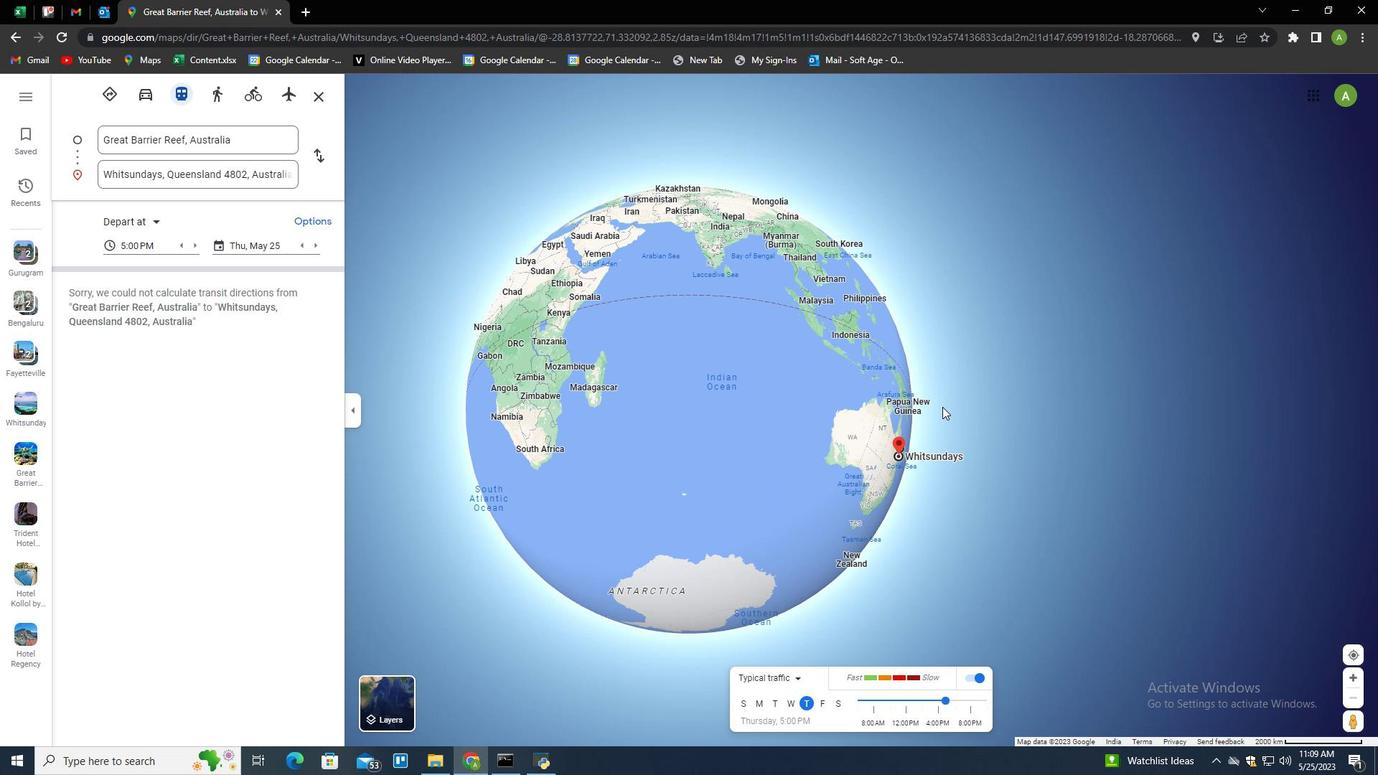 
Action: Mouse scrolled (943, 406) with delta (0, 0)
Screenshot: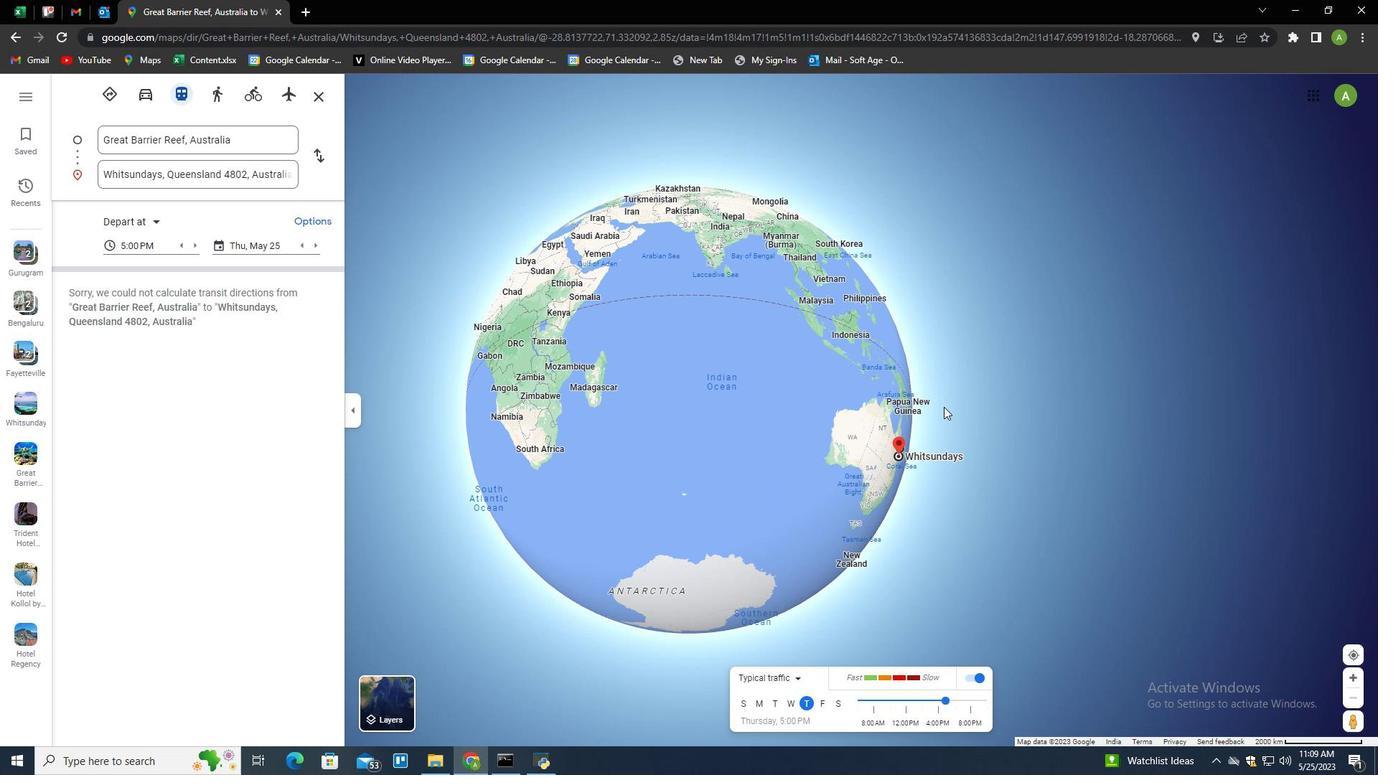 
Action: Mouse scrolled (943, 406) with delta (0, 0)
Screenshot: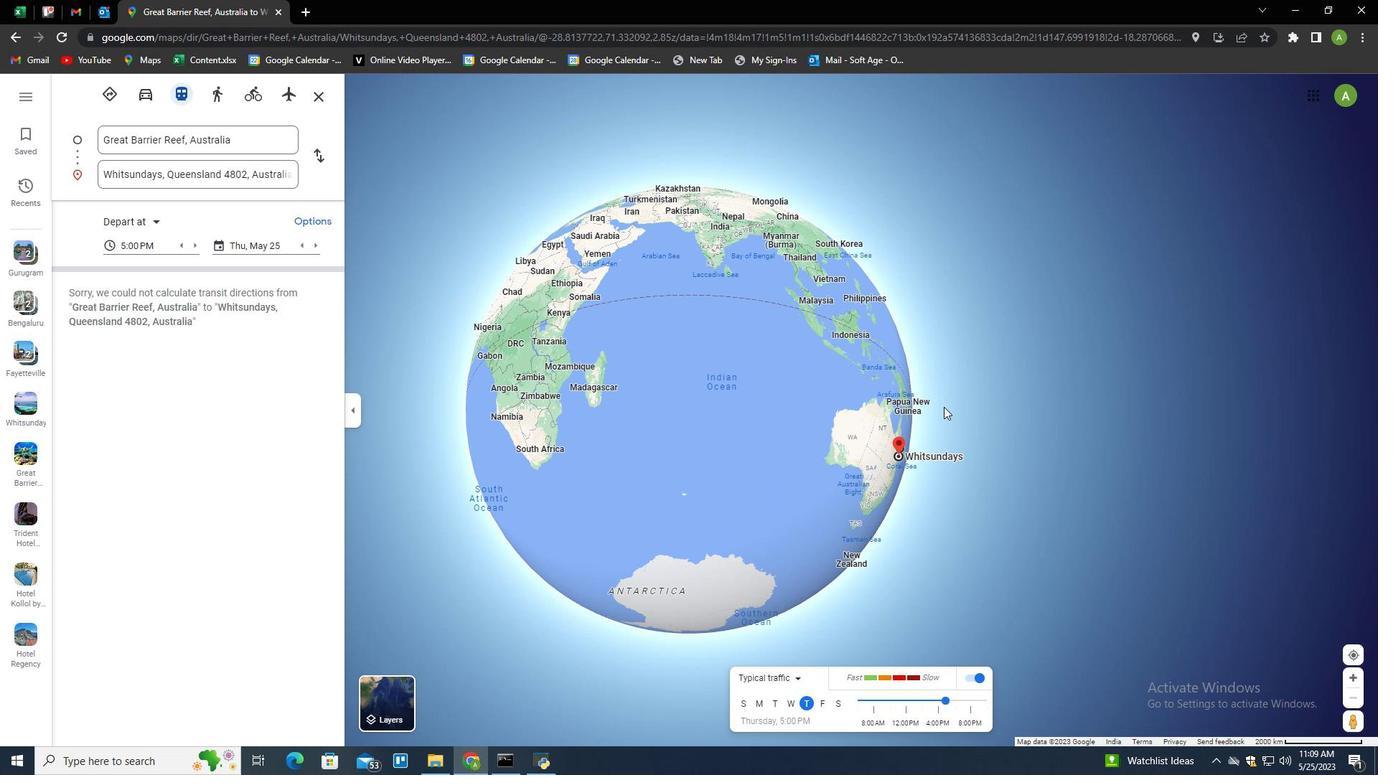 
Action: Mouse moved to (944, 406)
Screenshot: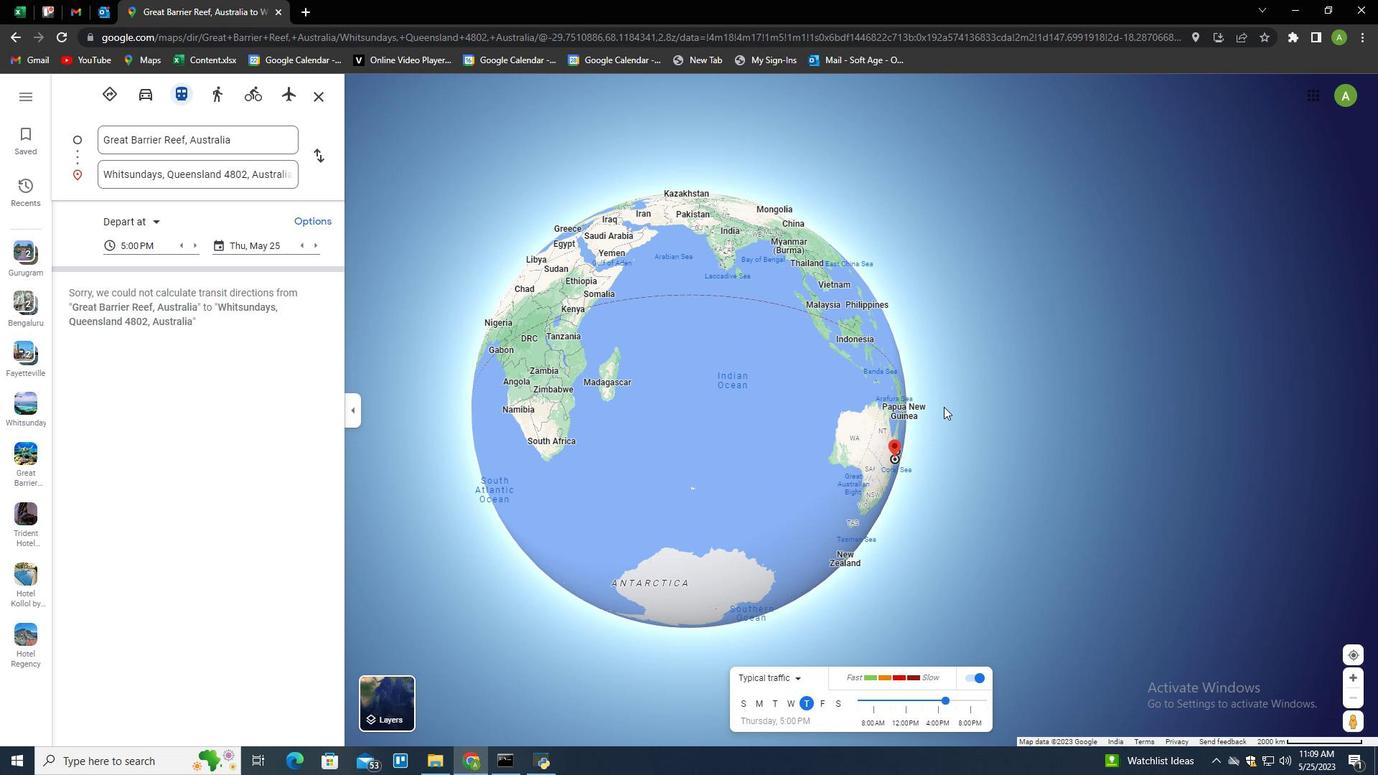 
Action: Mouse scrolled (944, 407) with delta (0, 0)
Screenshot: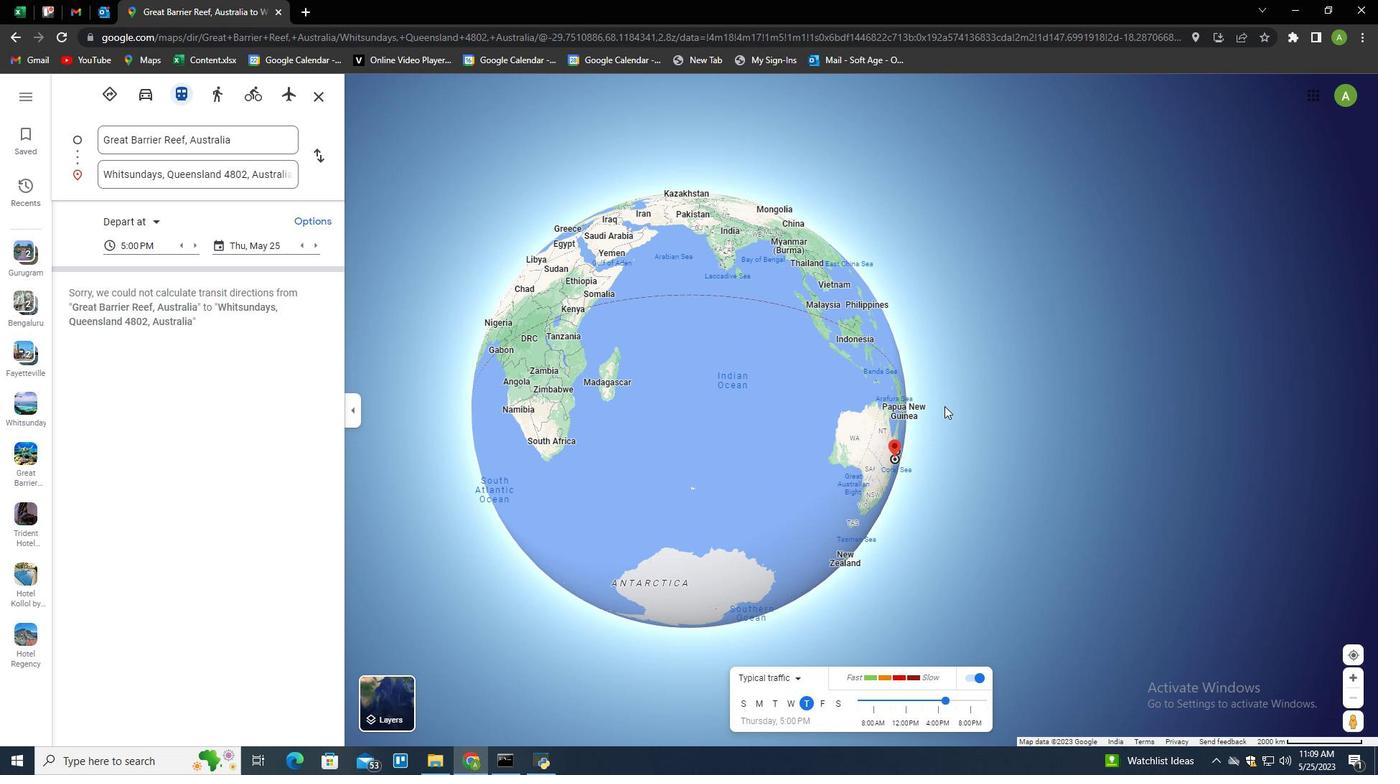 
Action: Mouse moved to (952, 401)
Screenshot: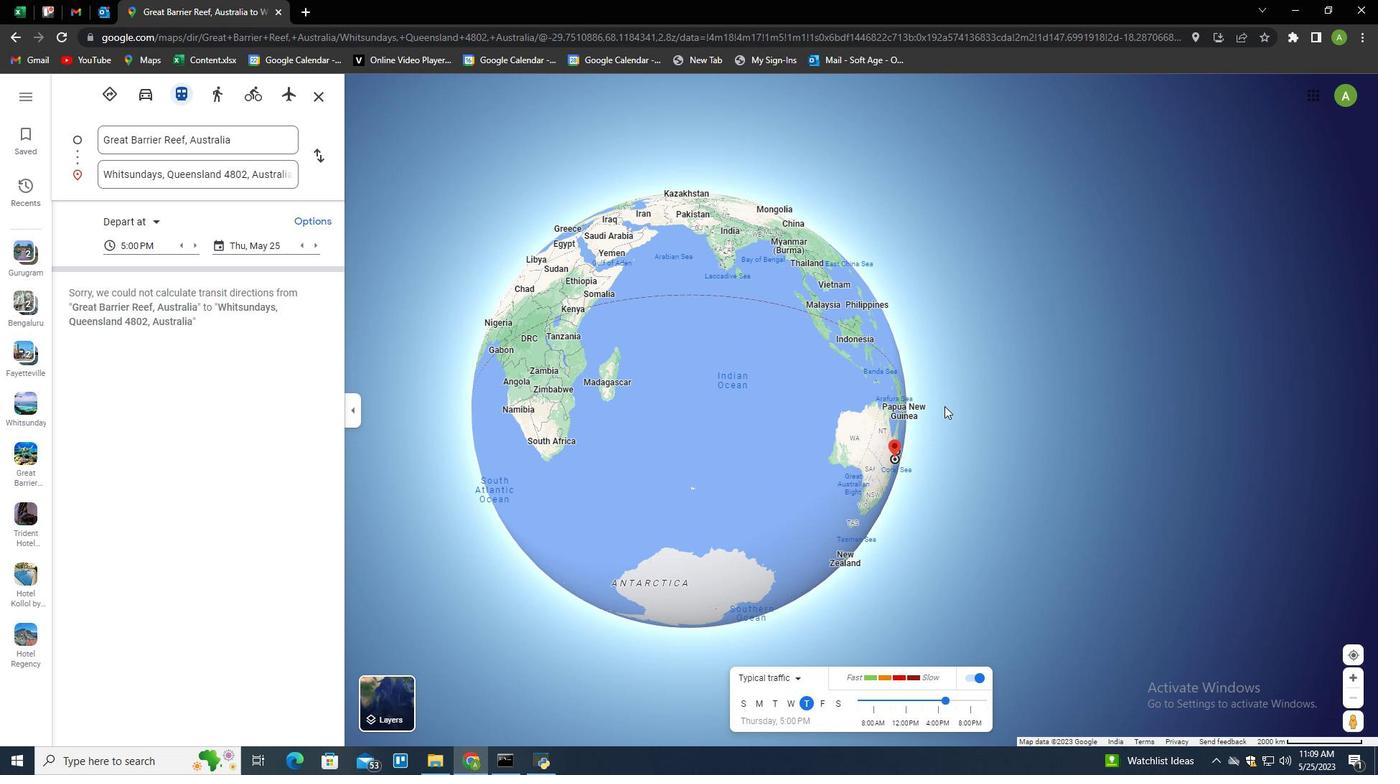
Action: Mouse scrolled (952, 400) with delta (0, 0)
Screenshot: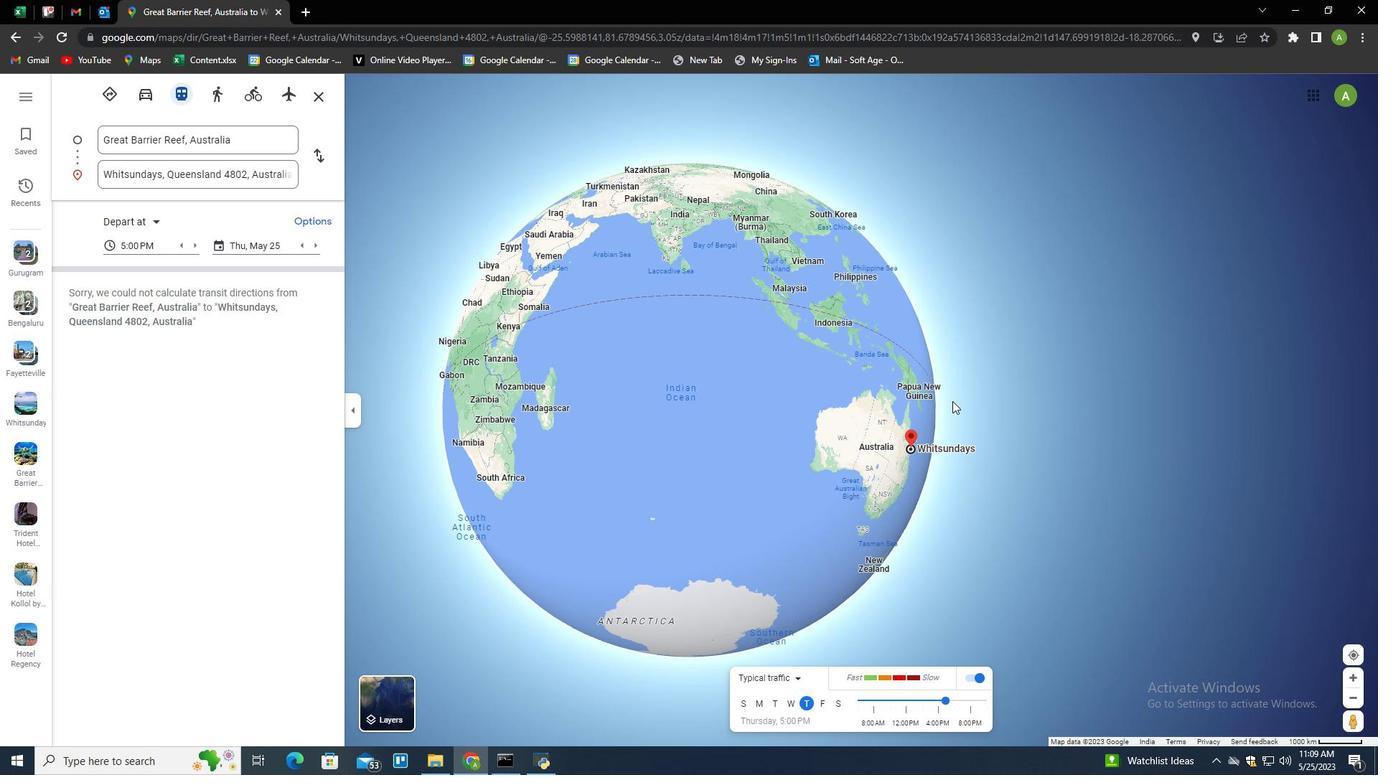 
Action: Mouse scrolled (952, 400) with delta (0, 0)
Screenshot: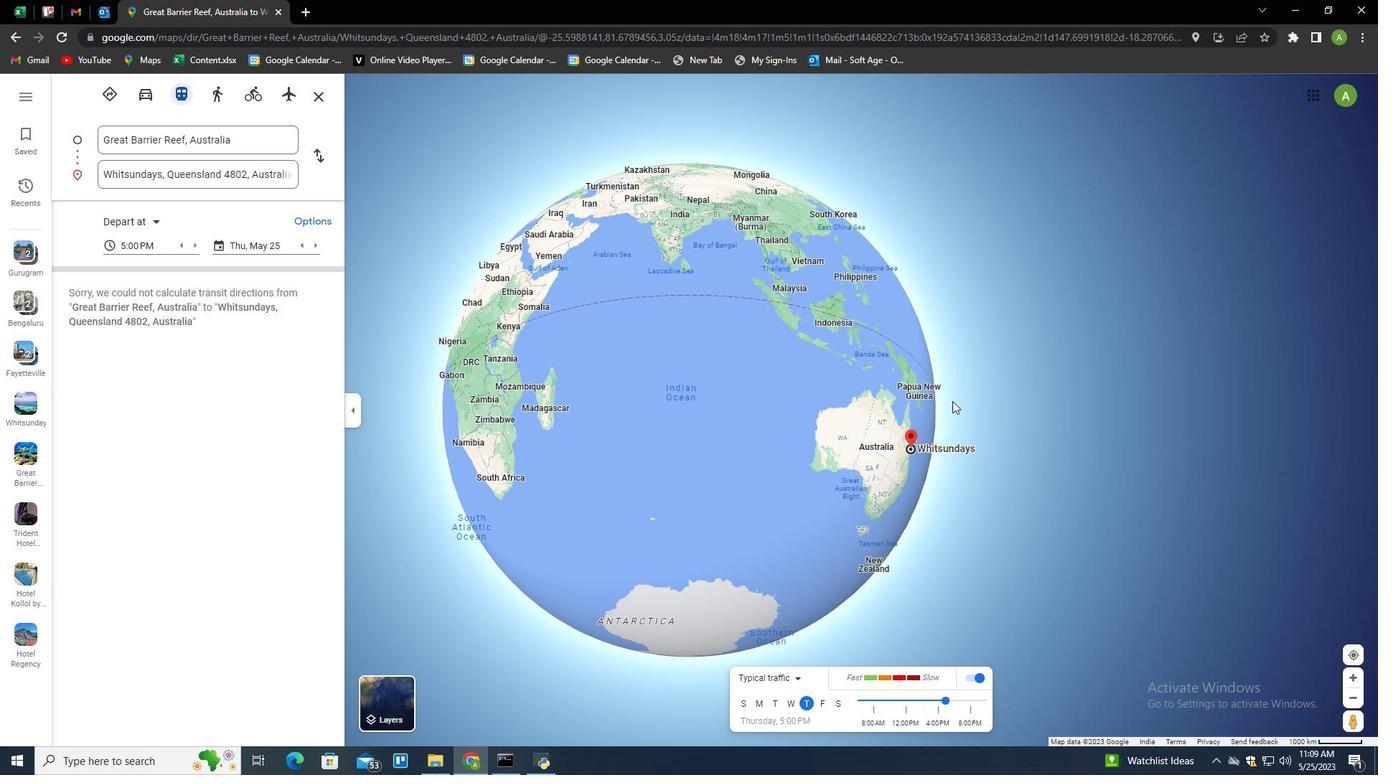 
Action: Mouse scrolled (952, 400) with delta (0, 0)
Screenshot: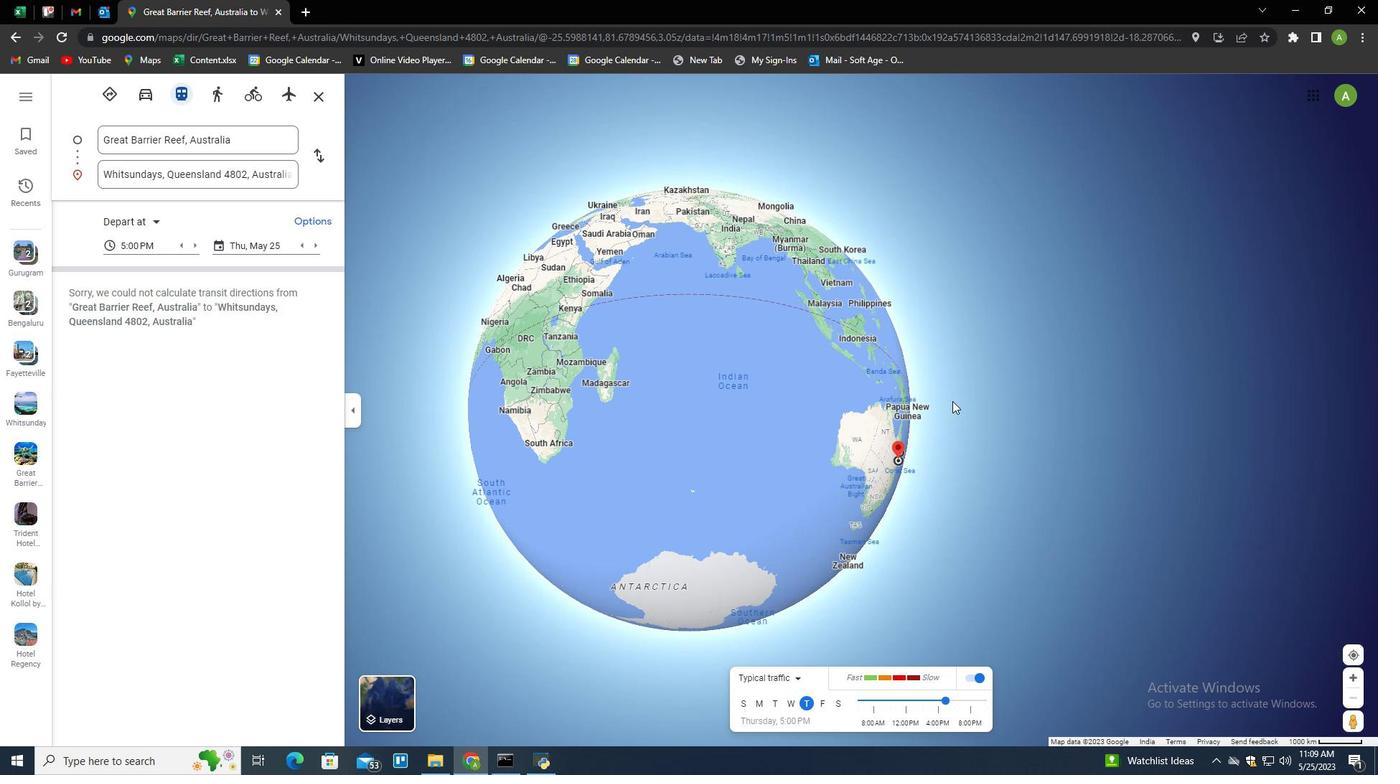 
Action: Mouse scrolled (952, 400) with delta (0, 0)
Screenshot: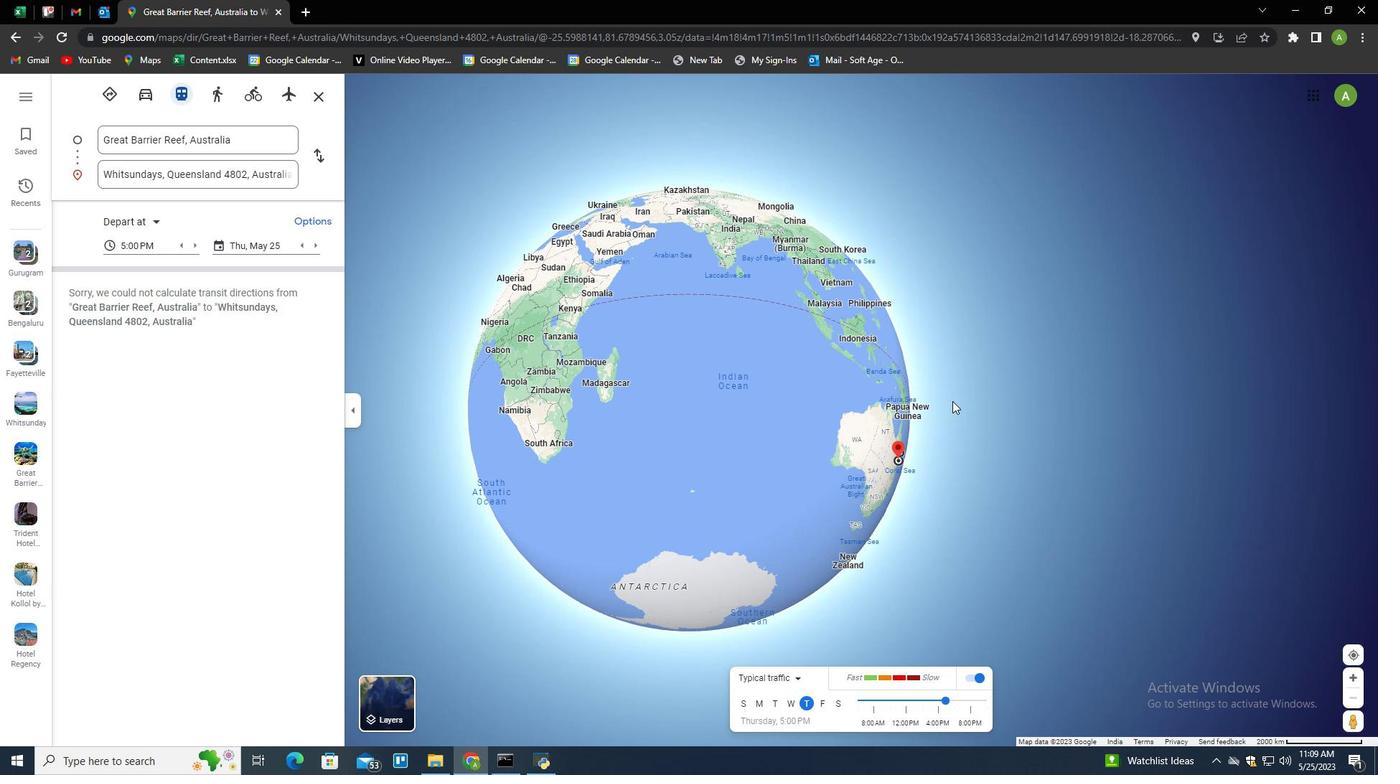 
Action: Mouse scrolled (952, 400) with delta (0, 0)
Screenshot: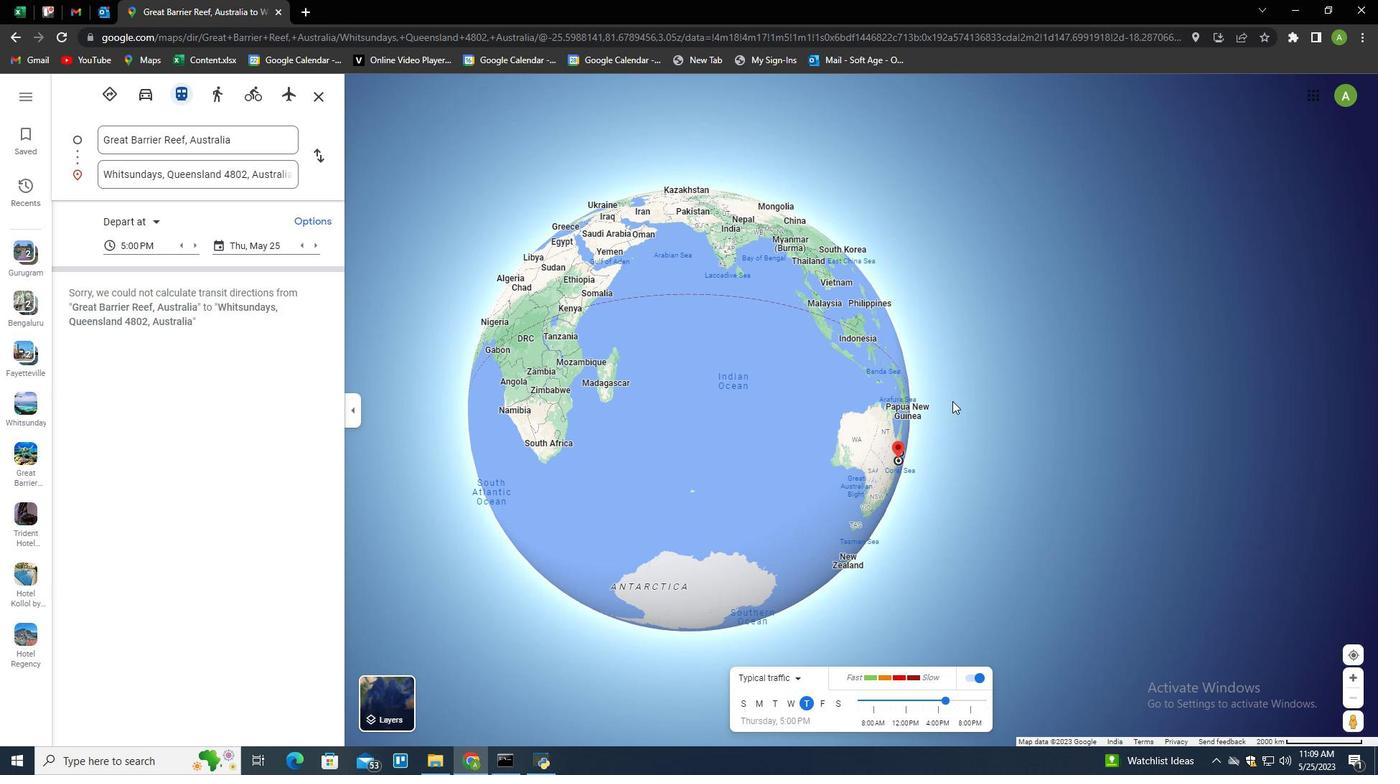 
Action: Mouse moved to (951, 404)
Screenshot: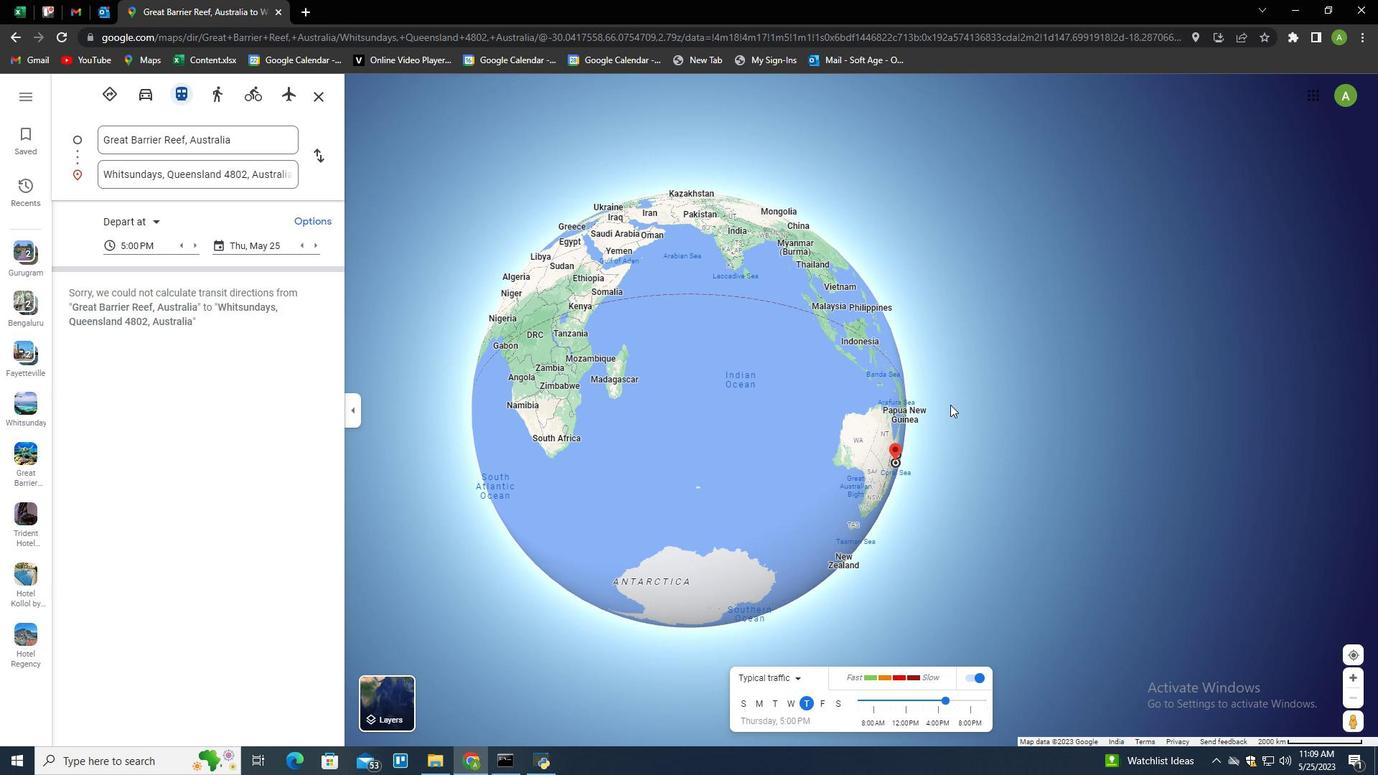 
Action: Mouse scrolled (951, 403) with delta (0, 0)
Screenshot: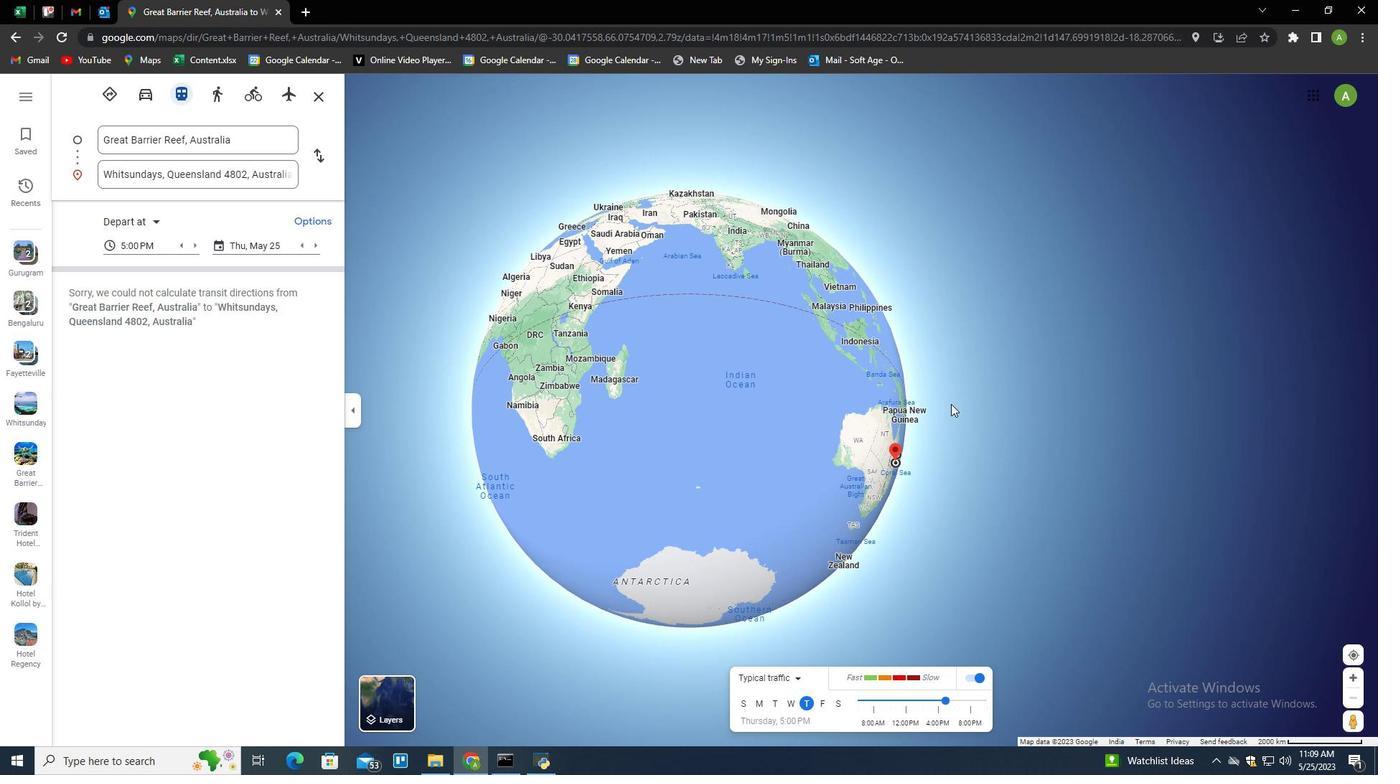 
